 Task: Look for space in Kuhdasht, Iran from 8th August, 2023 to 15th August, 2023 for 9 adults in price range Rs.10000 to Rs.14000. Place can be shared room with 5 bedrooms having 9 beds and 5 bathrooms. Property type can be house, flat, guest house. Amenities needed are: wifi, TV, free parkinig on premises, gym, breakfast. Booking option can be shelf check-in. Required host language is English.
Action: Mouse moved to (423, 91)
Screenshot: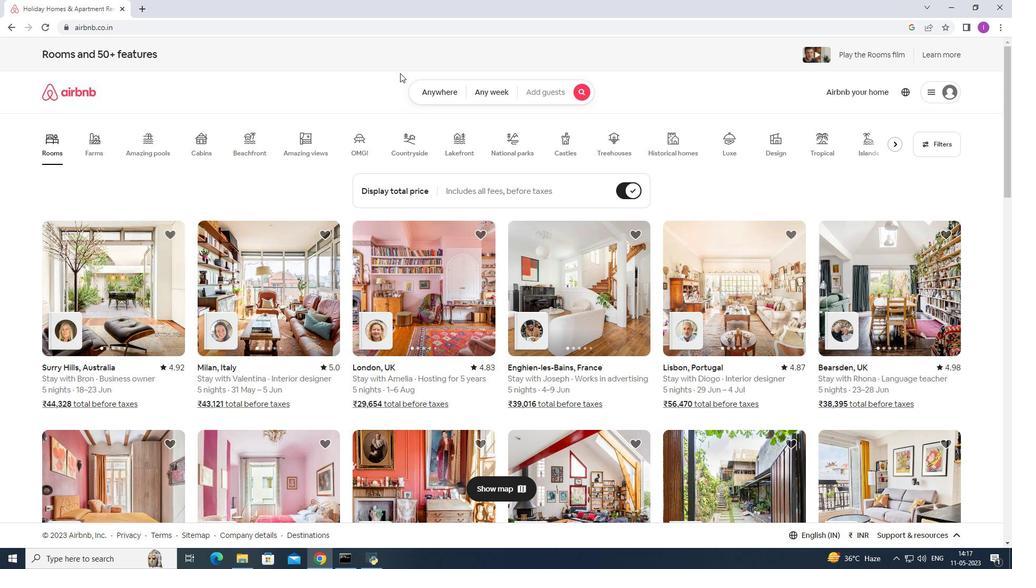 
Action: Mouse pressed left at (423, 91)
Screenshot: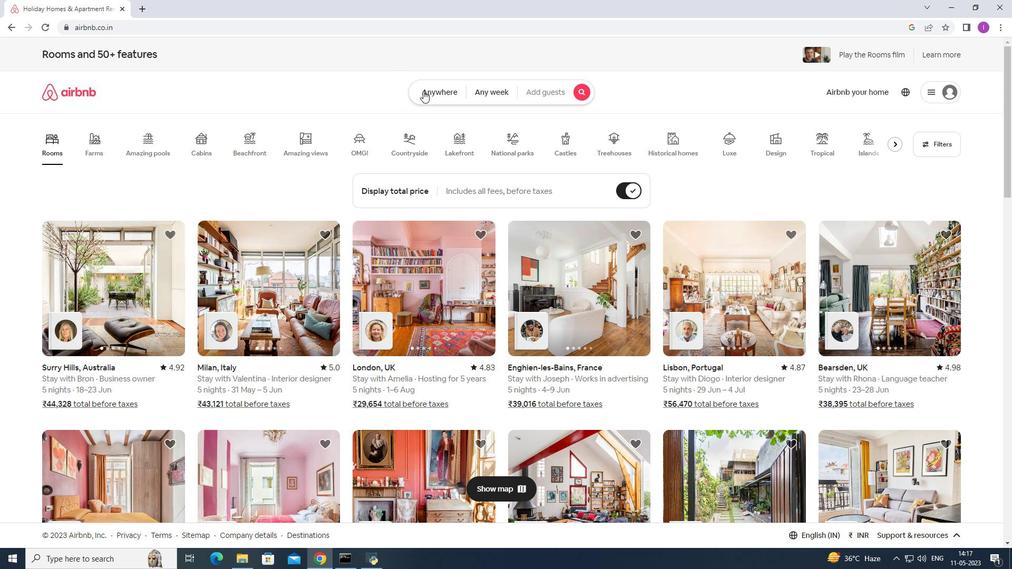 
Action: Mouse moved to (352, 139)
Screenshot: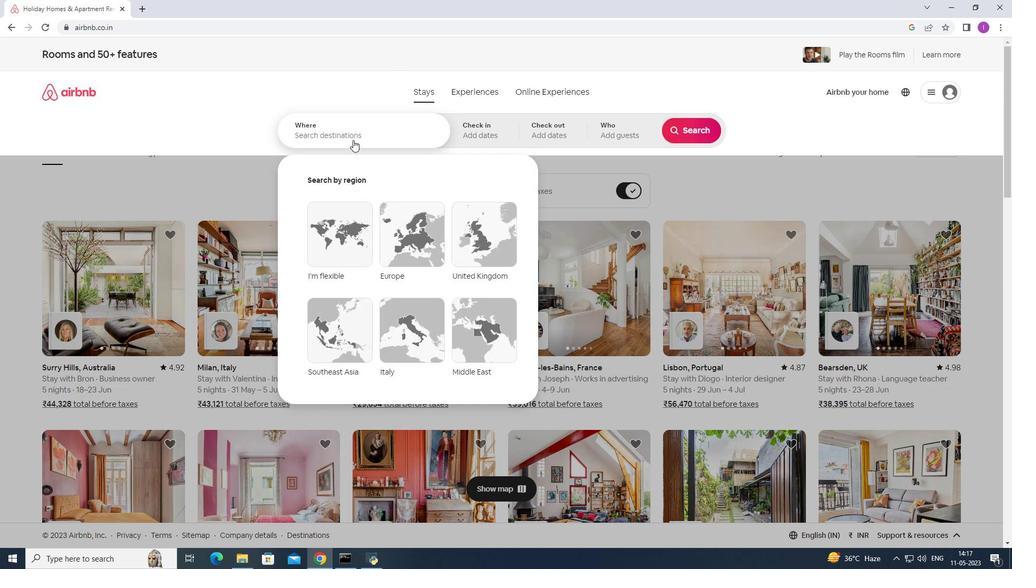 
Action: Mouse pressed left at (352, 139)
Screenshot: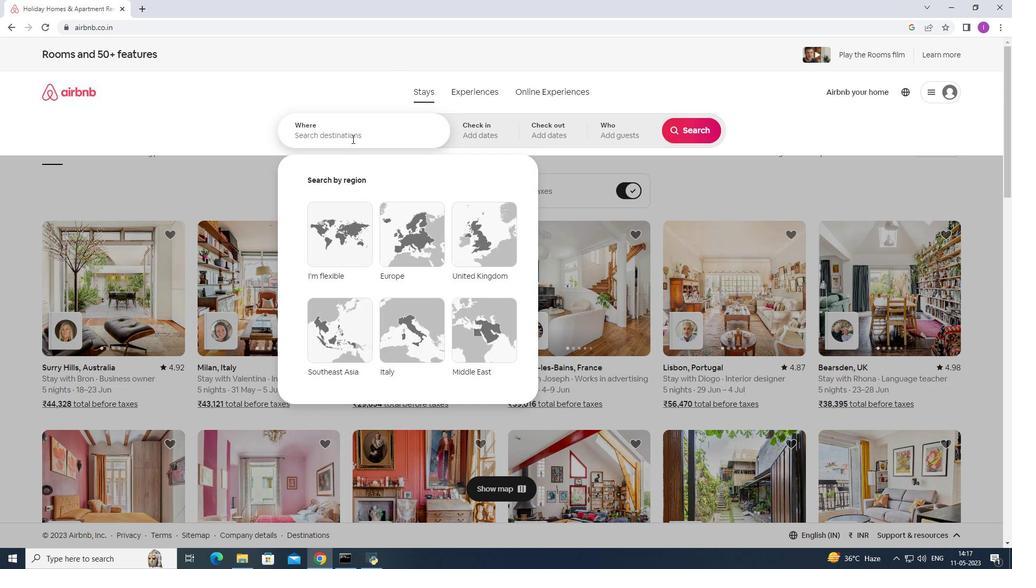 
Action: Mouse moved to (357, 135)
Screenshot: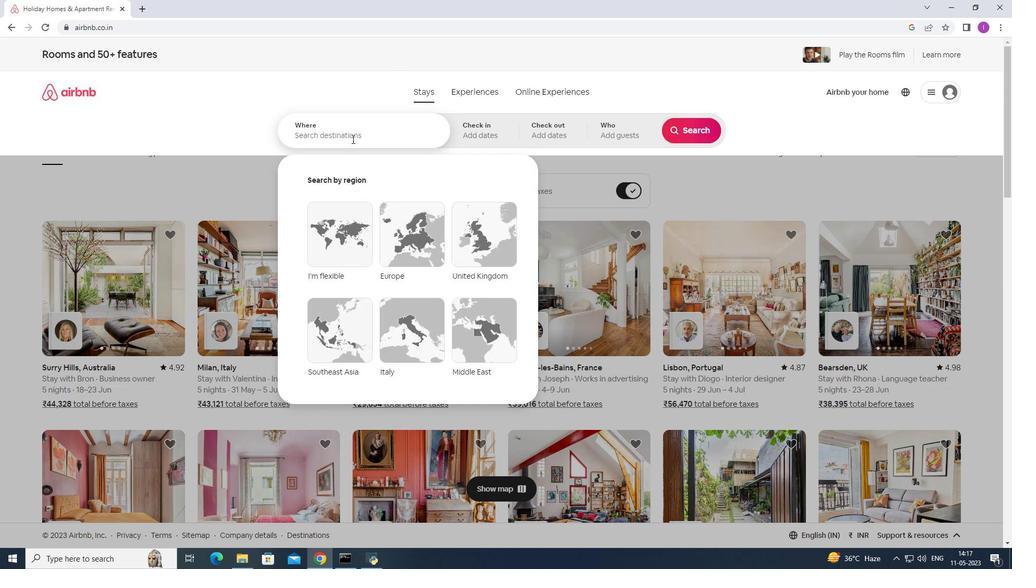 
Action: Key pressed <Key.shift><Key.shift><Key.shift>Khu
Screenshot: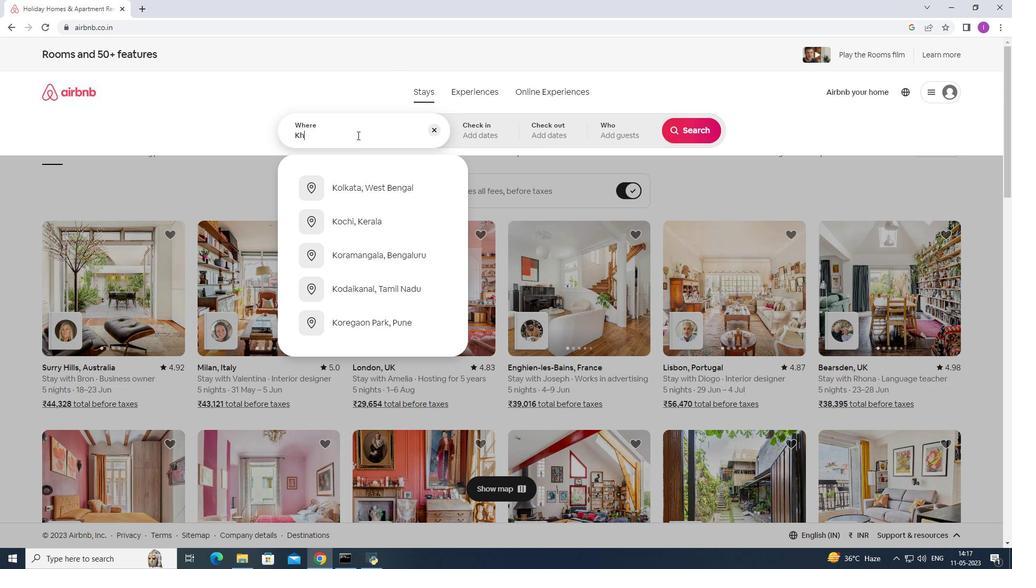 
Action: Mouse moved to (357, 135)
Screenshot: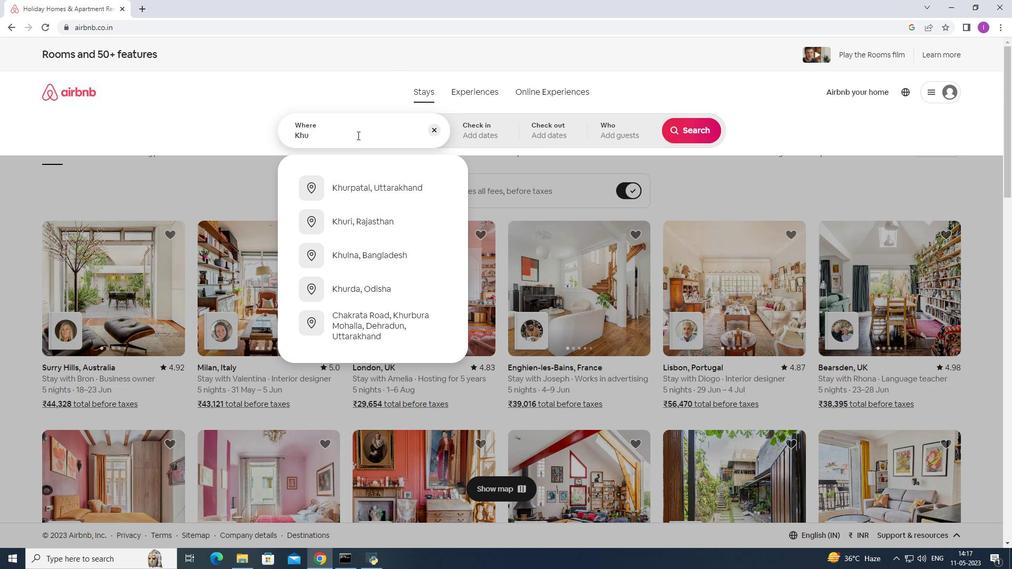 
Action: Key pressed <Key.backspace><Key.backspace>uhdasht,<Key.shift>Iran
Screenshot: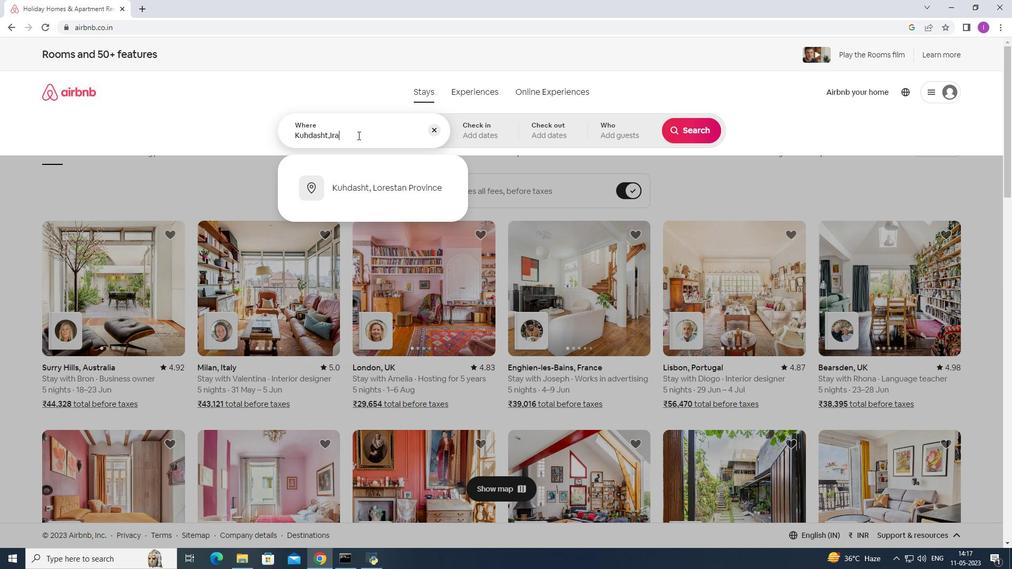 
Action: Mouse moved to (478, 132)
Screenshot: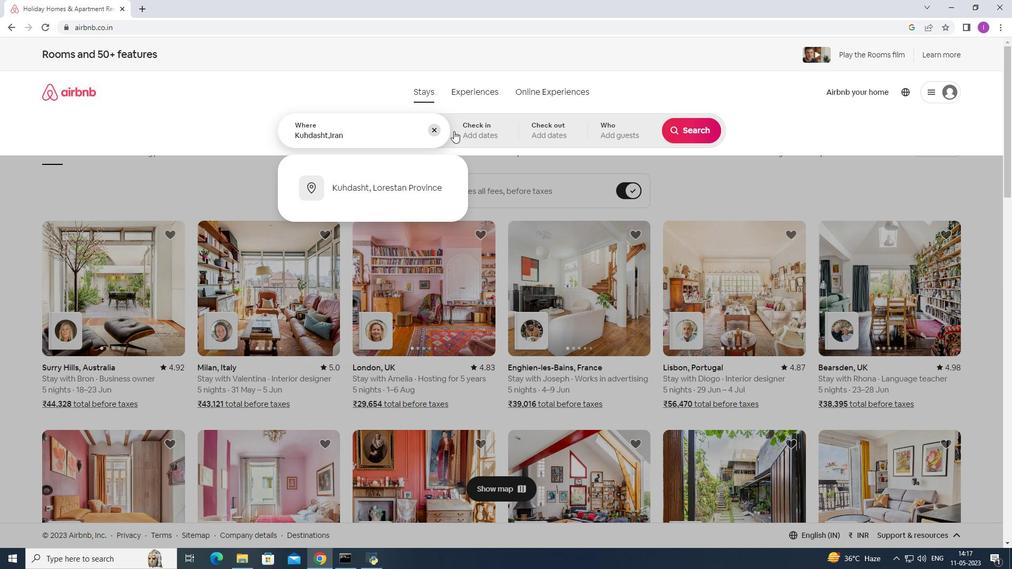 
Action: Mouse pressed left at (478, 132)
Screenshot: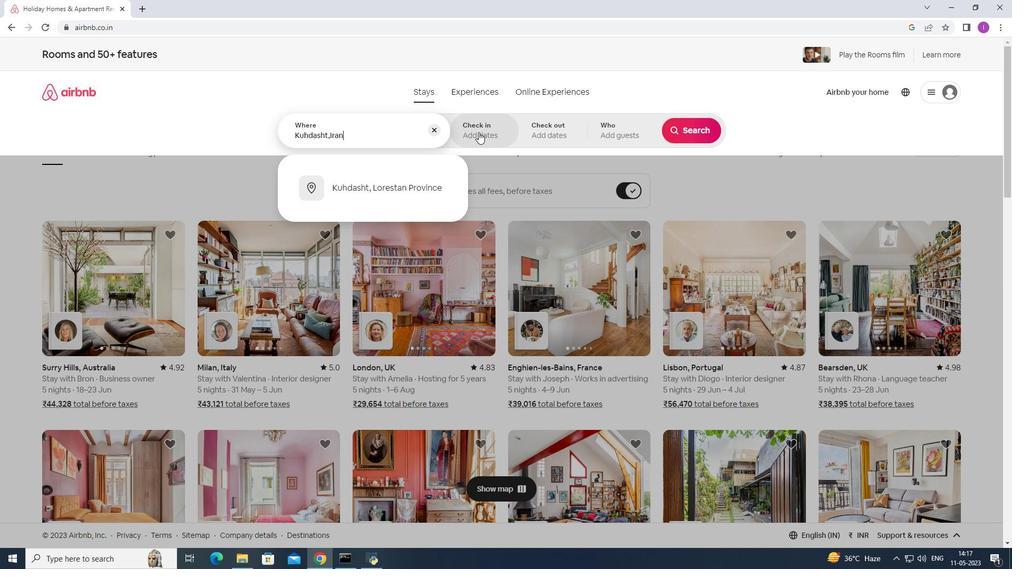 
Action: Mouse moved to (688, 211)
Screenshot: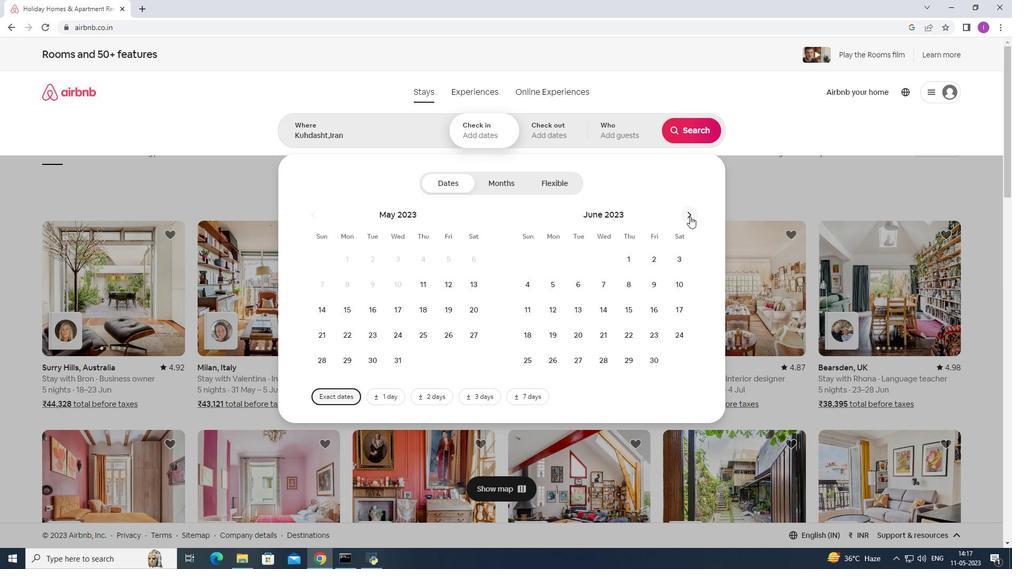 
Action: Mouse pressed left at (688, 211)
Screenshot: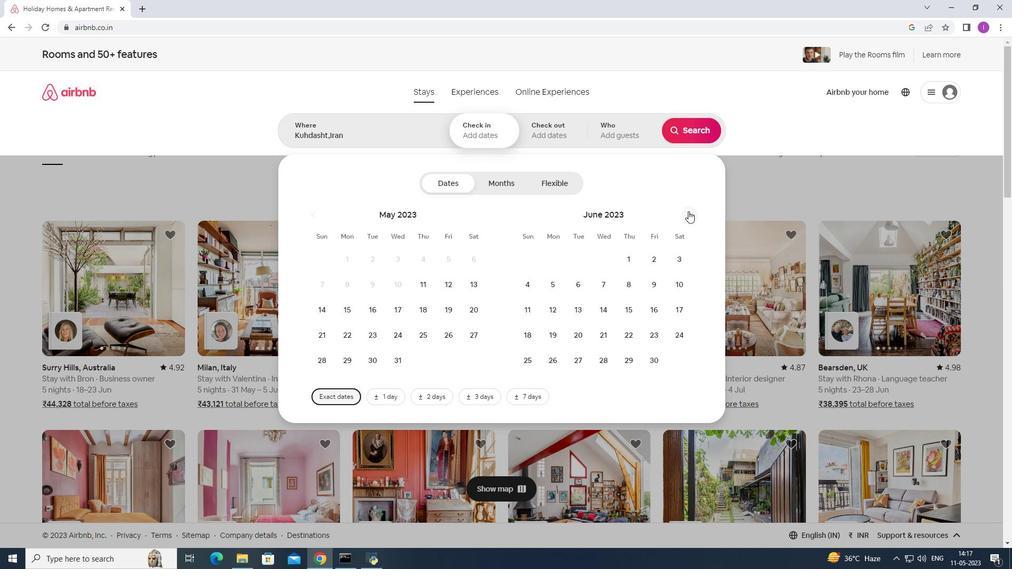 
Action: Mouse pressed left at (688, 211)
Screenshot: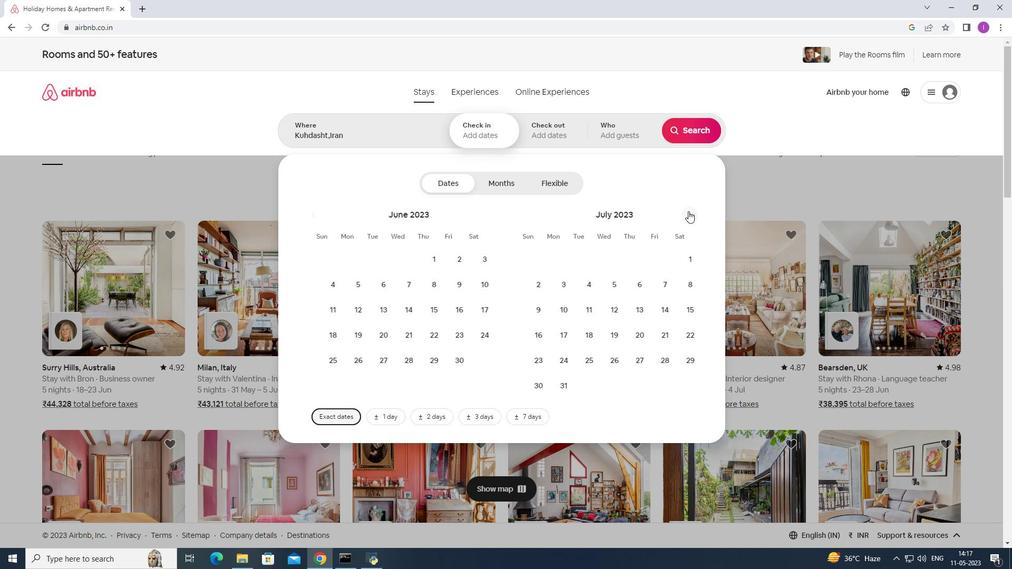 
Action: Mouse moved to (576, 286)
Screenshot: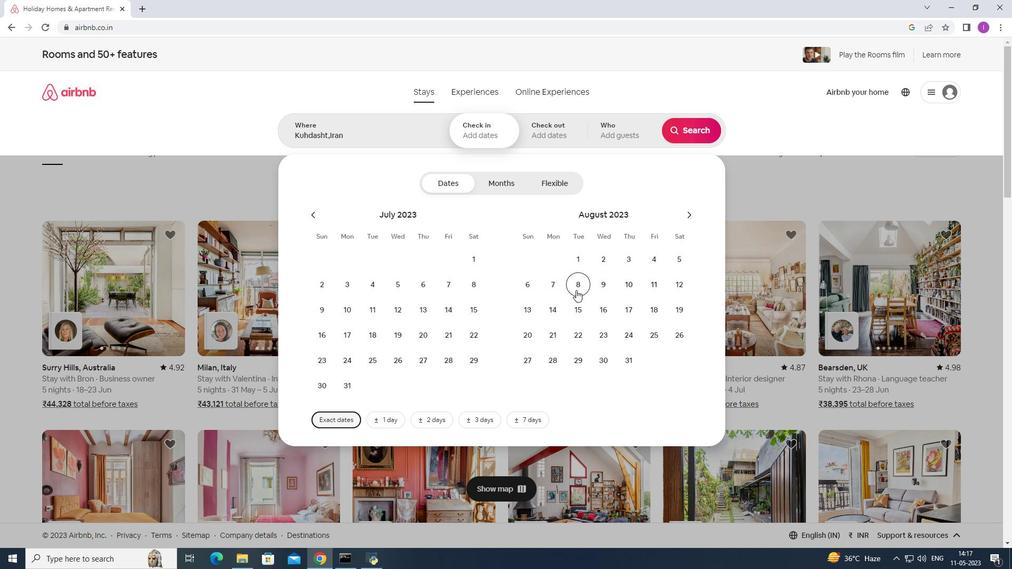 
Action: Mouse pressed left at (576, 286)
Screenshot: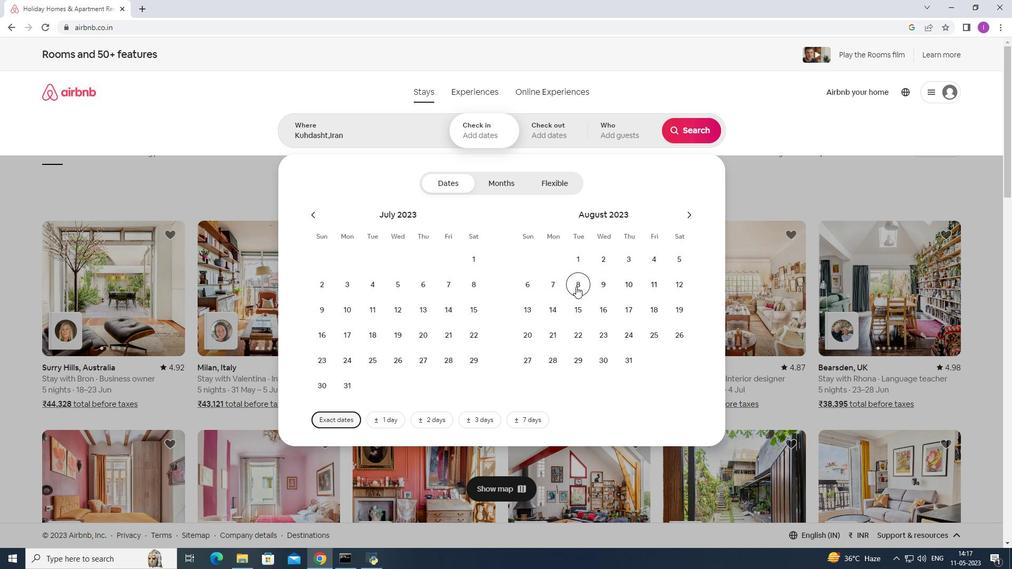 
Action: Mouse moved to (581, 304)
Screenshot: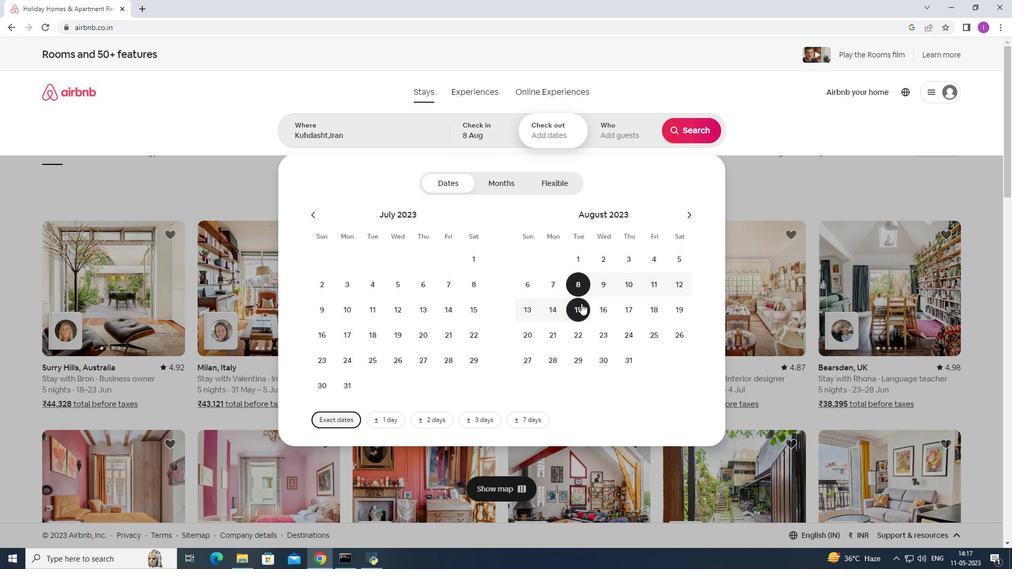 
Action: Mouse pressed left at (581, 304)
Screenshot: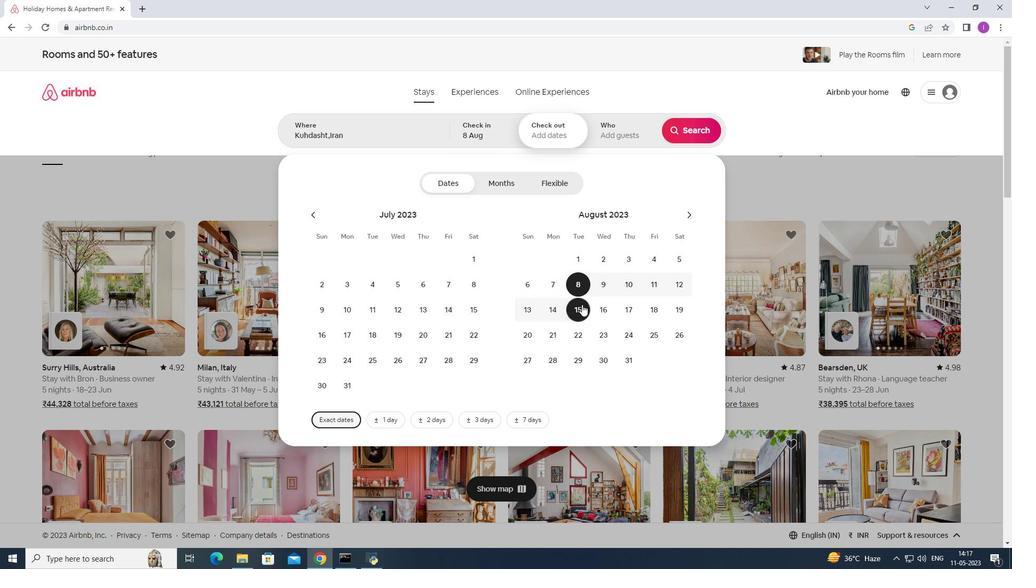 
Action: Mouse moved to (629, 129)
Screenshot: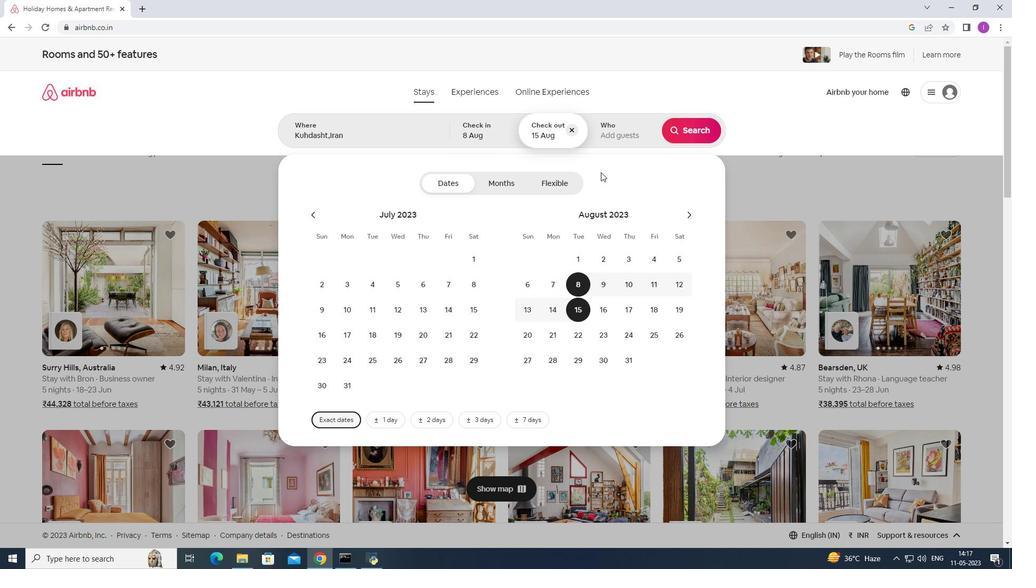 
Action: Mouse pressed left at (629, 129)
Screenshot: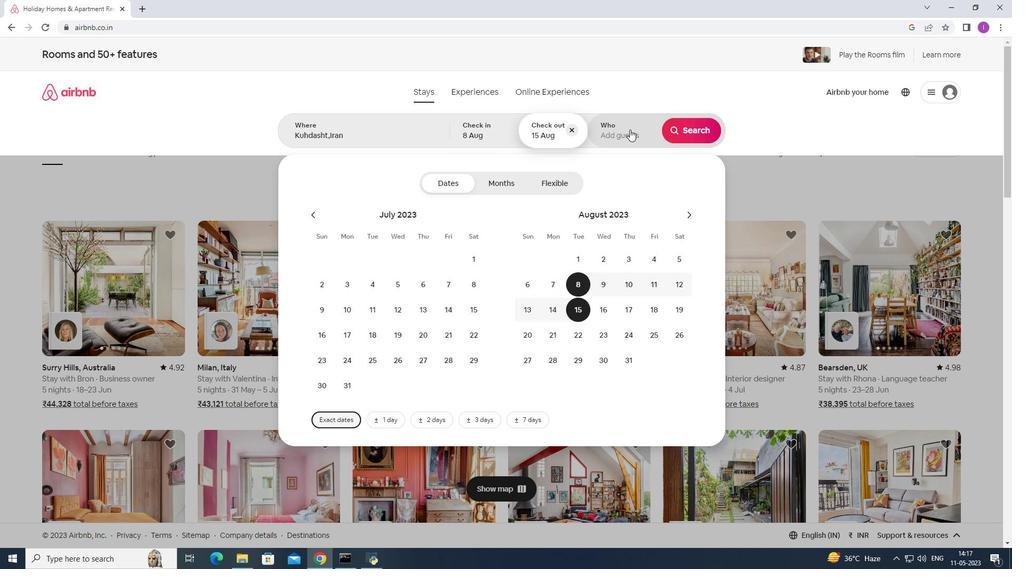 
Action: Mouse moved to (693, 186)
Screenshot: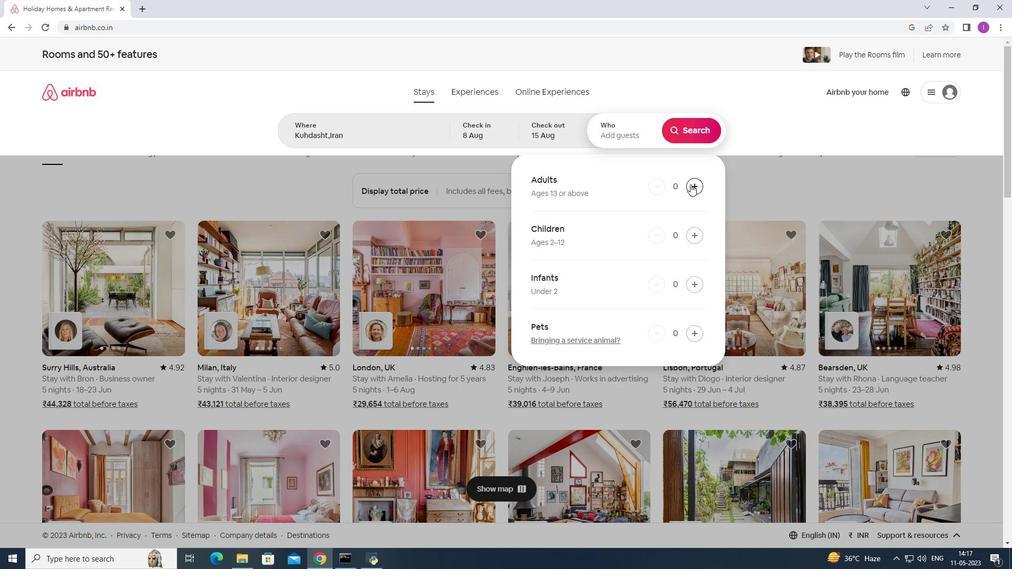 
Action: Mouse pressed left at (693, 186)
Screenshot: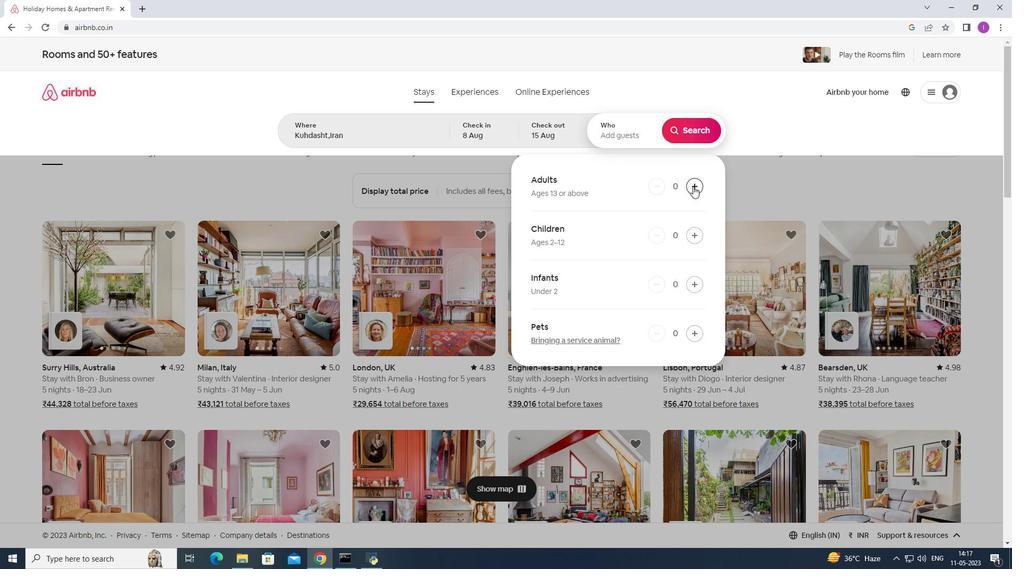 
Action: Mouse pressed left at (693, 186)
Screenshot: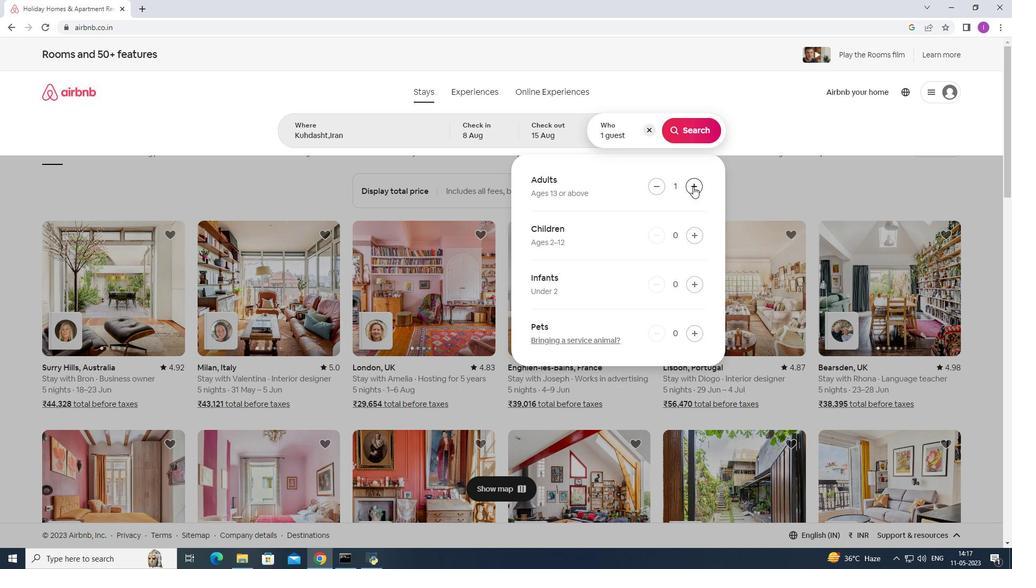 
Action: Mouse pressed left at (693, 186)
Screenshot: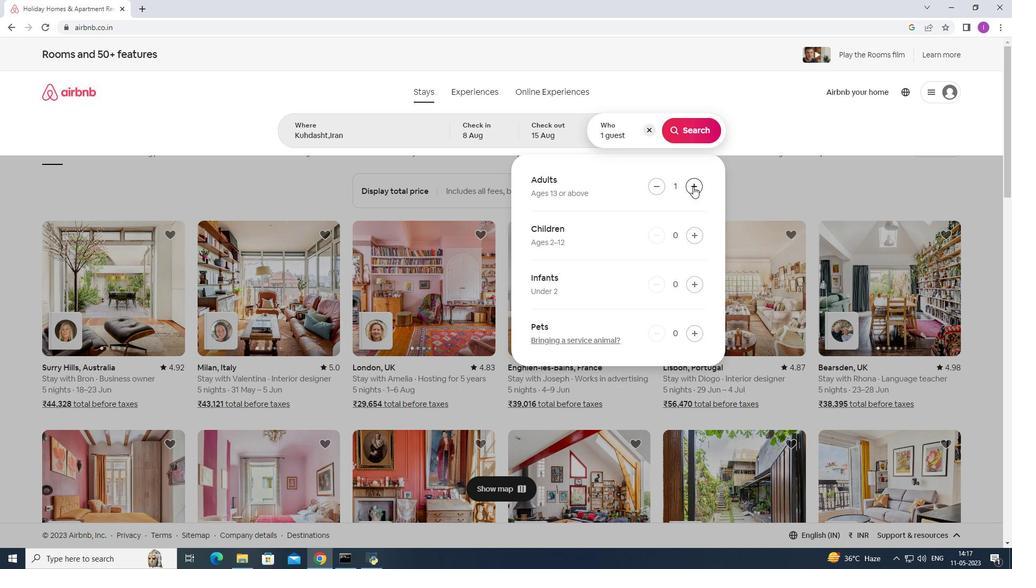 
Action: Mouse pressed left at (693, 186)
Screenshot: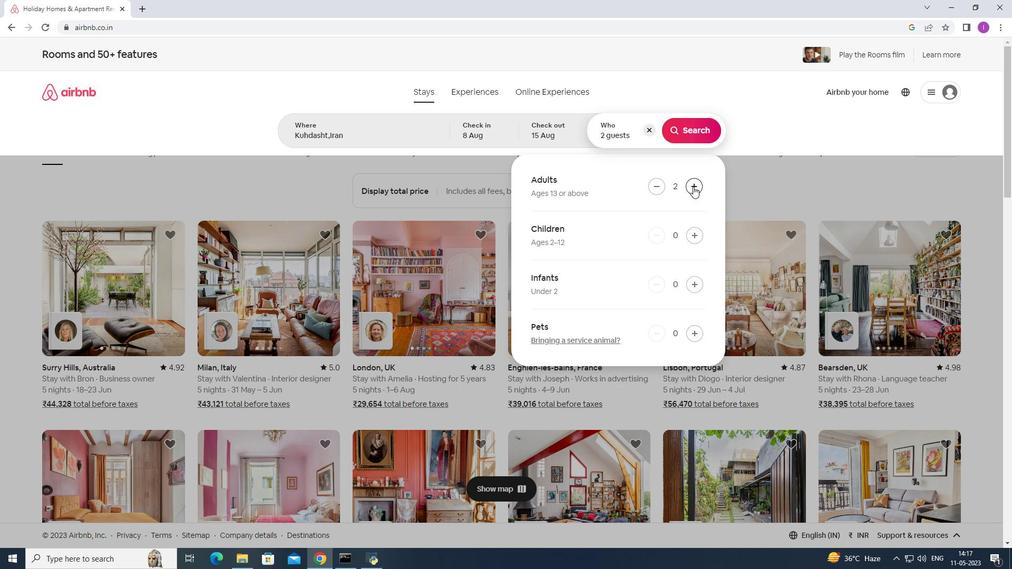 
Action: Mouse pressed left at (693, 186)
Screenshot: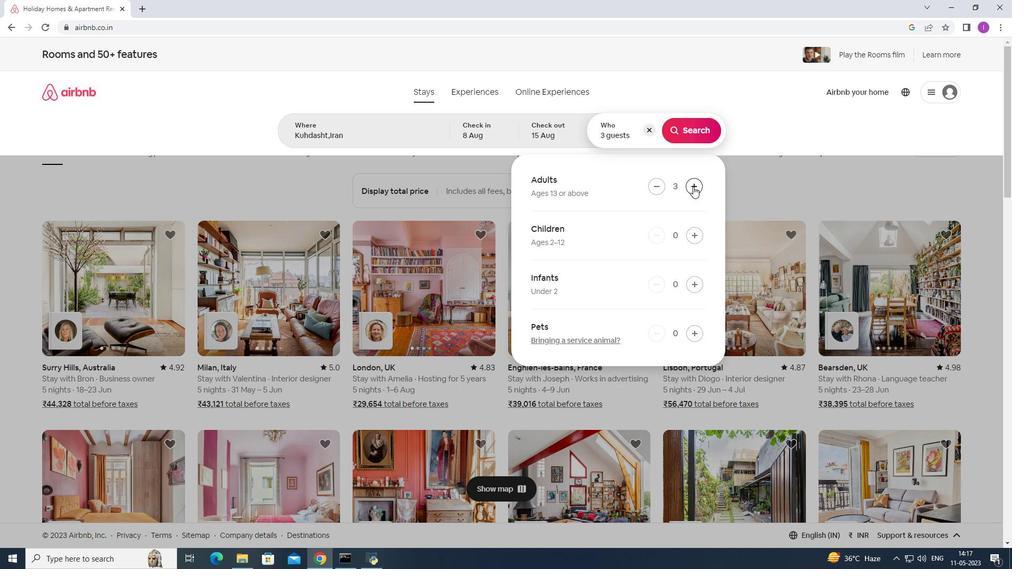 
Action: Mouse pressed left at (693, 186)
Screenshot: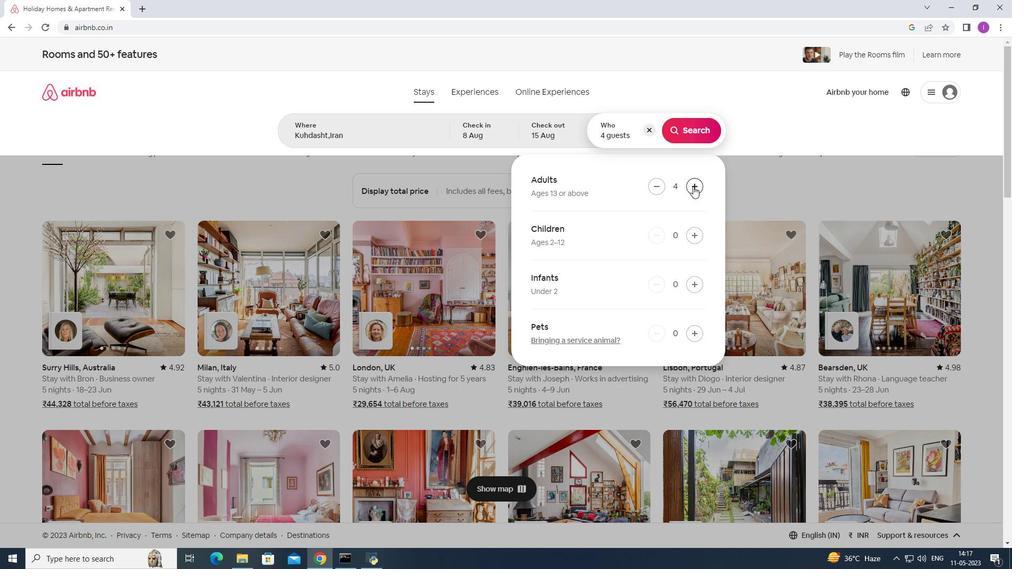 
Action: Mouse pressed left at (693, 186)
Screenshot: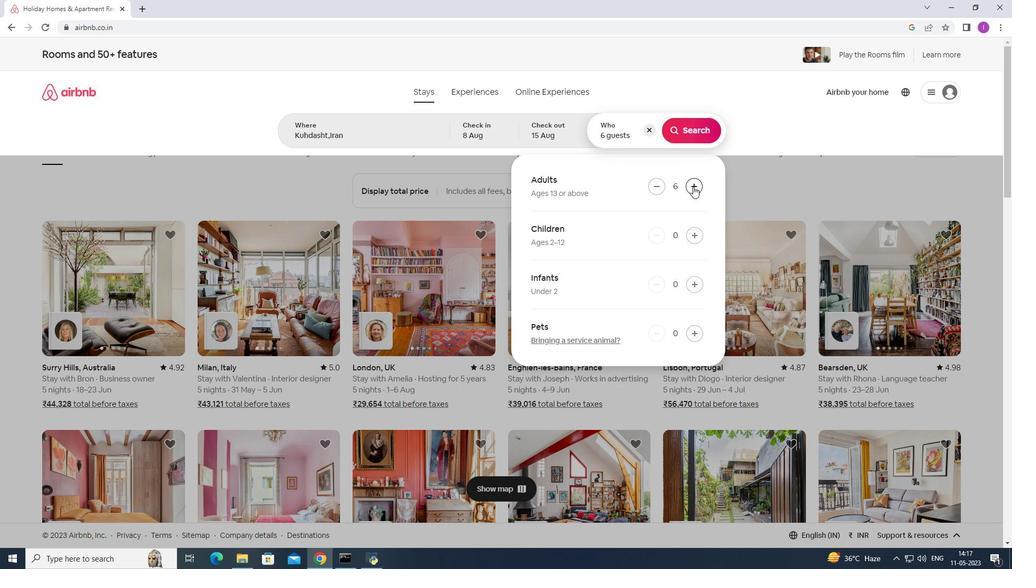 
Action: Mouse pressed left at (693, 186)
Screenshot: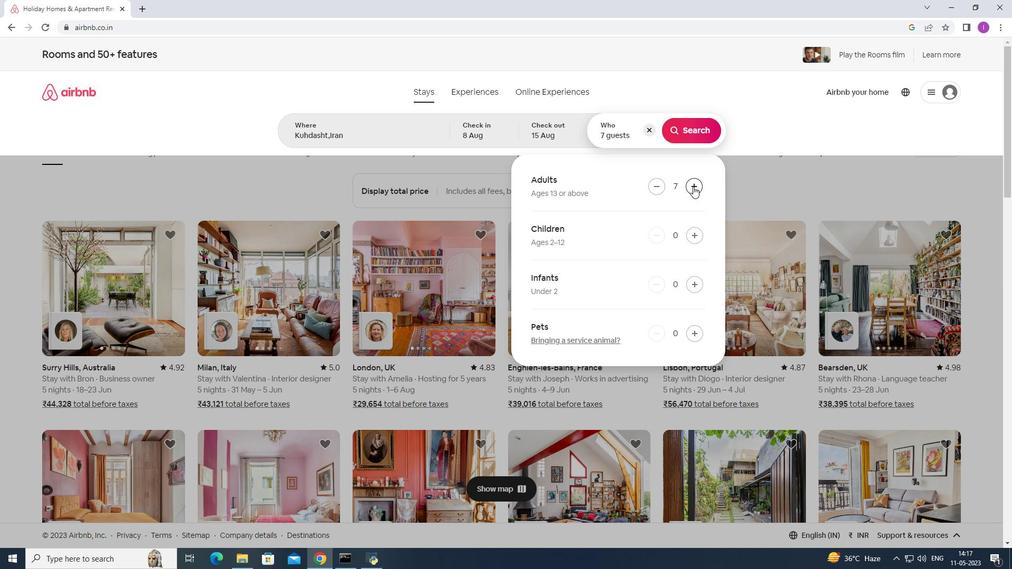 
Action: Mouse pressed left at (693, 186)
Screenshot: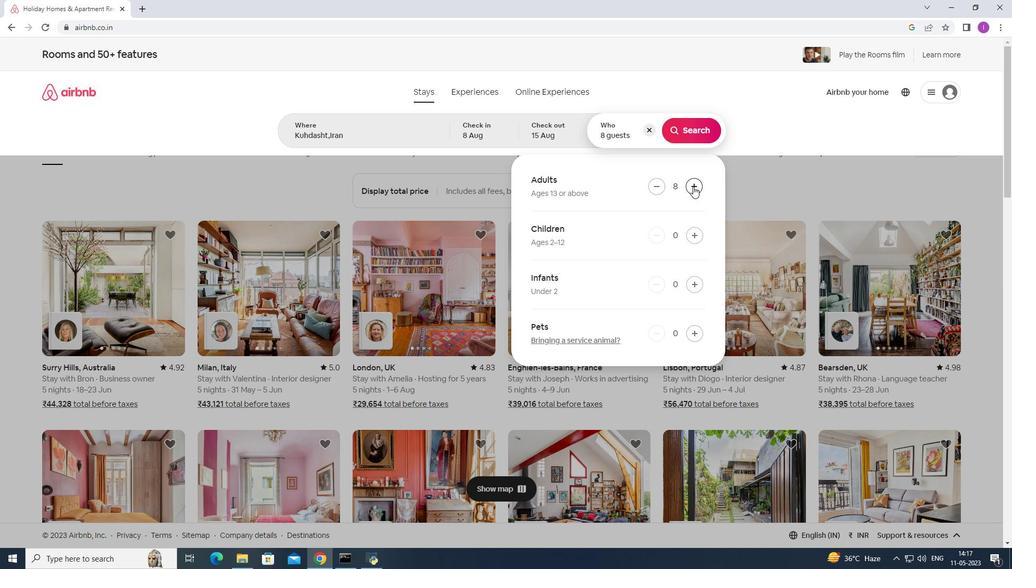 
Action: Mouse moved to (694, 129)
Screenshot: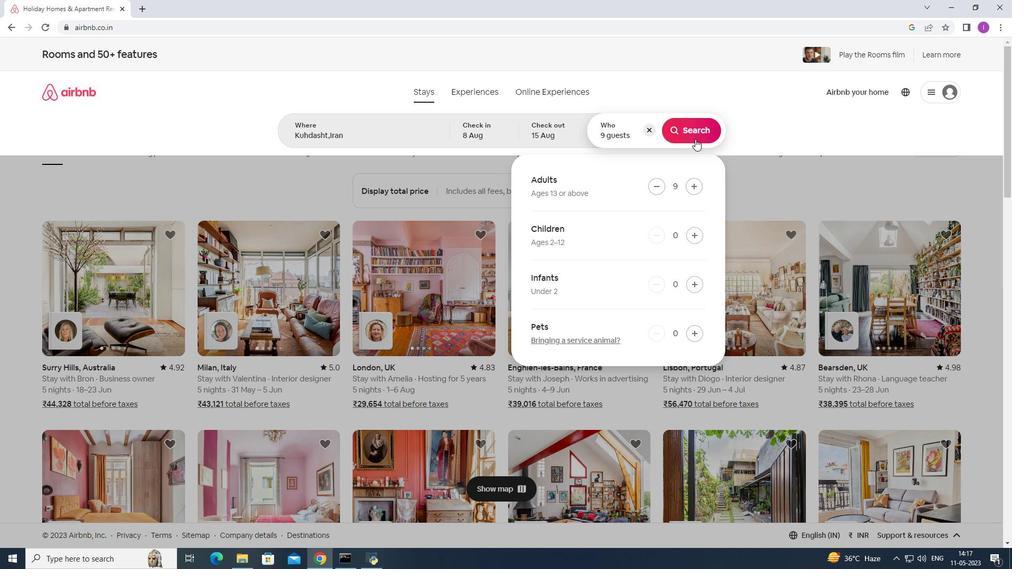 
Action: Mouse pressed left at (694, 129)
Screenshot: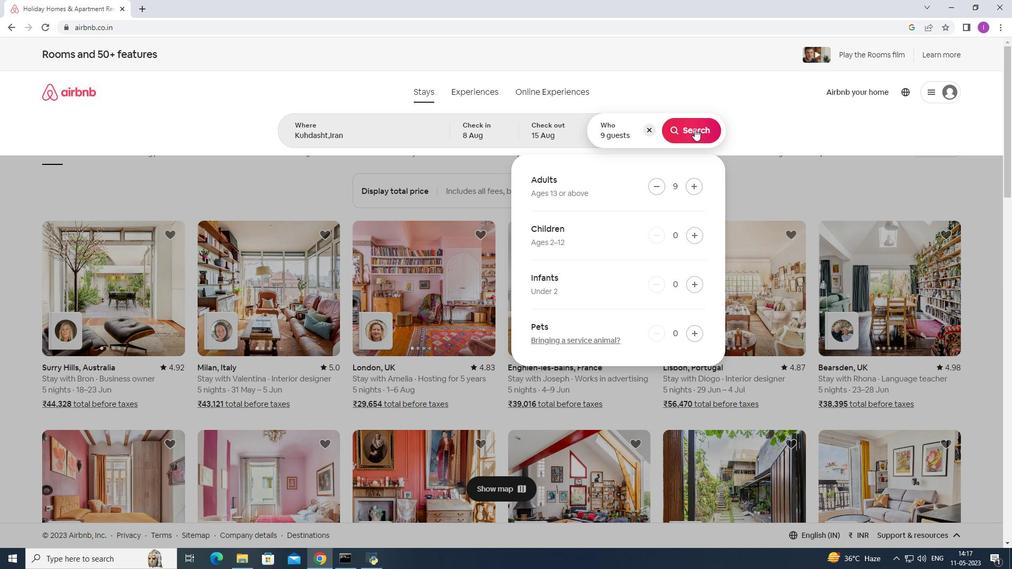 
Action: Mouse moved to (963, 99)
Screenshot: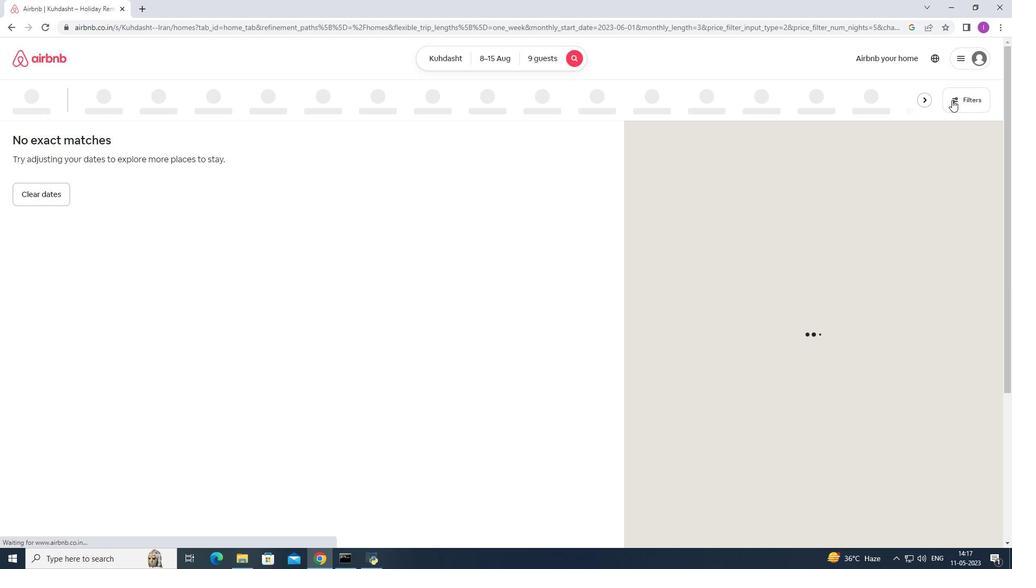 
Action: Mouse pressed left at (963, 99)
Screenshot: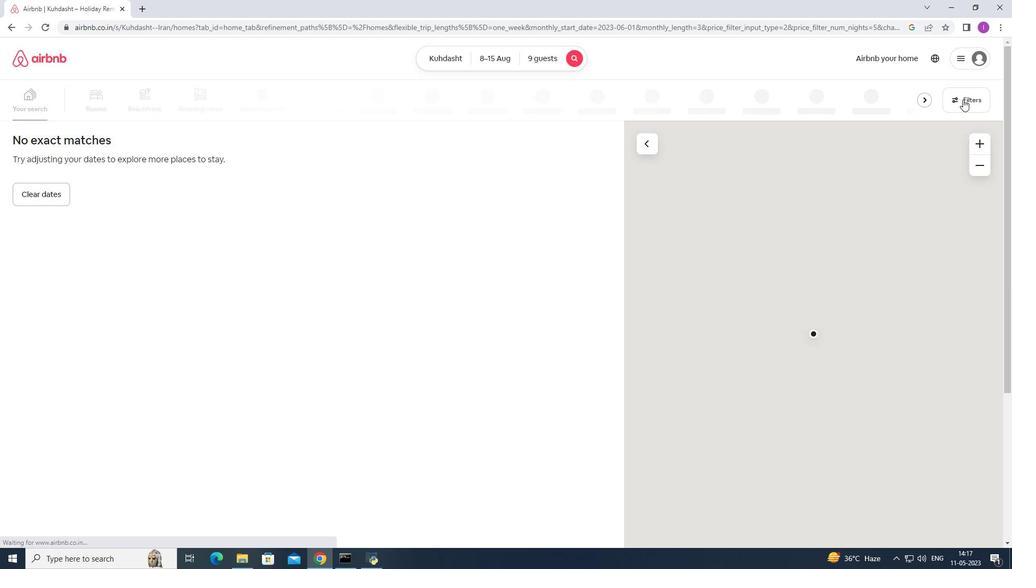 
Action: Mouse moved to (575, 360)
Screenshot: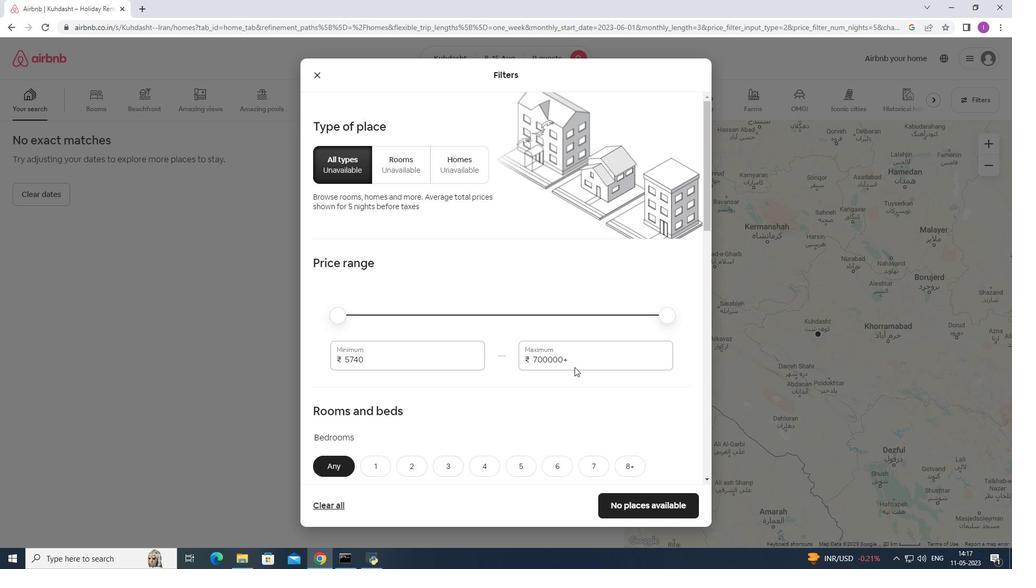 
Action: Mouse pressed left at (575, 360)
Screenshot: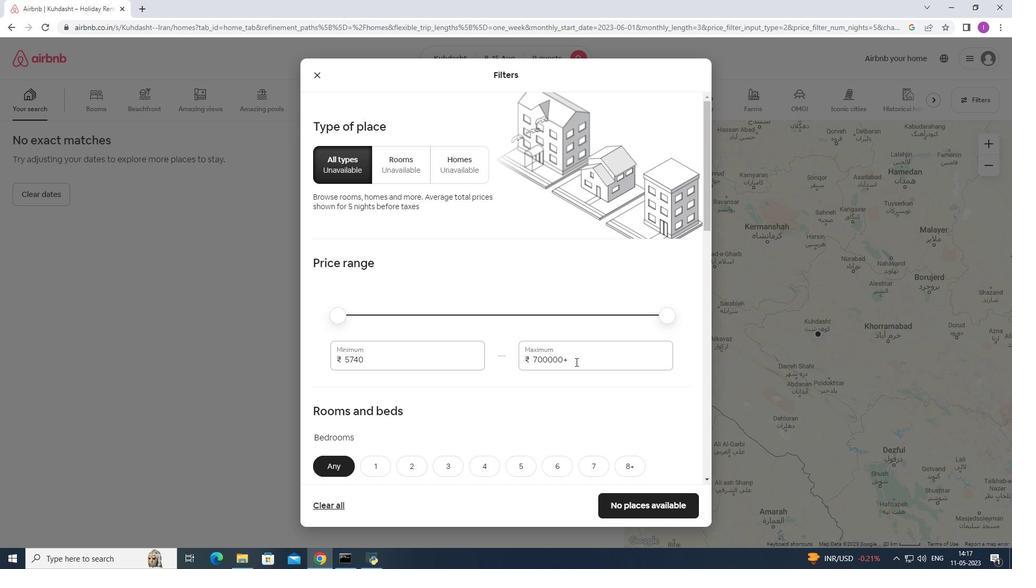 
Action: Mouse moved to (521, 354)
Screenshot: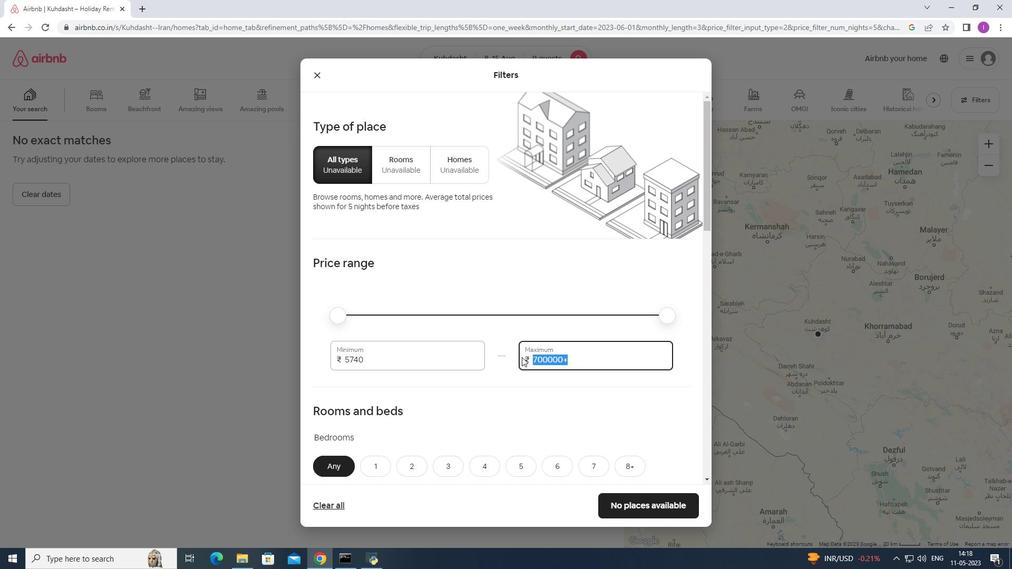 
Action: Key pressed 14000
Screenshot: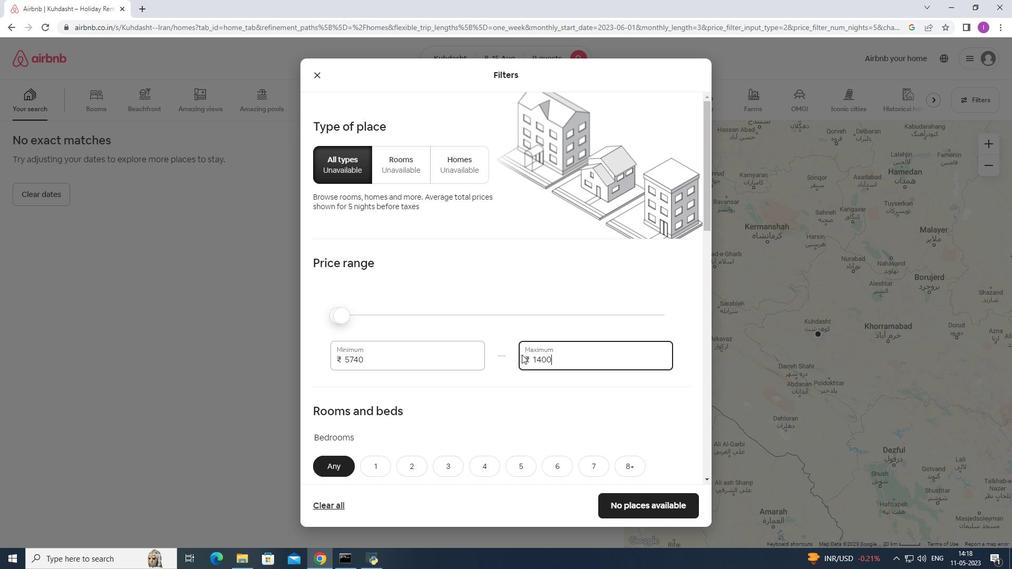 
Action: Mouse moved to (392, 363)
Screenshot: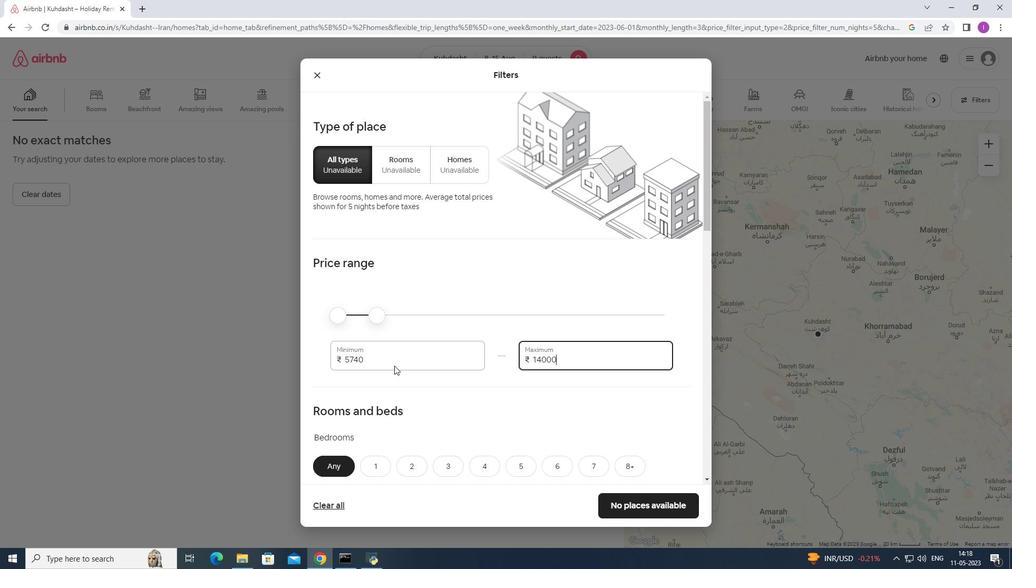 
Action: Mouse pressed left at (392, 363)
Screenshot: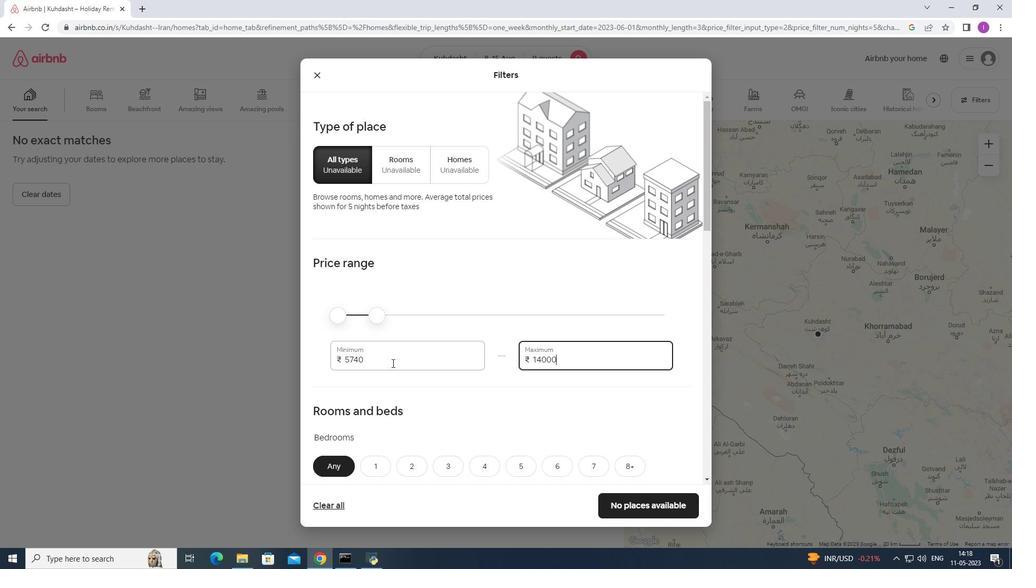 
Action: Mouse moved to (335, 360)
Screenshot: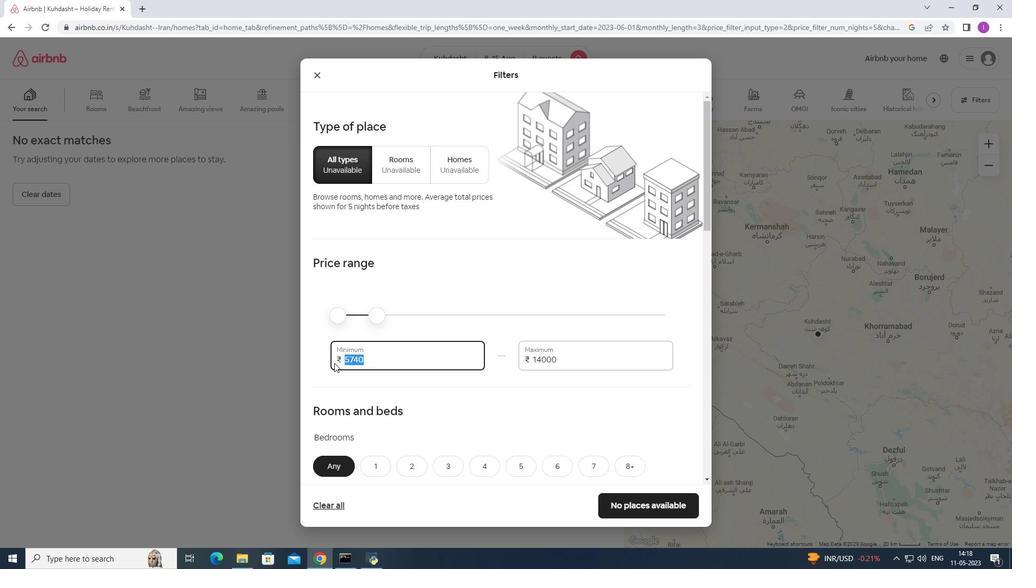 
Action: Key pressed 1
Screenshot: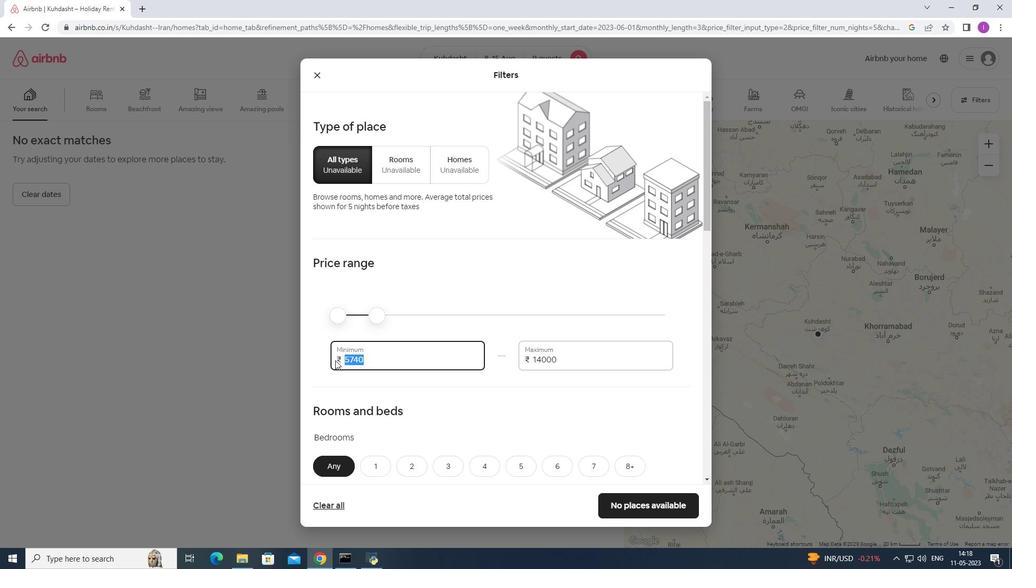 
Action: Mouse moved to (335, 360)
Screenshot: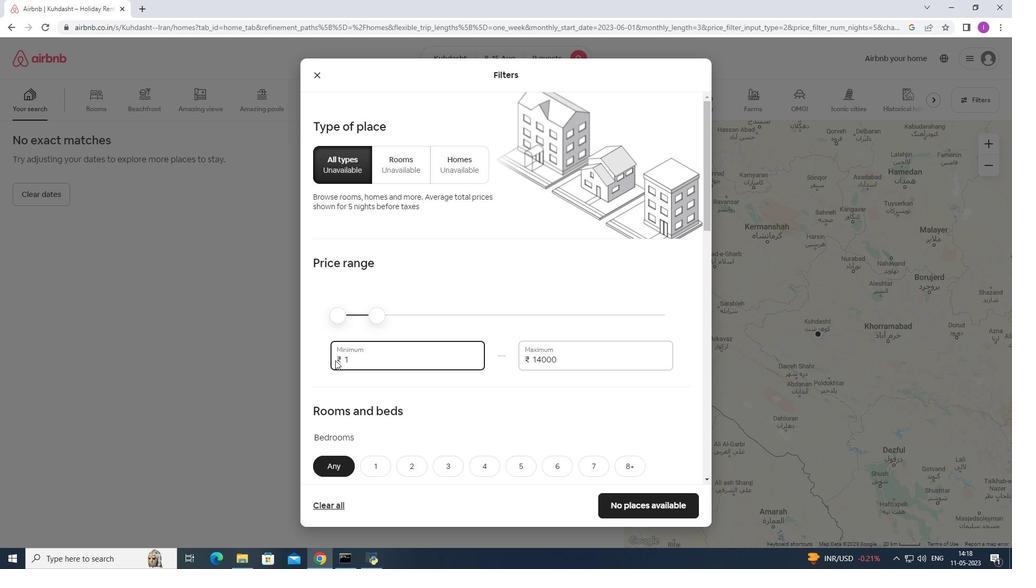 
Action: Key pressed 0
Screenshot: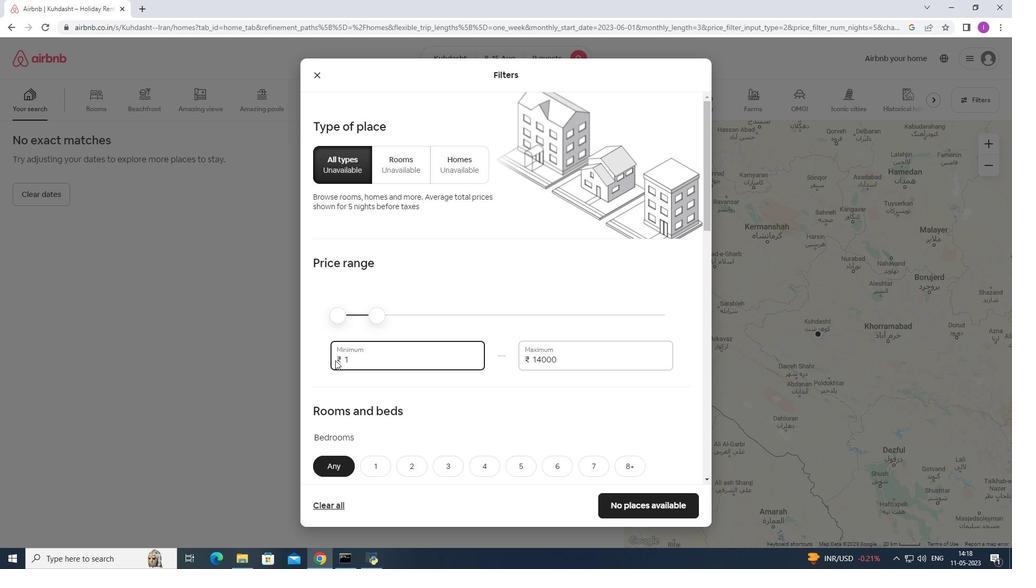 
Action: Mouse moved to (335, 356)
Screenshot: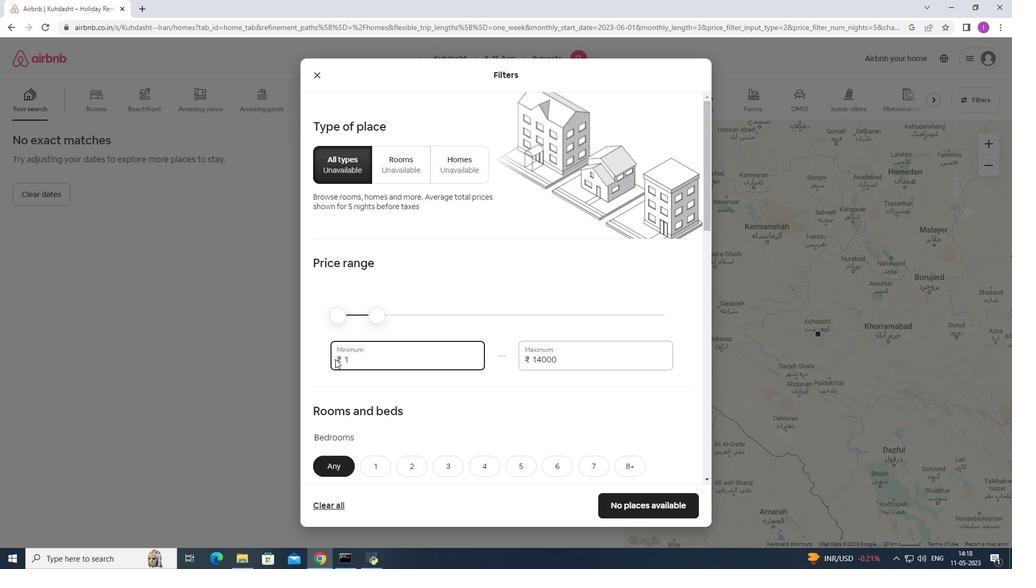 
Action: Key pressed 0
Screenshot: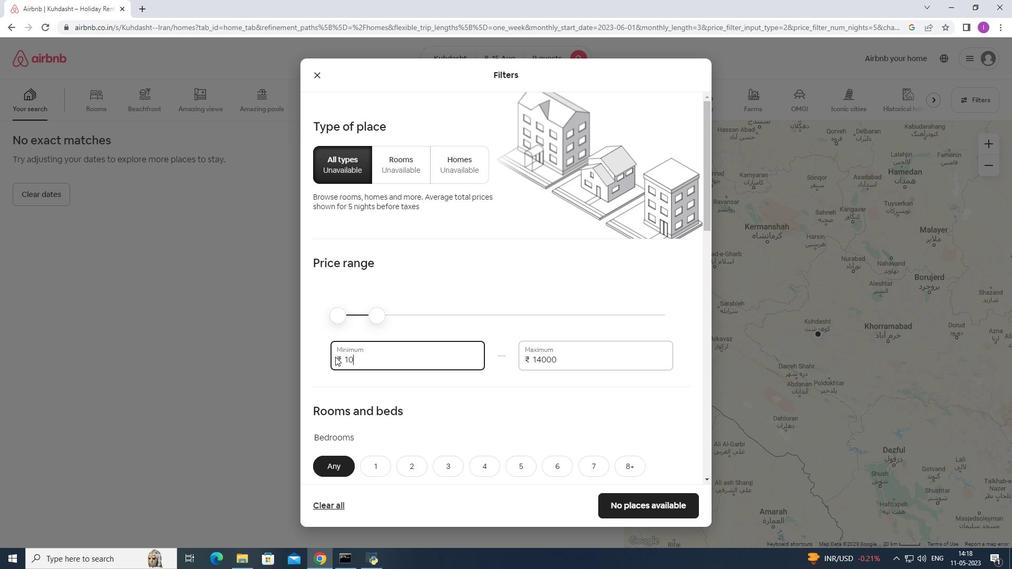 
Action: Mouse moved to (335, 356)
Screenshot: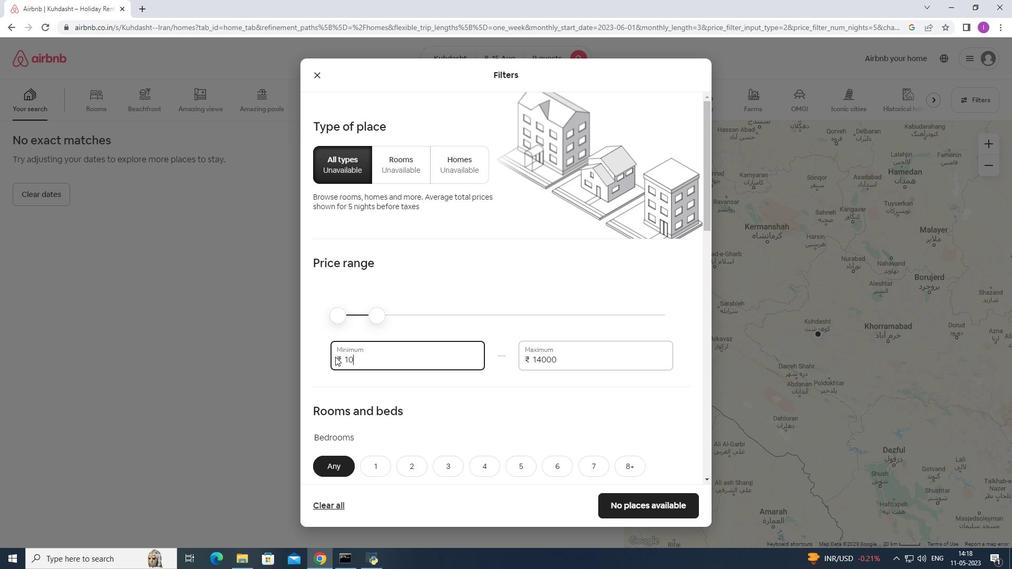 
Action: Key pressed 0
Screenshot: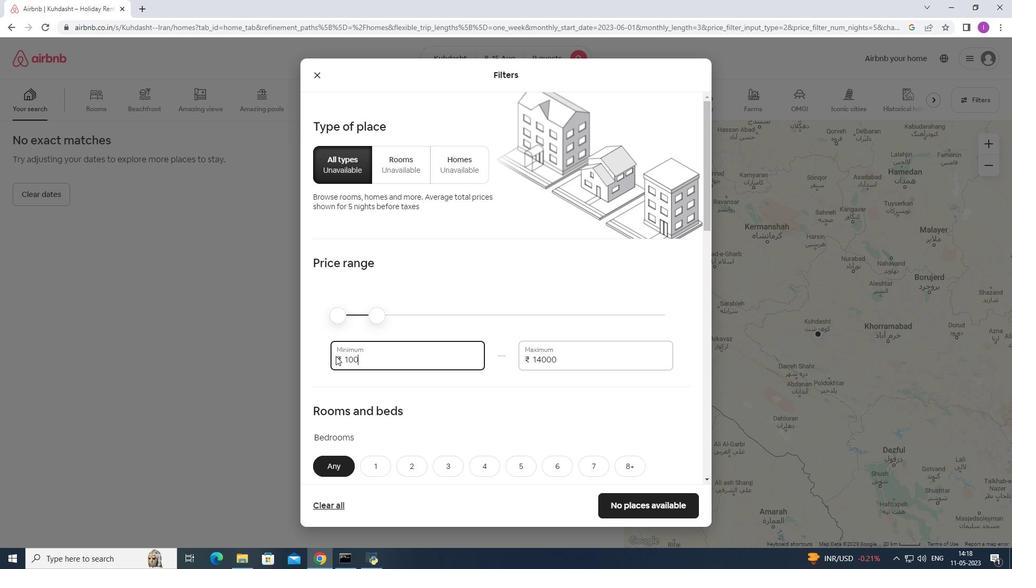 
Action: Mouse moved to (336, 355)
Screenshot: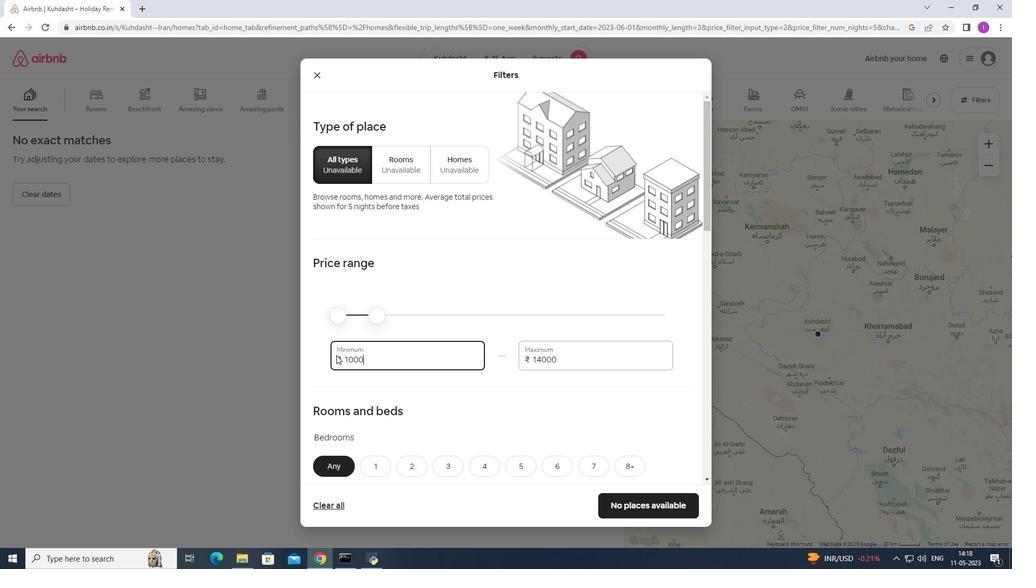 
Action: Key pressed 0
Screenshot: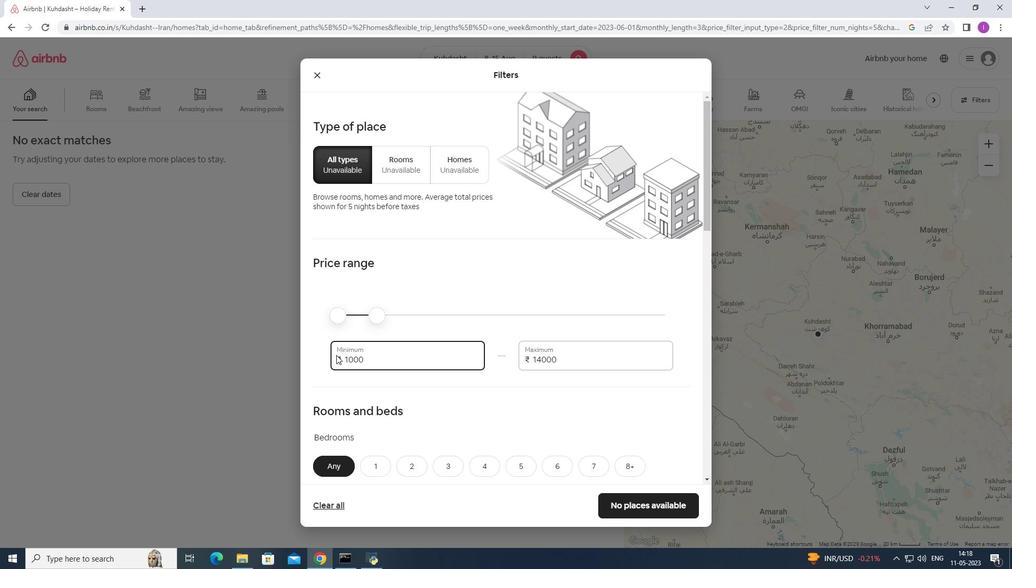 
Action: Mouse moved to (444, 372)
Screenshot: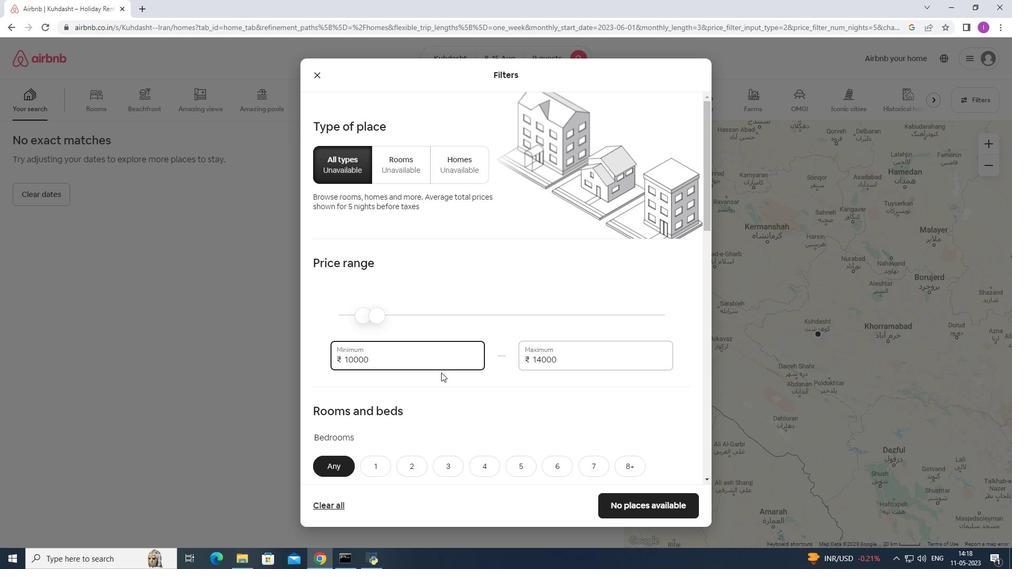 
Action: Mouse scrolled (444, 372) with delta (0, 0)
Screenshot: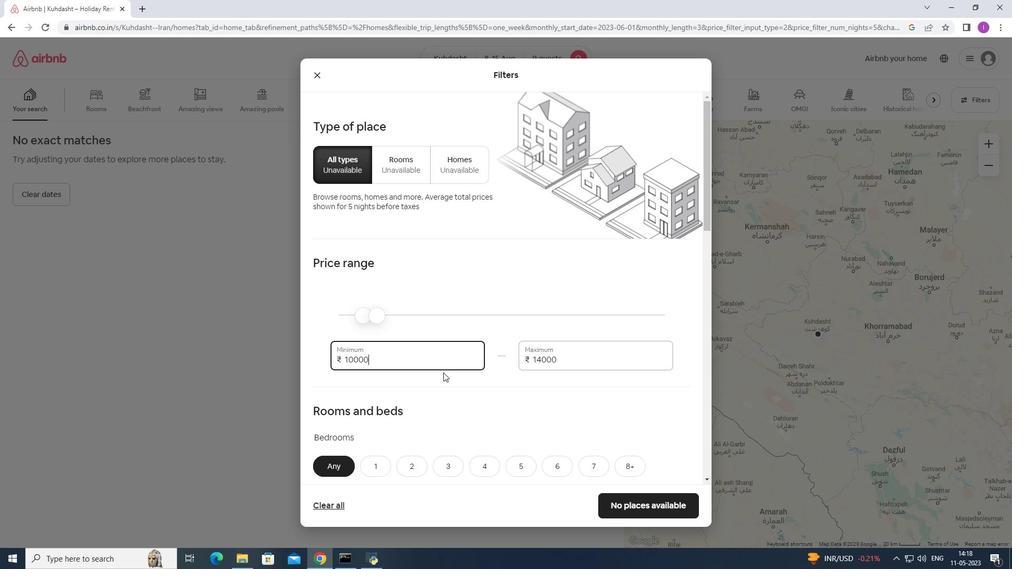 
Action: Mouse scrolled (444, 372) with delta (0, 0)
Screenshot: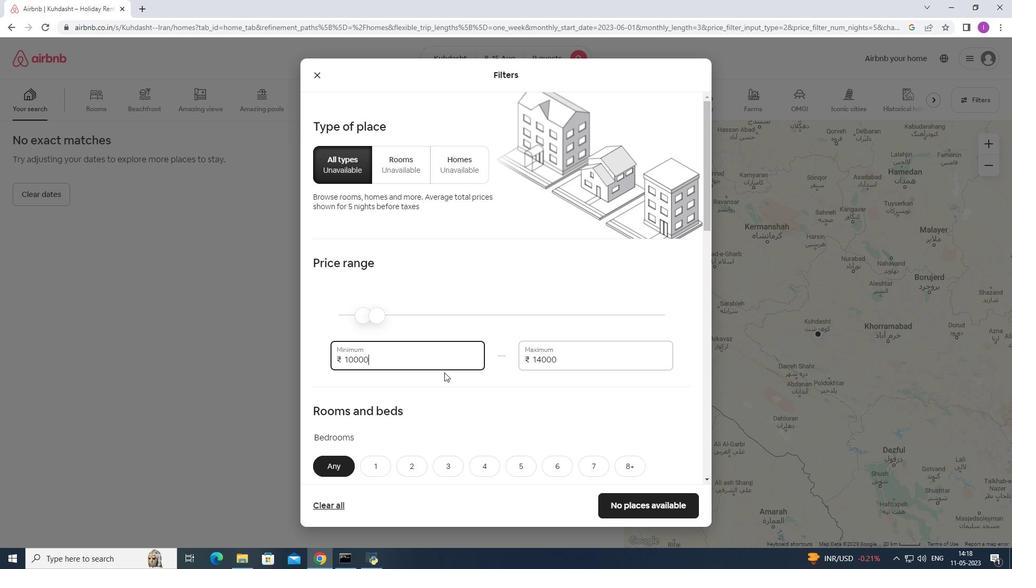 
Action: Mouse moved to (349, 339)
Screenshot: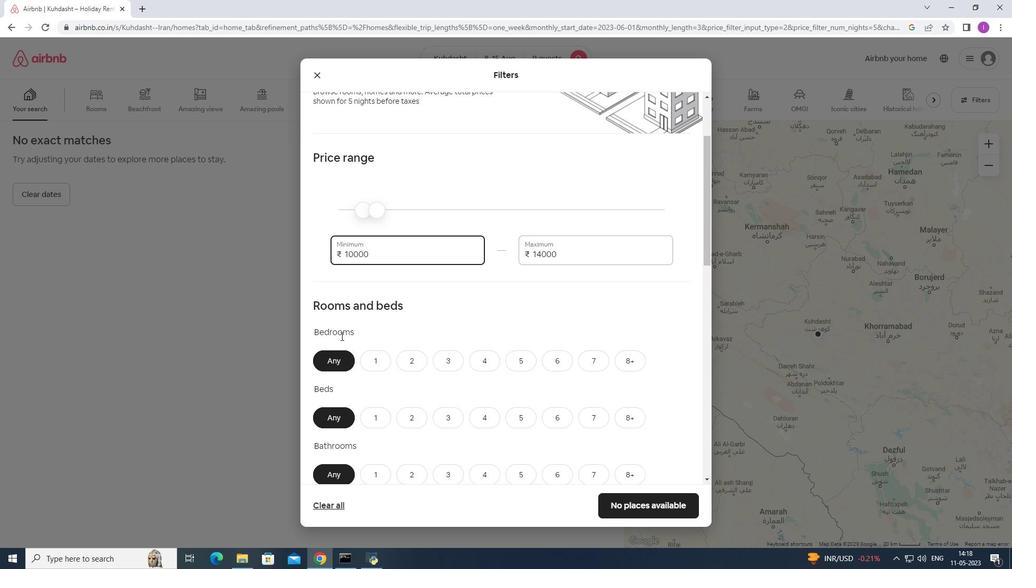
Action: Mouse scrolled (349, 338) with delta (0, 0)
Screenshot: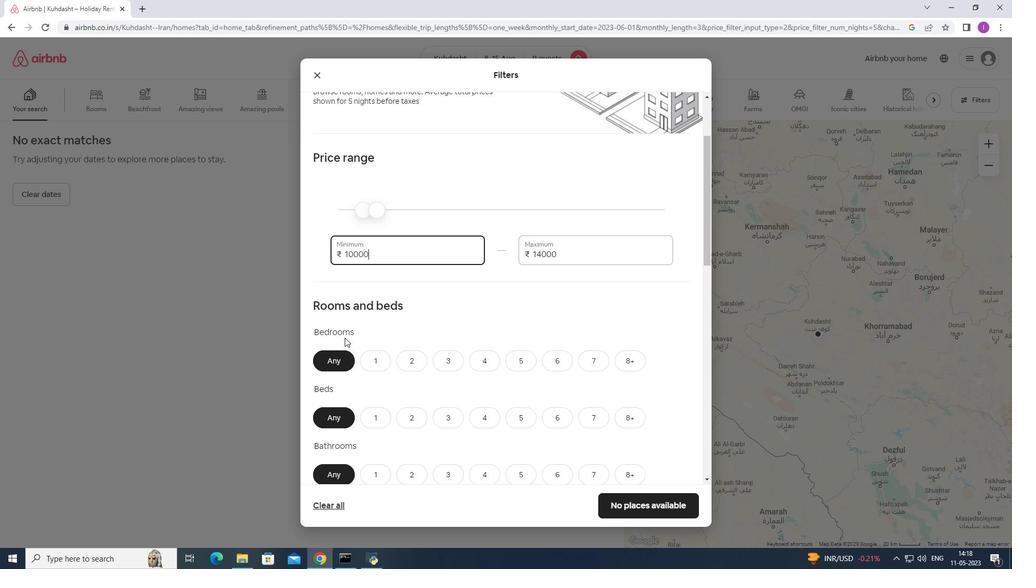 
Action: Mouse scrolled (349, 338) with delta (0, 0)
Screenshot: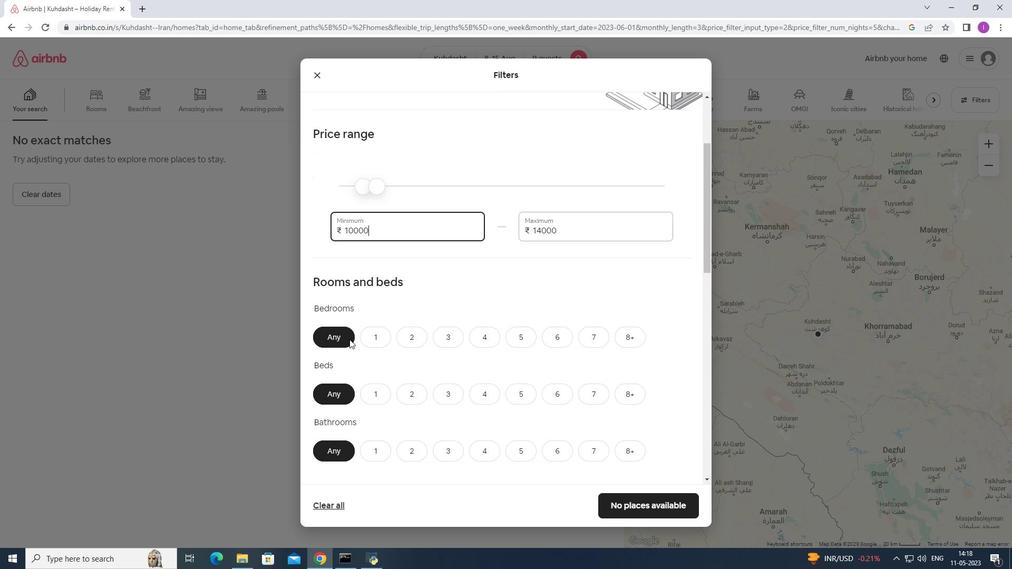 
Action: Mouse moved to (412, 344)
Screenshot: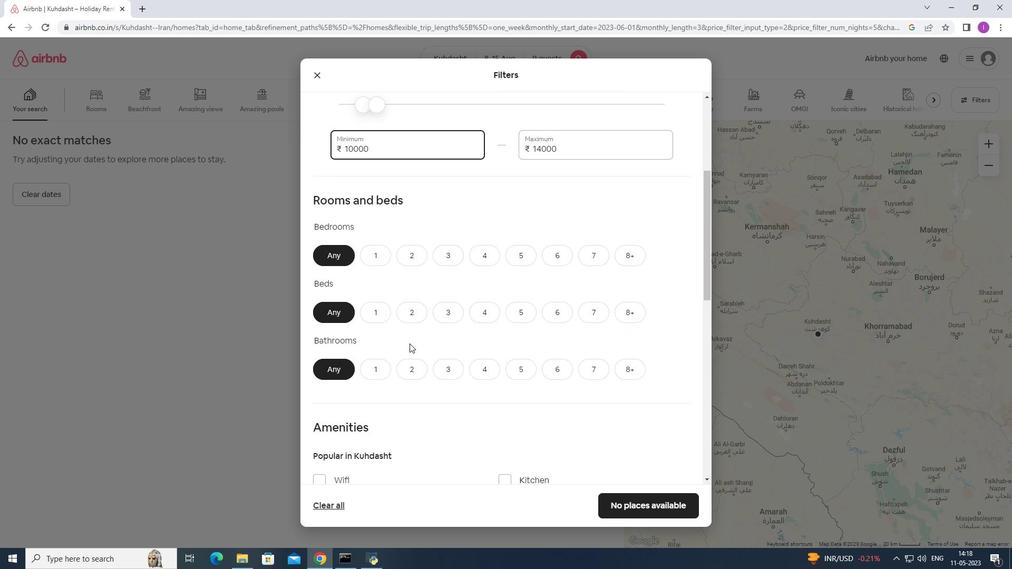 
Action: Mouse scrolled (412, 344) with delta (0, 0)
Screenshot: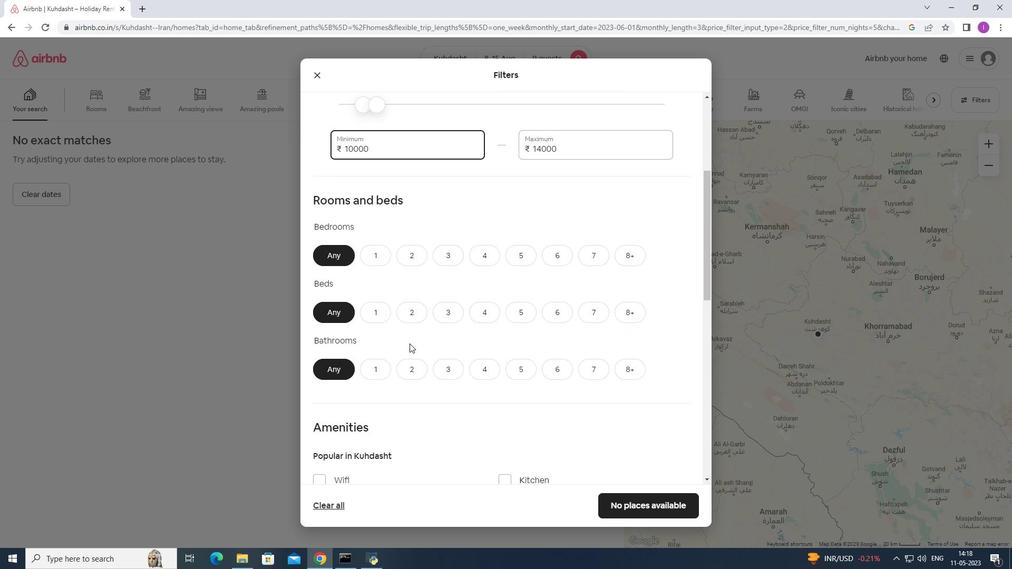 
Action: Mouse moved to (523, 205)
Screenshot: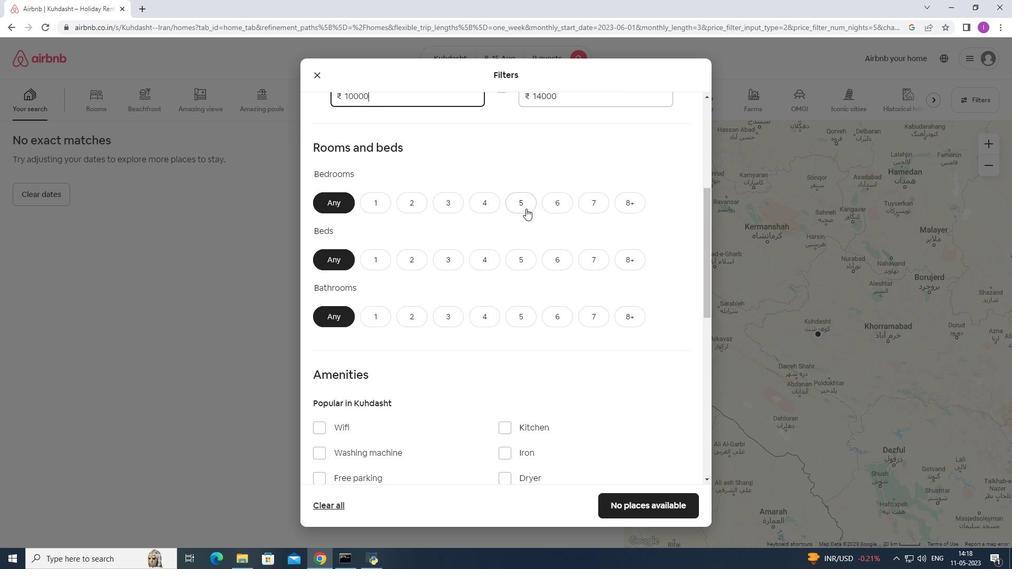
Action: Mouse pressed left at (523, 205)
Screenshot: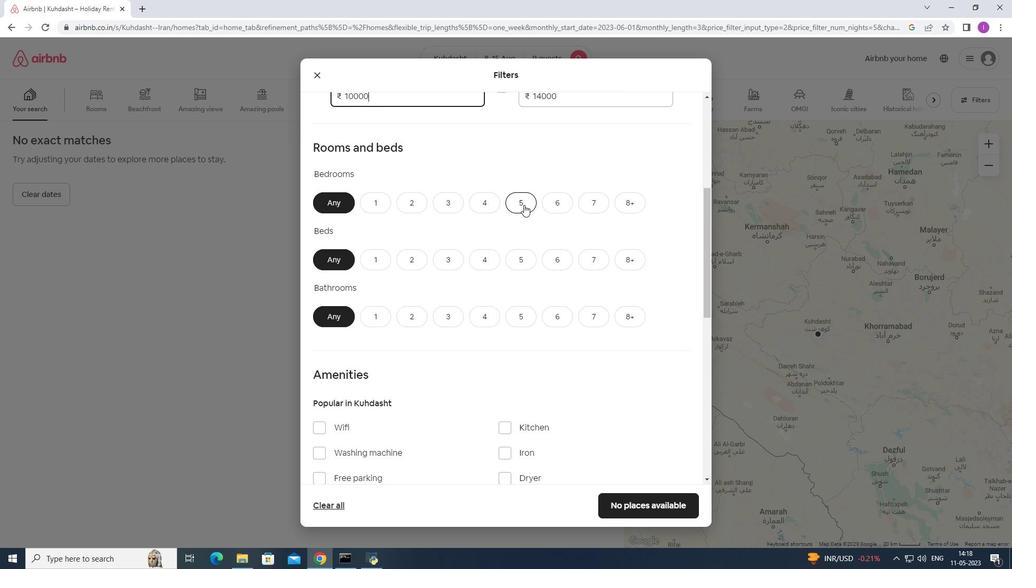 
Action: Mouse moved to (636, 258)
Screenshot: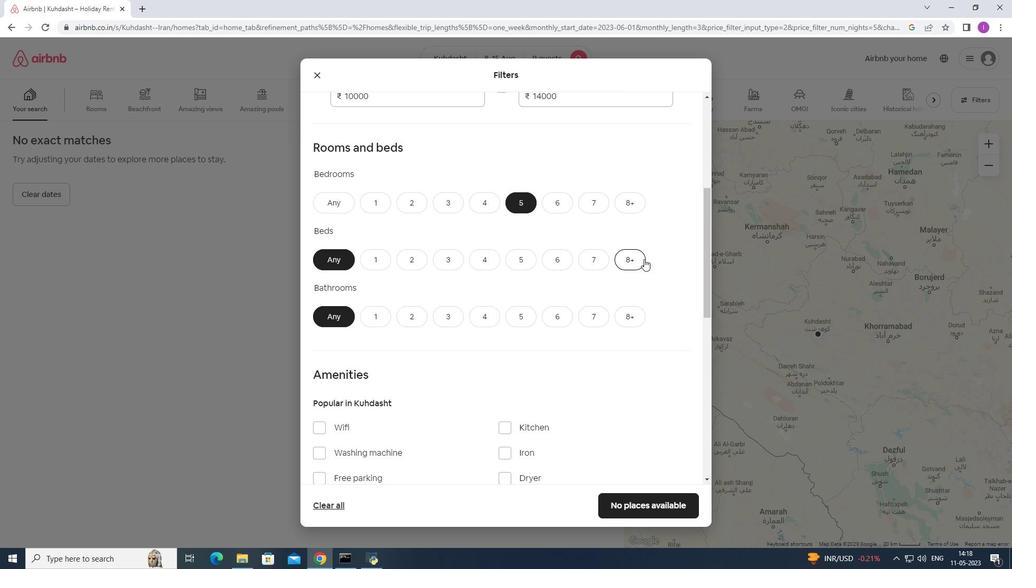 
Action: Mouse pressed left at (636, 258)
Screenshot: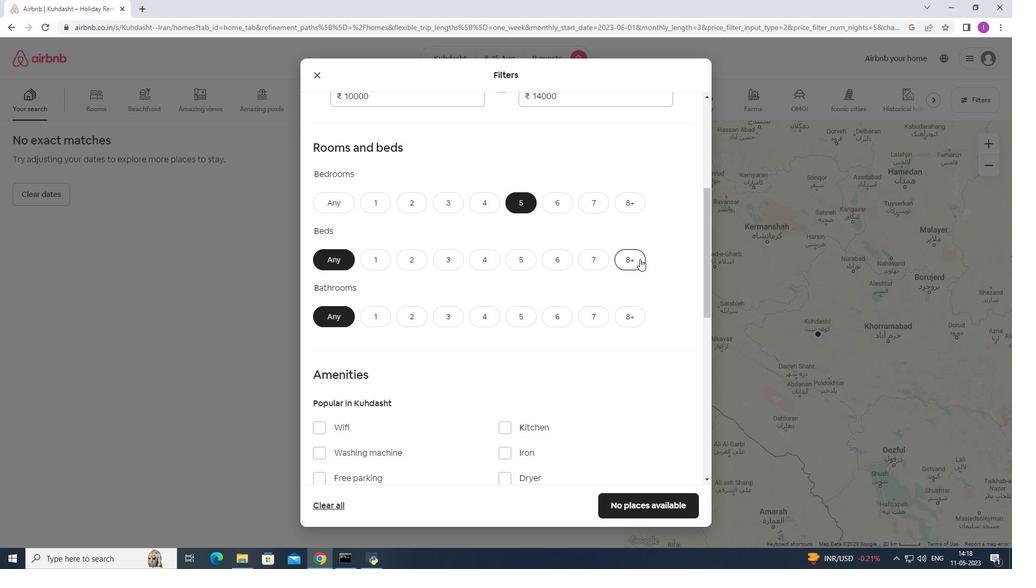 
Action: Mouse moved to (516, 319)
Screenshot: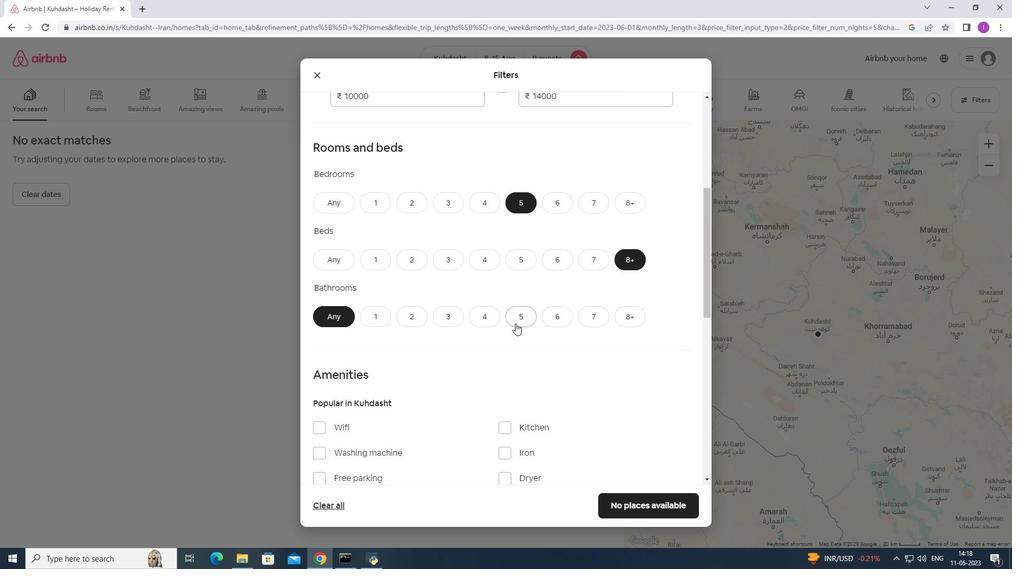 
Action: Mouse pressed left at (516, 319)
Screenshot: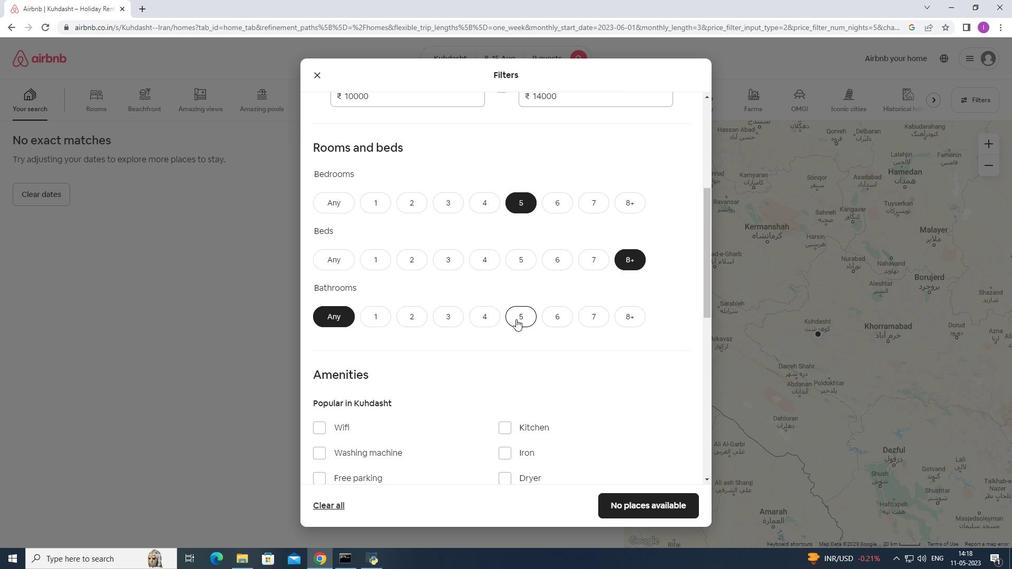 
Action: Mouse moved to (449, 397)
Screenshot: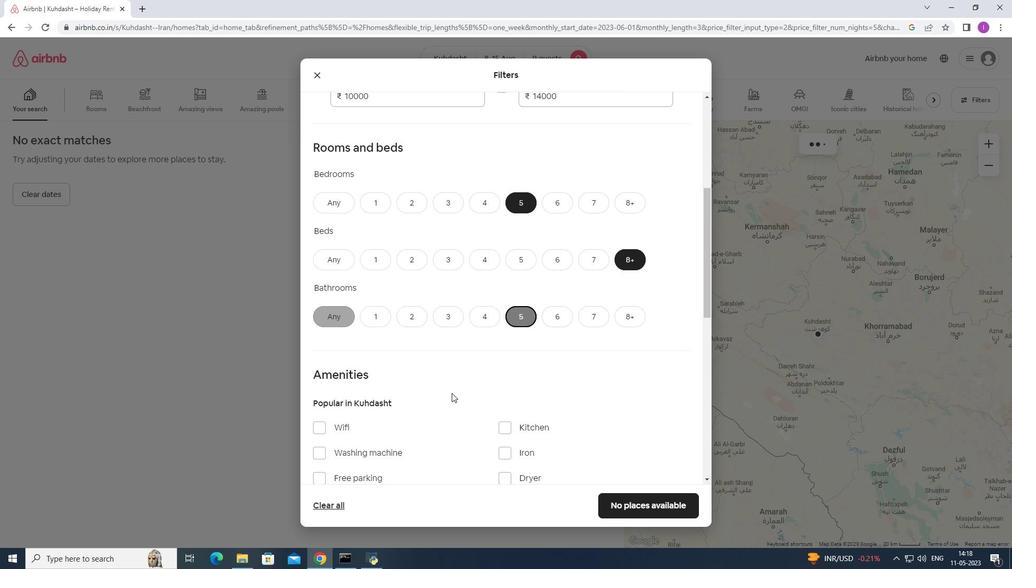 
Action: Mouse scrolled (449, 396) with delta (0, 0)
Screenshot: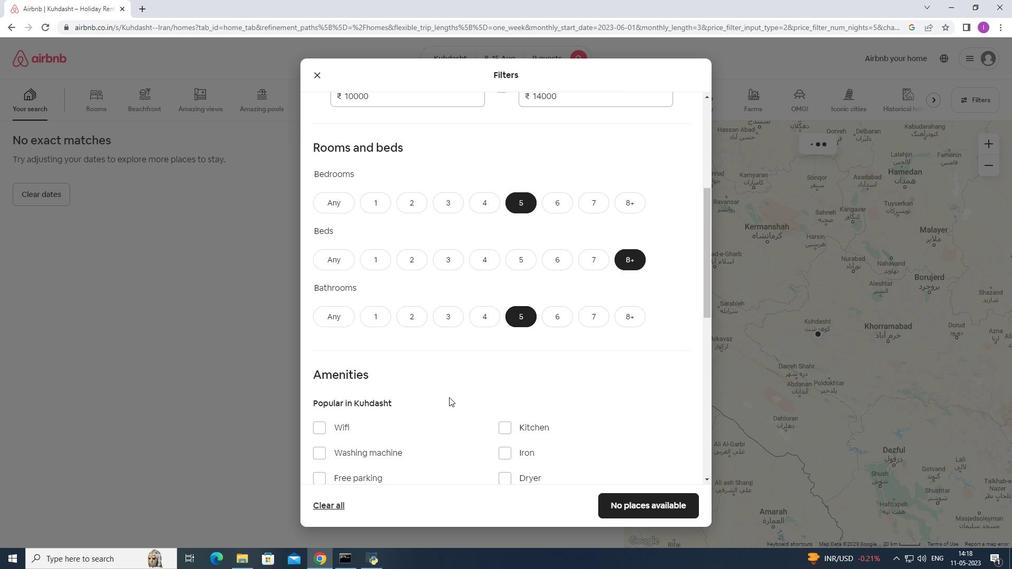 
Action: Mouse moved to (449, 397)
Screenshot: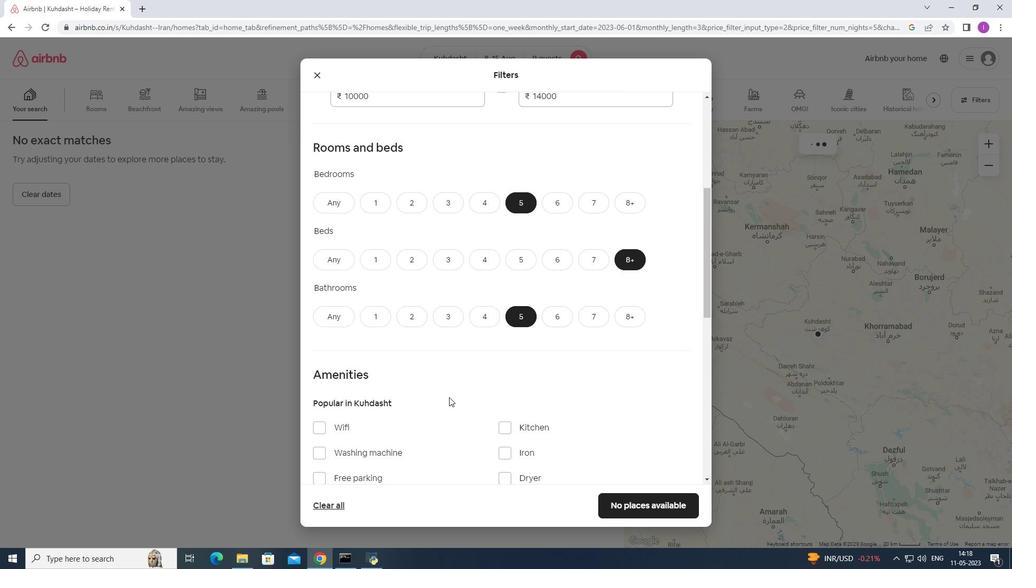 
Action: Mouse scrolled (449, 397) with delta (0, 0)
Screenshot: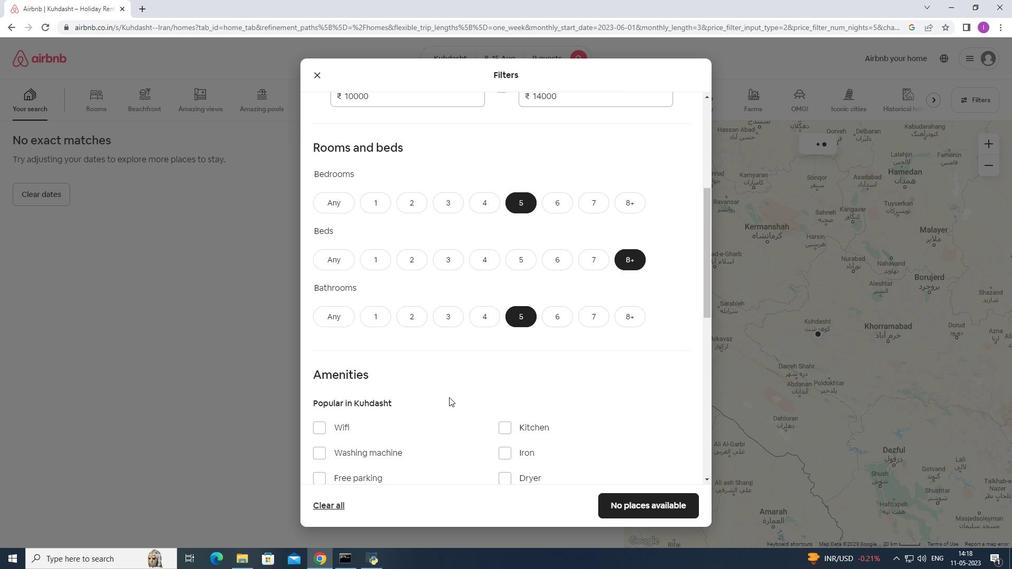 
Action: Mouse scrolled (449, 397) with delta (0, 0)
Screenshot: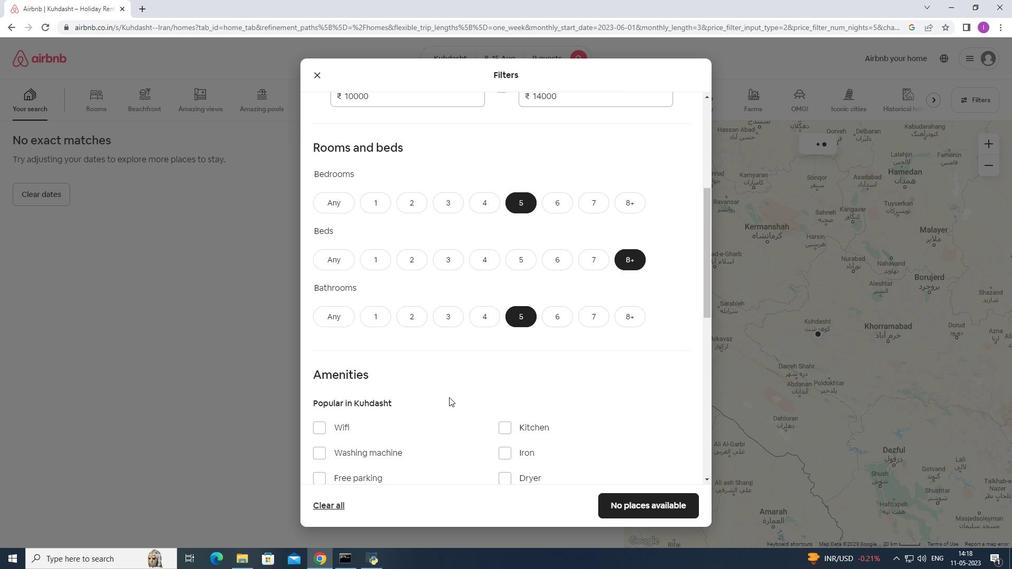 
Action: Mouse moved to (318, 273)
Screenshot: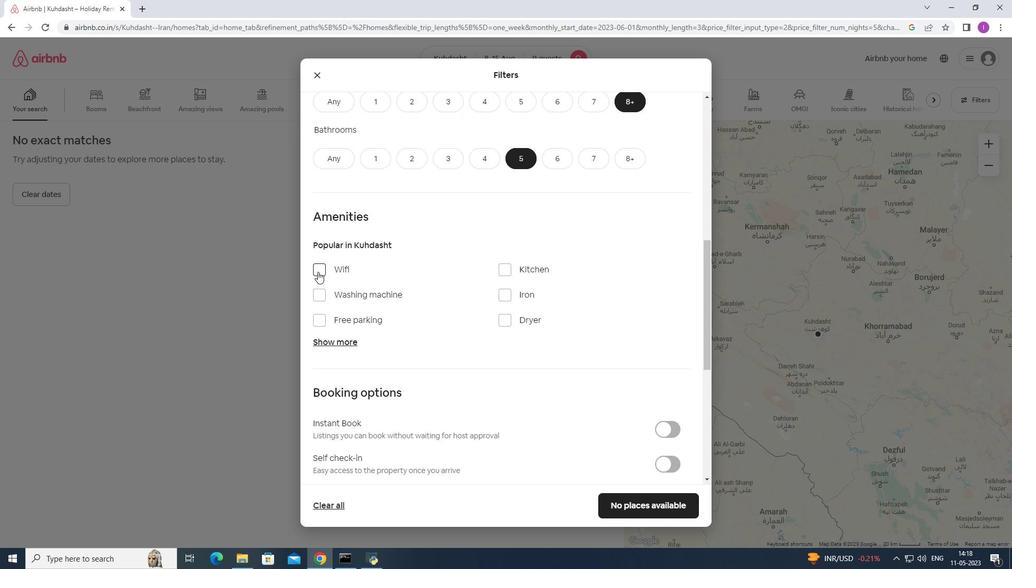 
Action: Mouse pressed left at (318, 273)
Screenshot: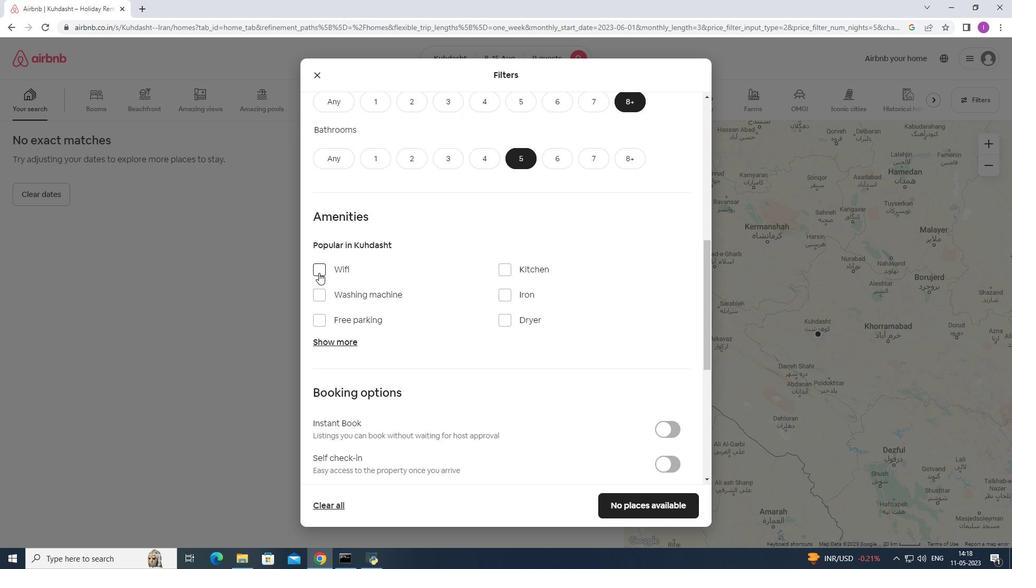 
Action: Mouse moved to (325, 321)
Screenshot: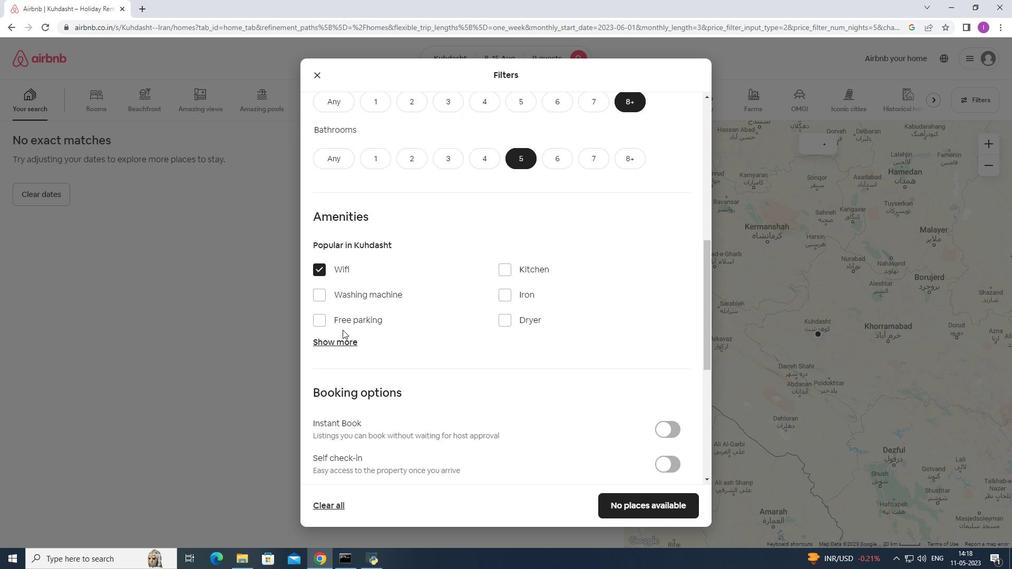 
Action: Mouse pressed left at (325, 321)
Screenshot: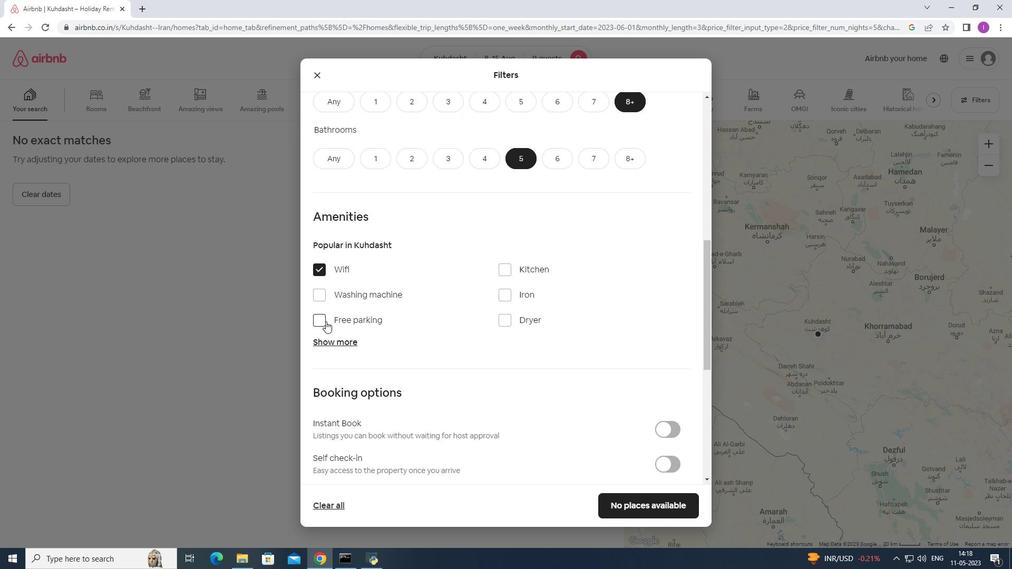 
Action: Mouse moved to (339, 339)
Screenshot: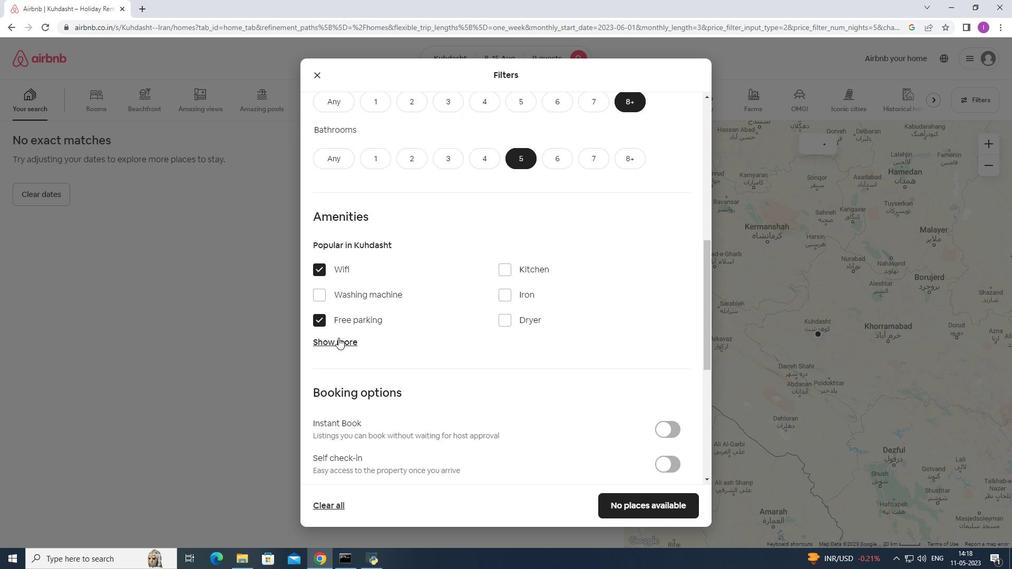 
Action: Mouse pressed left at (339, 339)
Screenshot: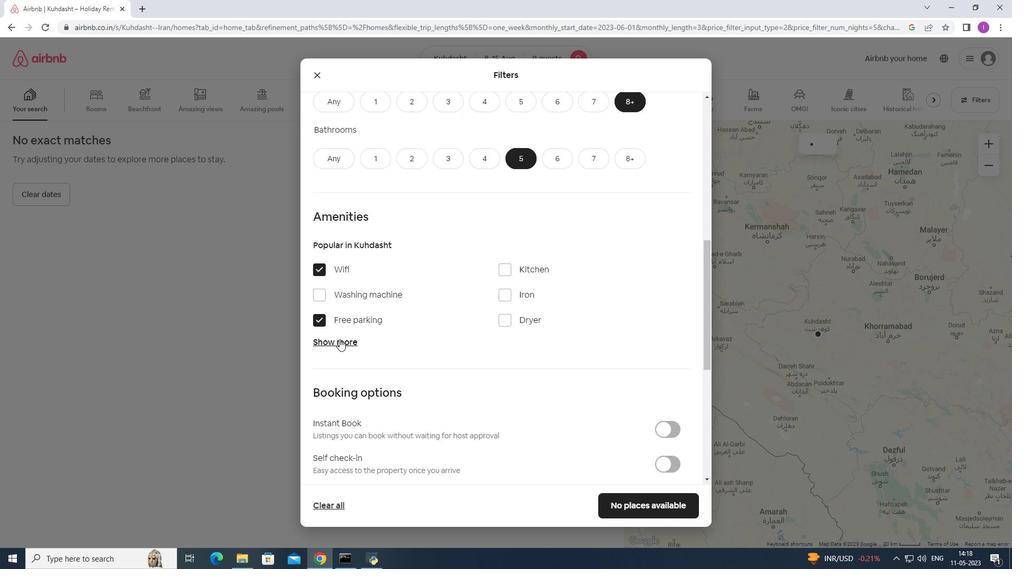 
Action: Mouse moved to (395, 346)
Screenshot: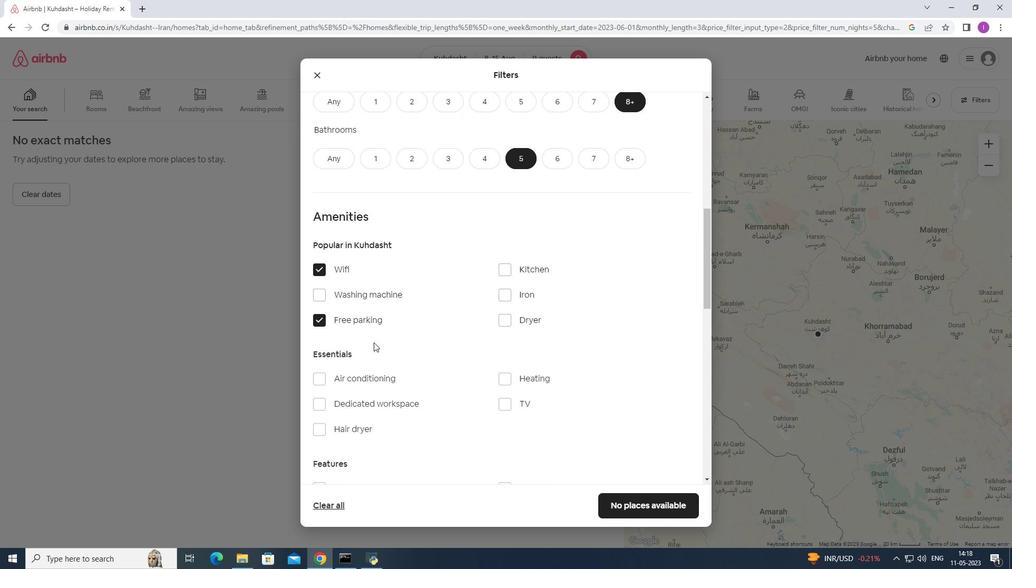 
Action: Mouse scrolled (395, 345) with delta (0, 0)
Screenshot: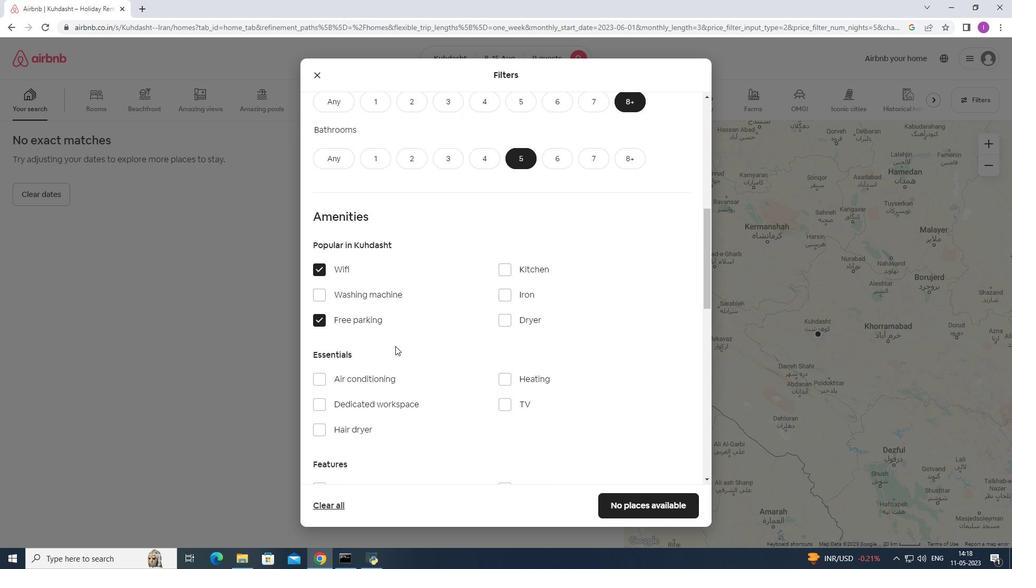 
Action: Mouse moved to (507, 355)
Screenshot: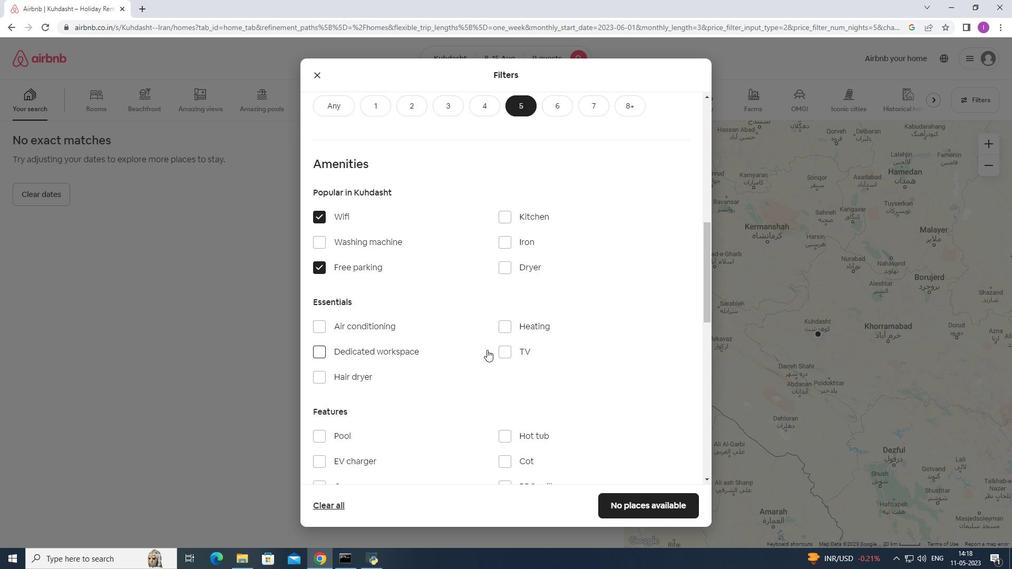 
Action: Mouse pressed left at (507, 355)
Screenshot: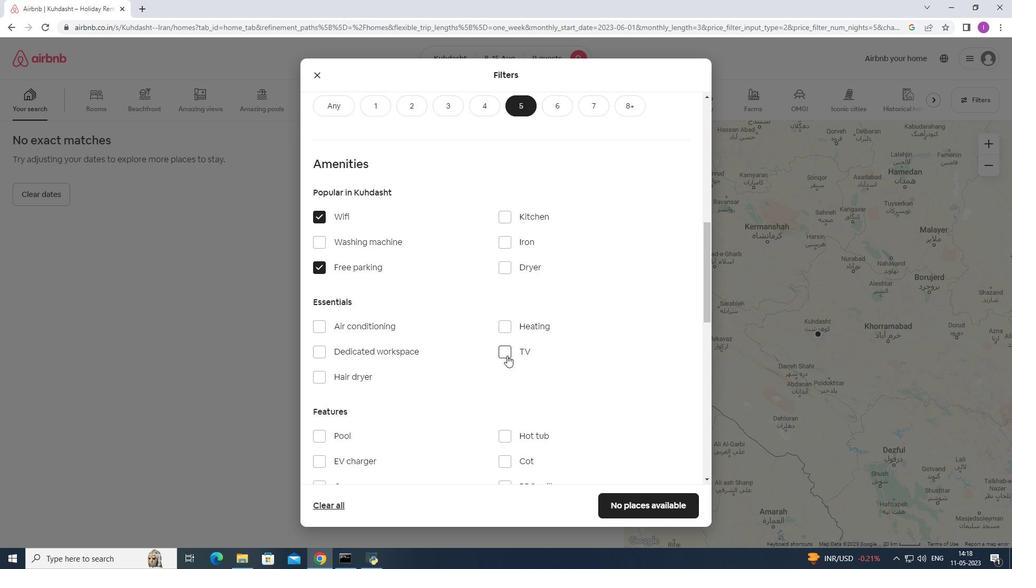 
Action: Mouse moved to (474, 353)
Screenshot: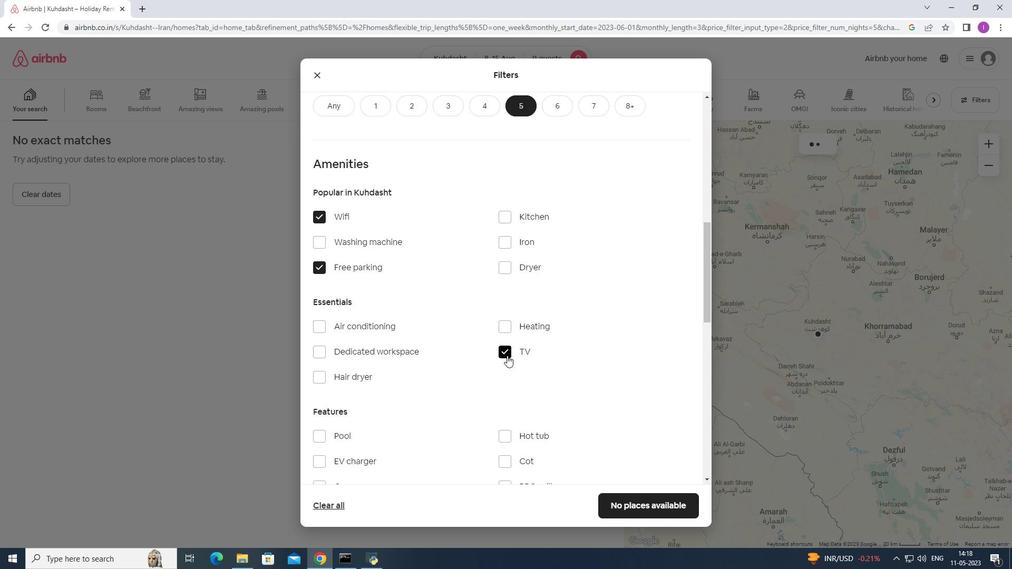 
Action: Mouse scrolled (474, 353) with delta (0, 0)
Screenshot: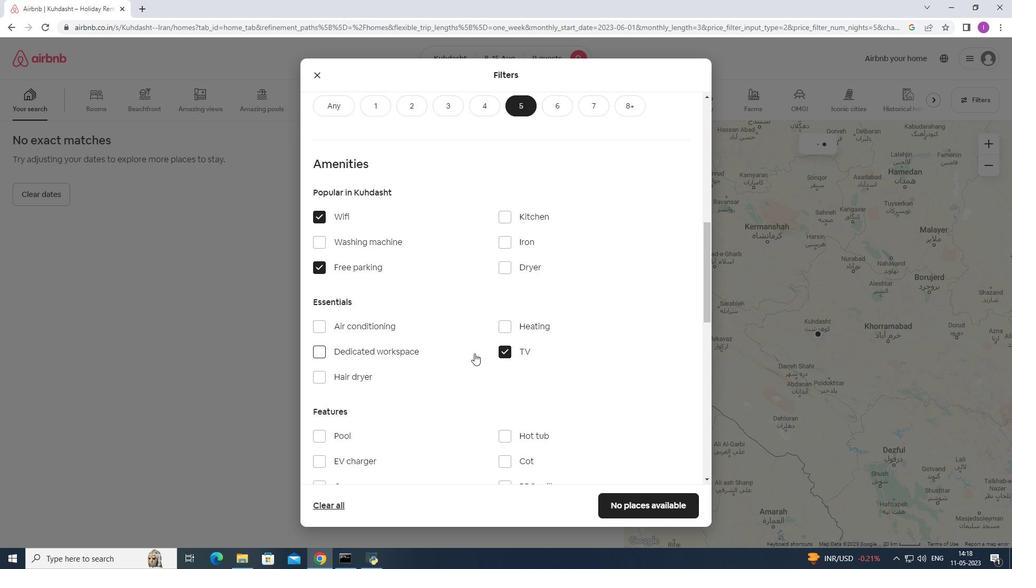 
Action: Mouse scrolled (474, 353) with delta (0, 0)
Screenshot: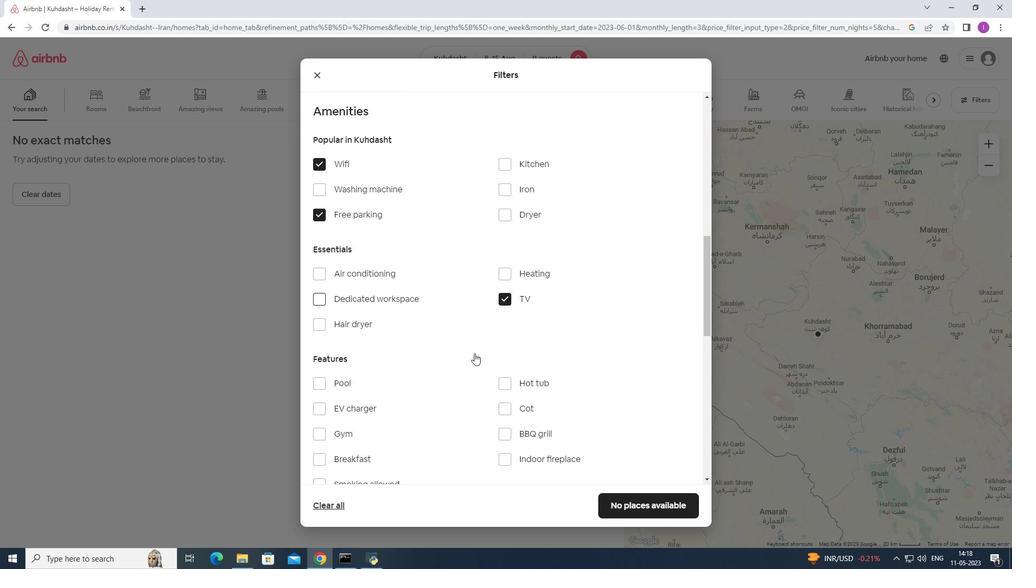 
Action: Mouse moved to (472, 351)
Screenshot: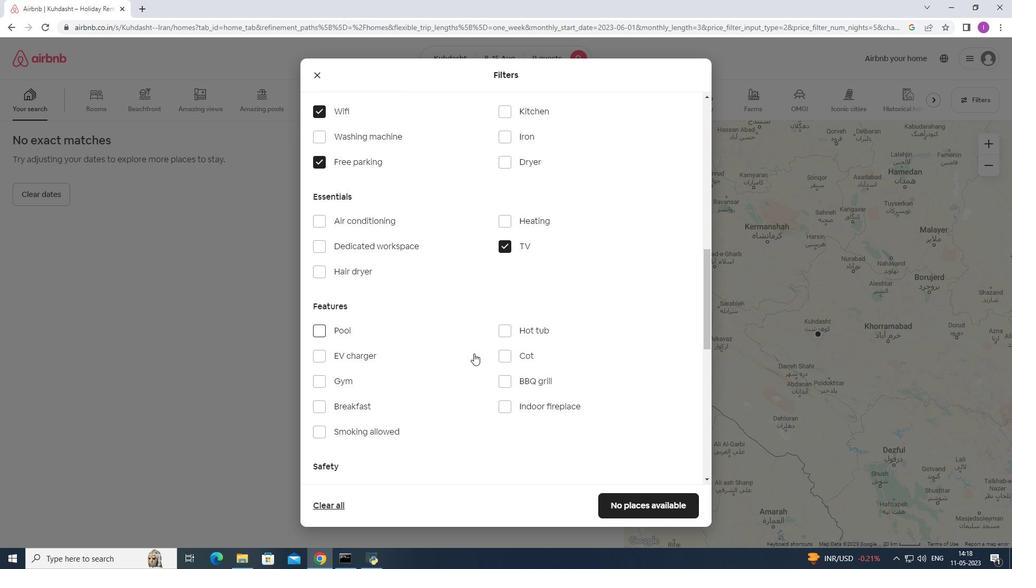 
Action: Mouse scrolled (472, 351) with delta (0, 0)
Screenshot: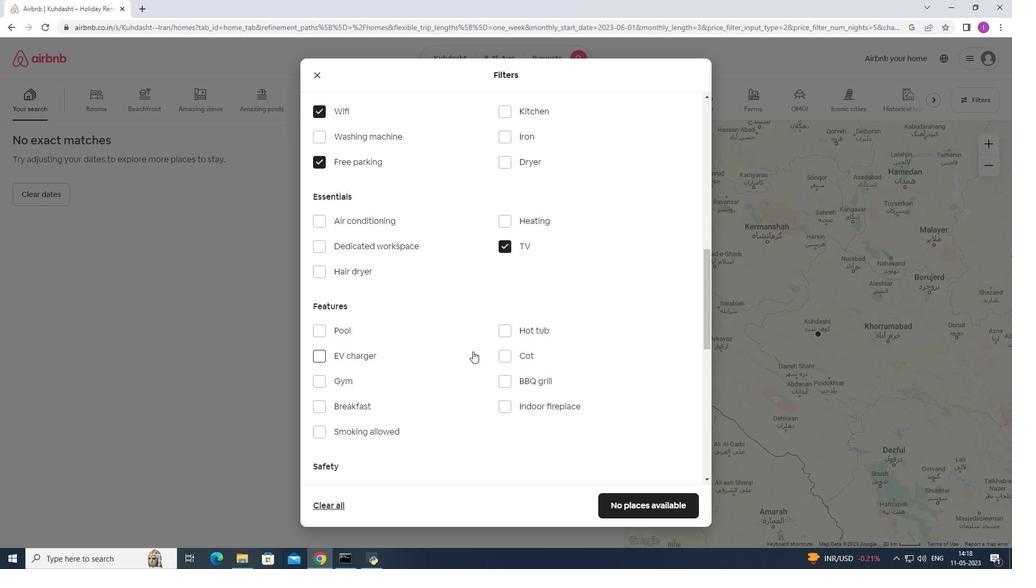 
Action: Mouse moved to (321, 331)
Screenshot: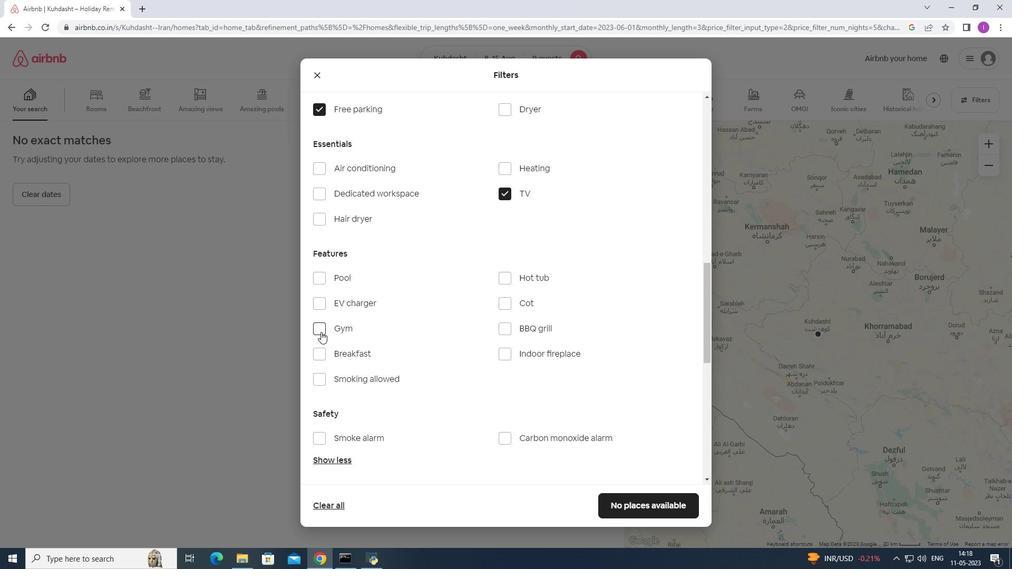 
Action: Mouse pressed left at (321, 331)
Screenshot: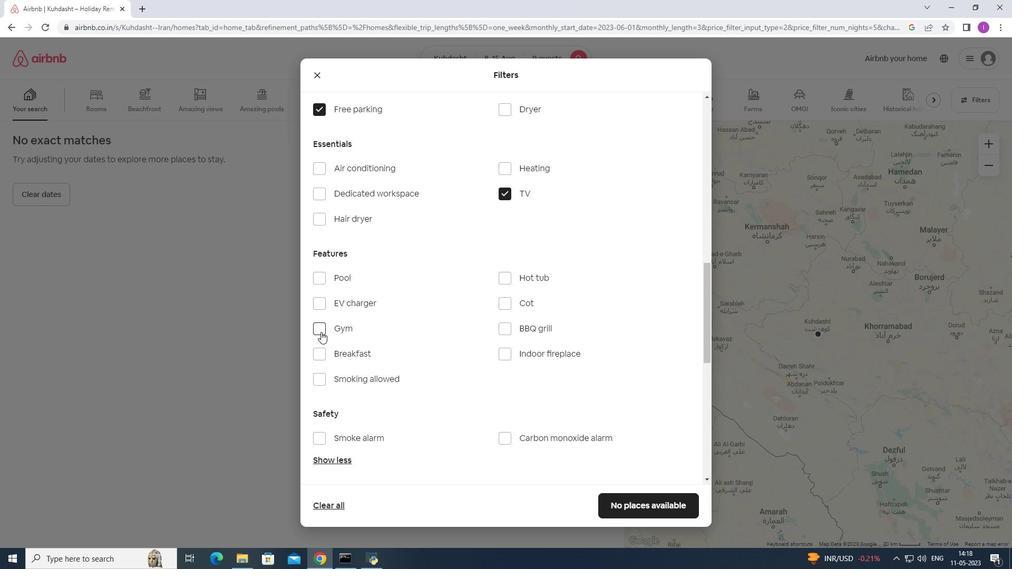 
Action: Mouse moved to (321, 350)
Screenshot: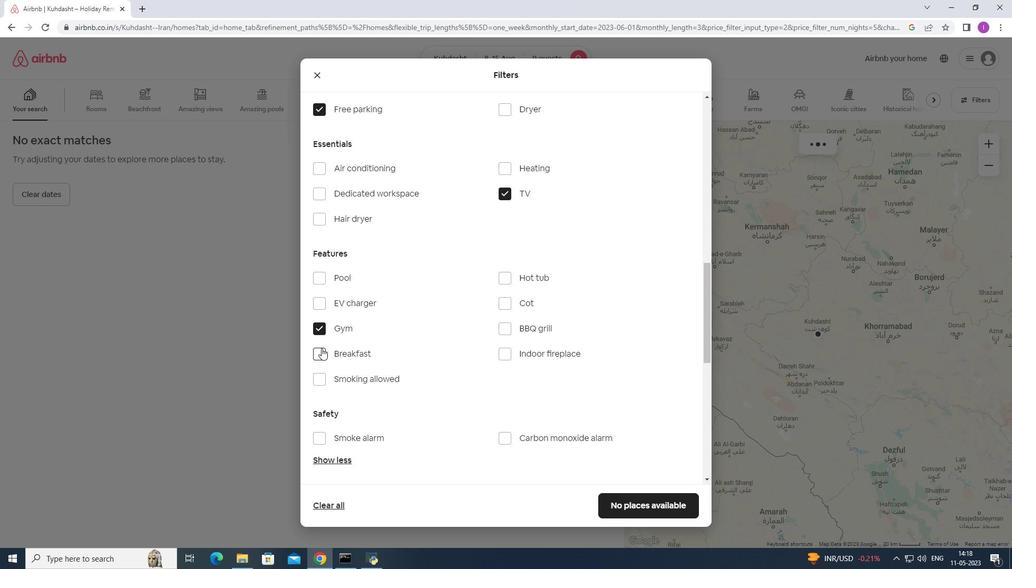 
Action: Mouse pressed left at (321, 350)
Screenshot: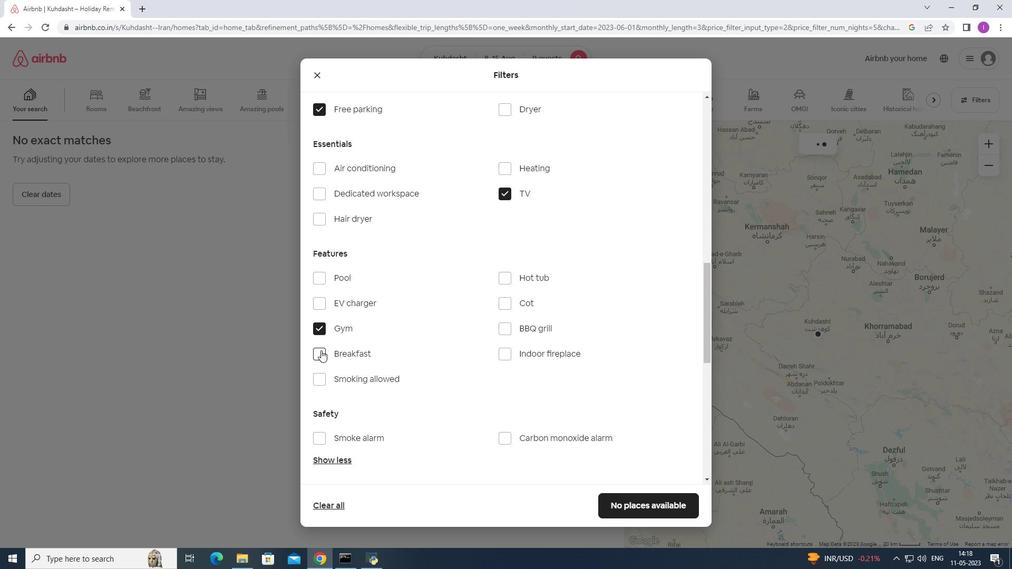 
Action: Mouse moved to (383, 335)
Screenshot: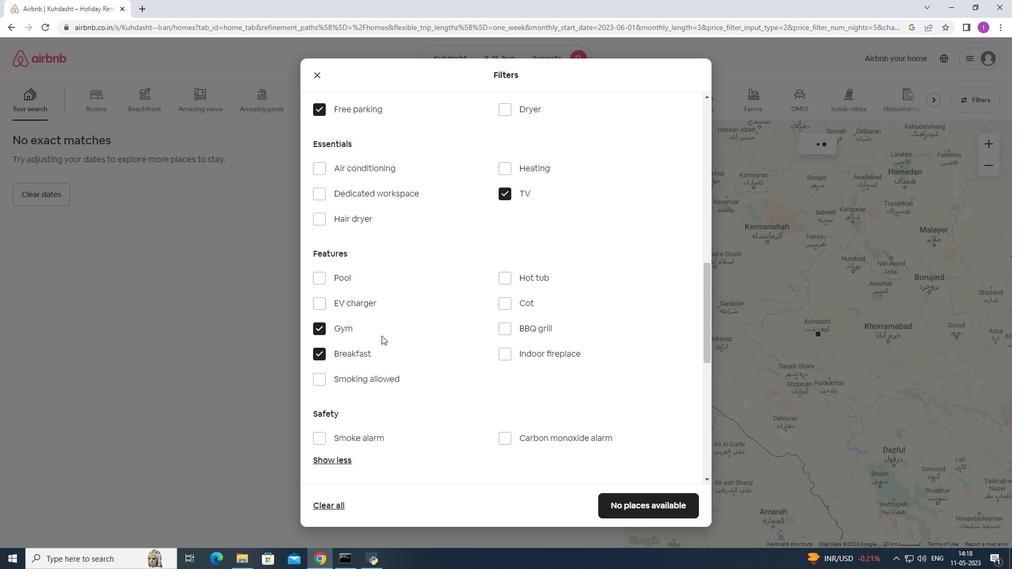 
Action: Mouse scrolled (383, 334) with delta (0, 0)
Screenshot: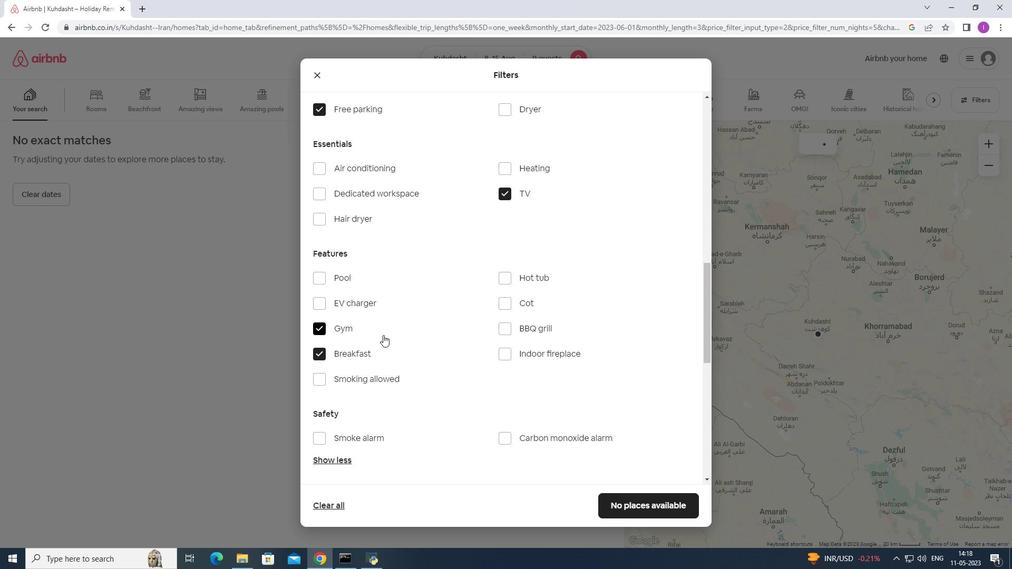 
Action: Mouse scrolled (383, 334) with delta (0, 0)
Screenshot: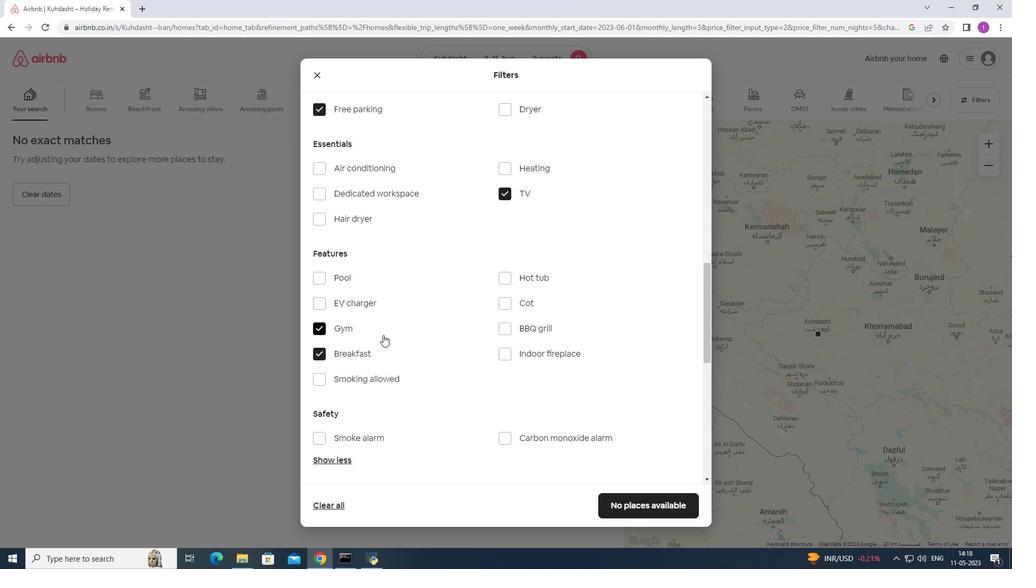 
Action: Mouse moved to (397, 364)
Screenshot: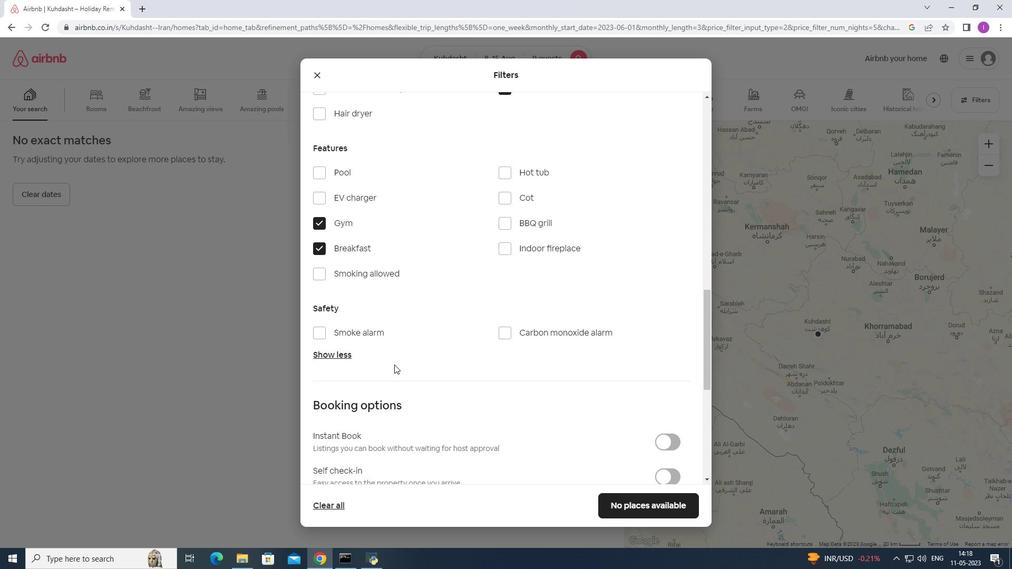 
Action: Mouse scrolled (397, 364) with delta (0, 0)
Screenshot: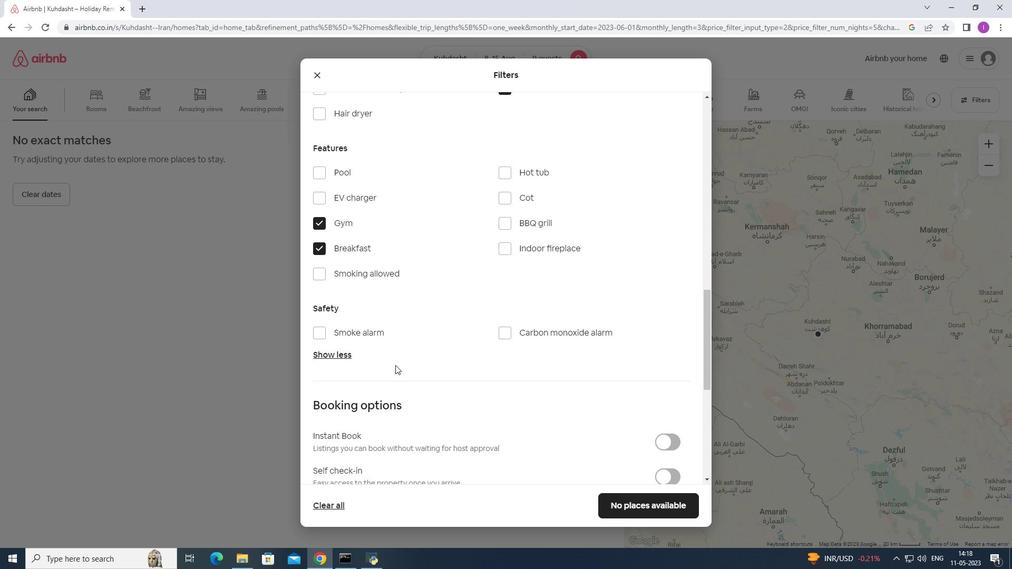 
Action: Mouse scrolled (397, 364) with delta (0, 0)
Screenshot: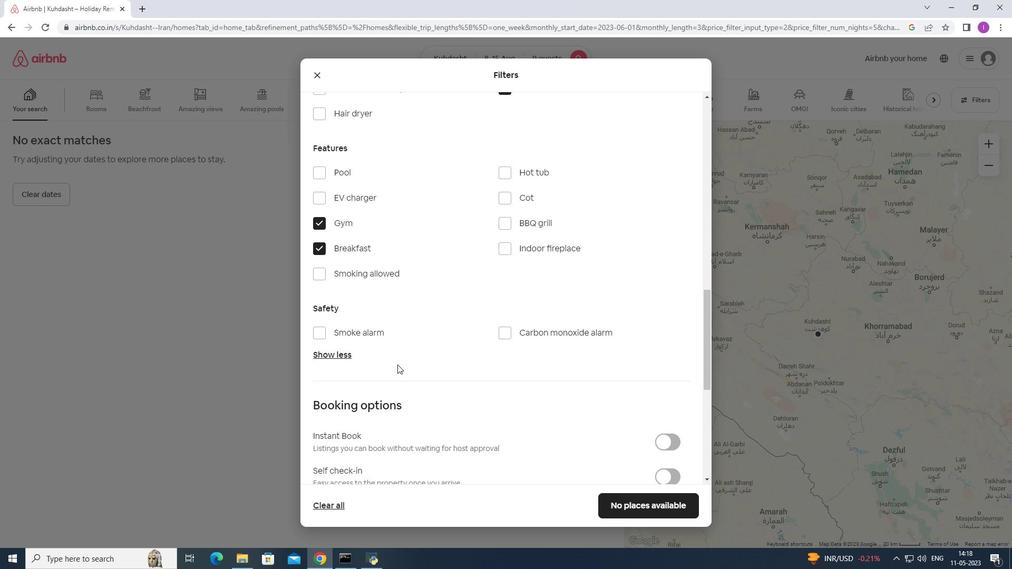 
Action: Mouse scrolled (397, 364) with delta (0, 0)
Screenshot: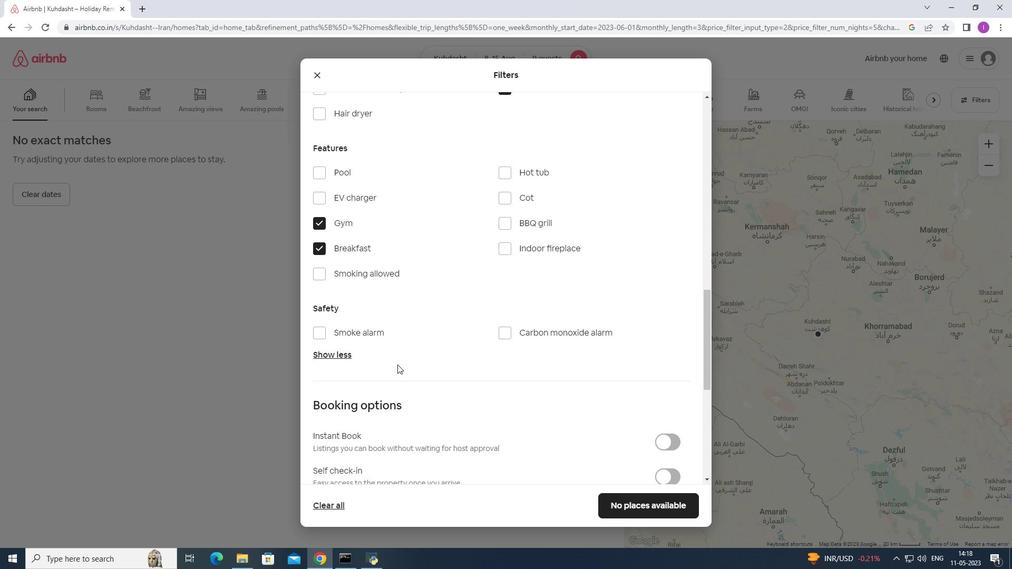 
Action: Mouse moved to (665, 317)
Screenshot: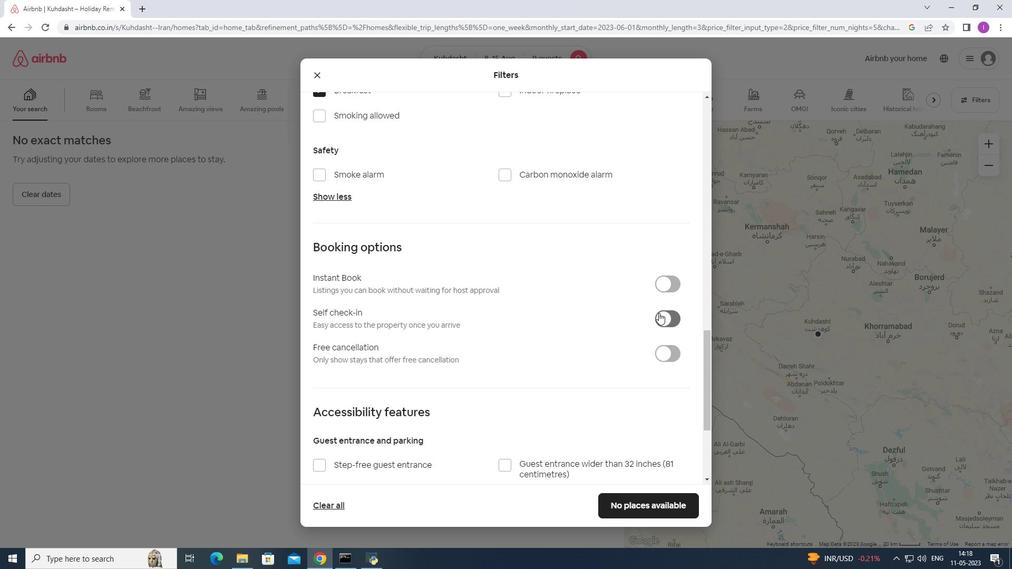 
Action: Mouse pressed left at (665, 317)
Screenshot: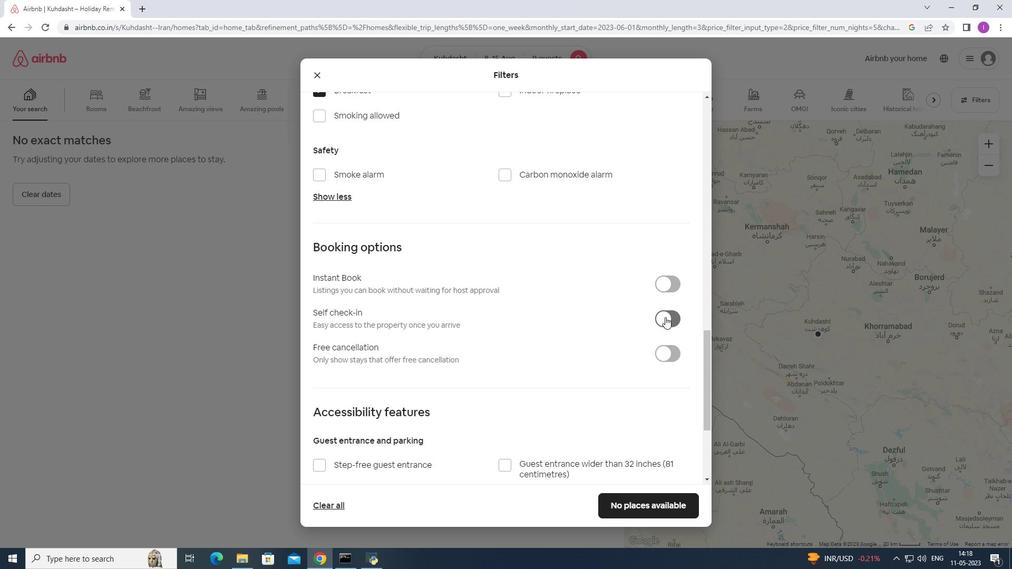 
Action: Mouse moved to (608, 318)
Screenshot: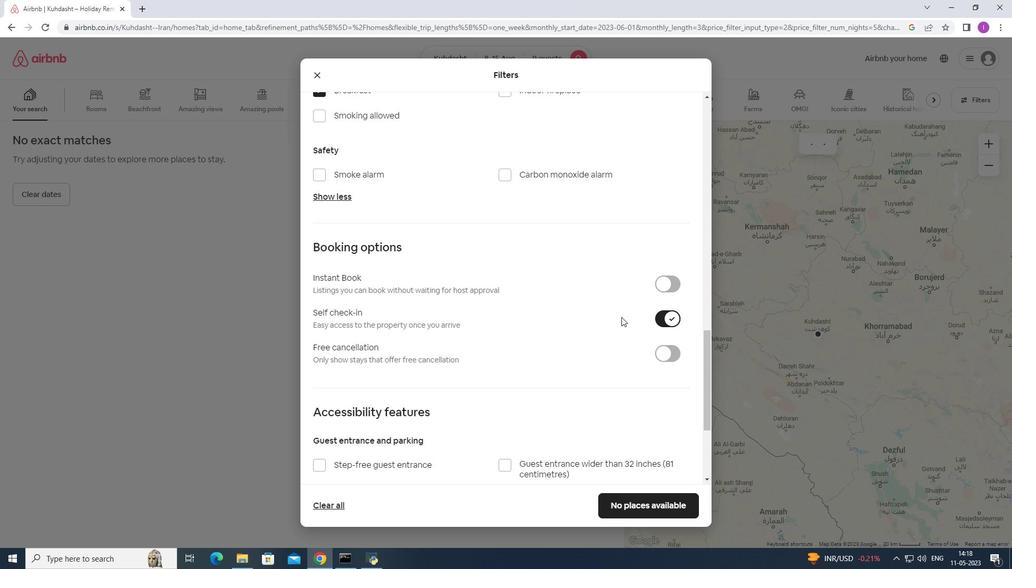 
Action: Mouse scrolled (608, 318) with delta (0, 0)
Screenshot: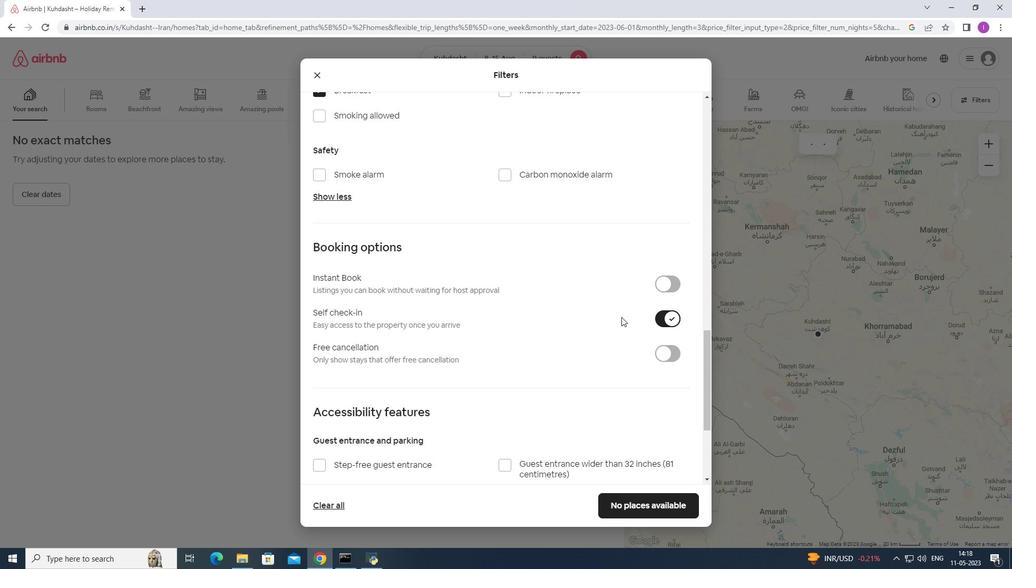 
Action: Mouse moved to (600, 320)
Screenshot: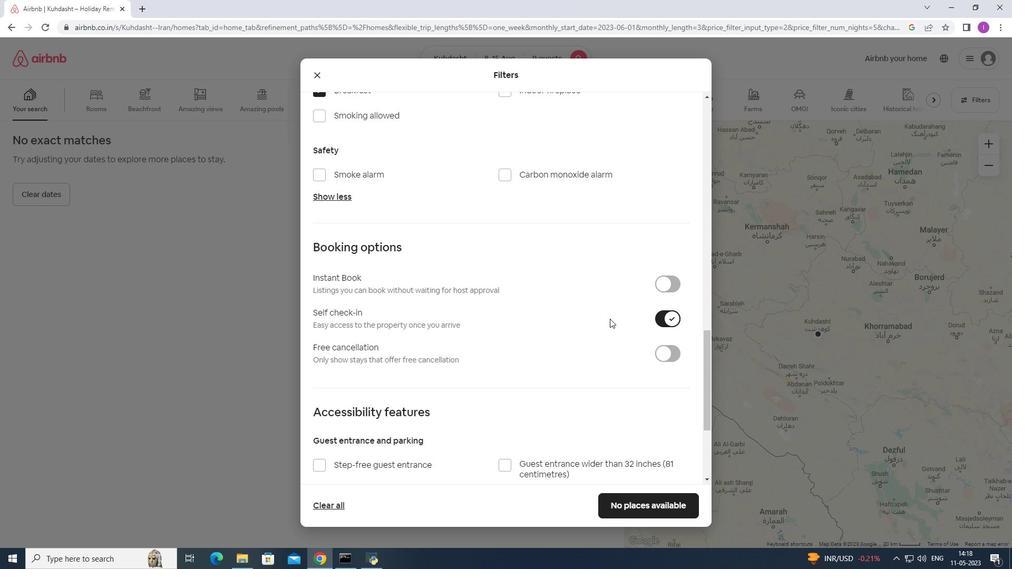 
Action: Mouse scrolled (601, 319) with delta (0, 0)
Screenshot: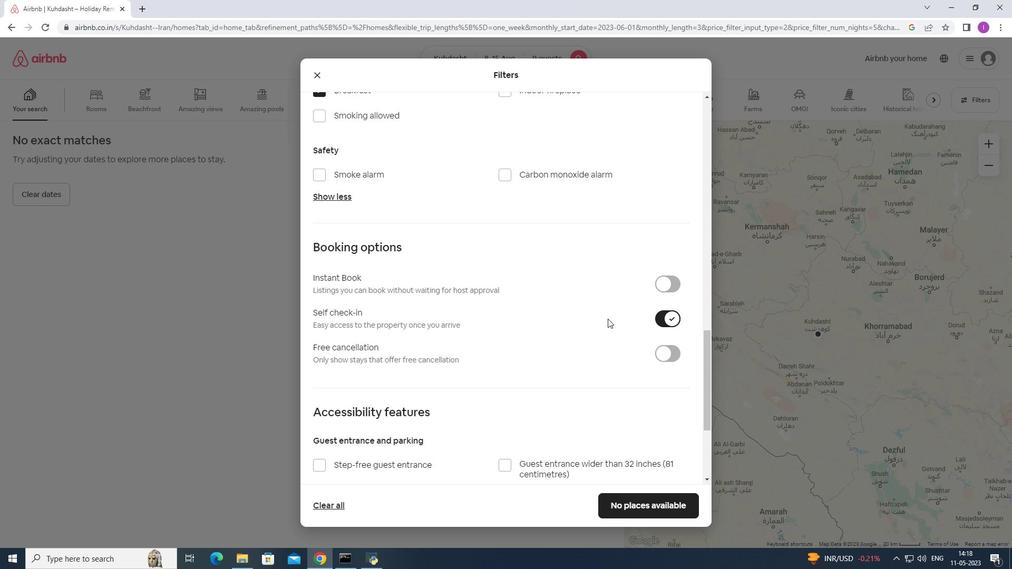 
Action: Mouse moved to (598, 321)
Screenshot: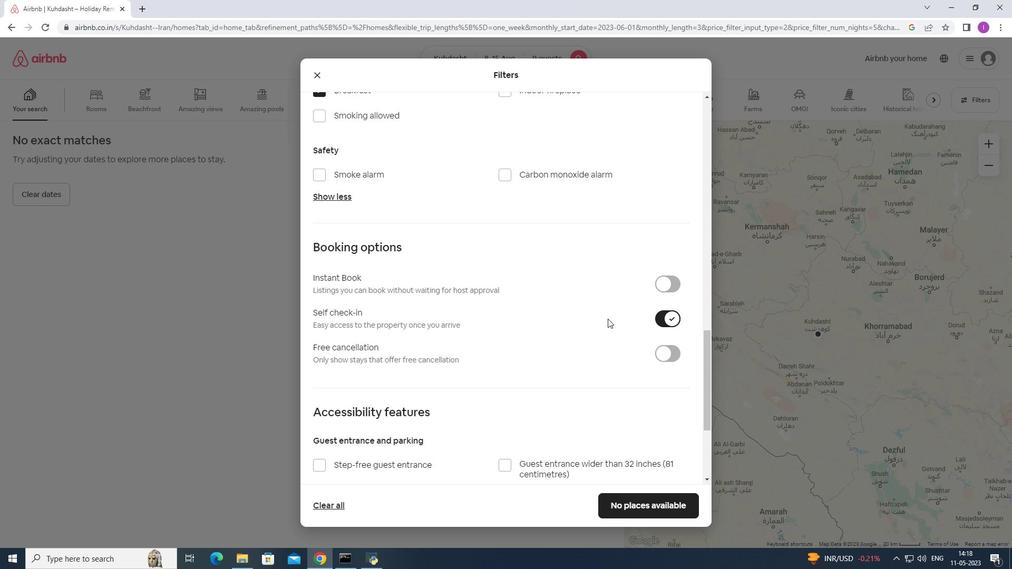 
Action: Mouse scrolled (598, 320) with delta (0, 0)
Screenshot: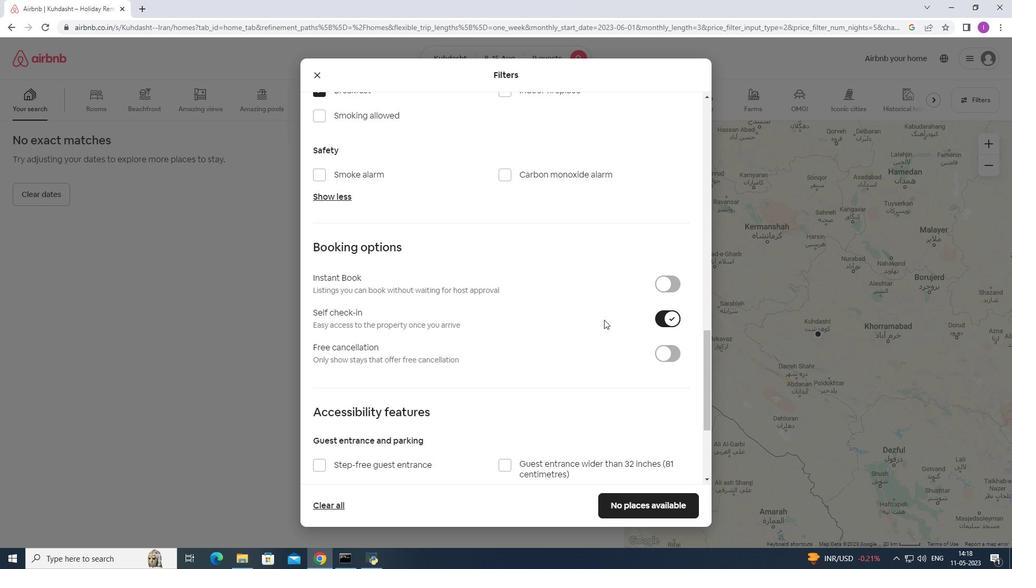
Action: Mouse moved to (597, 320)
Screenshot: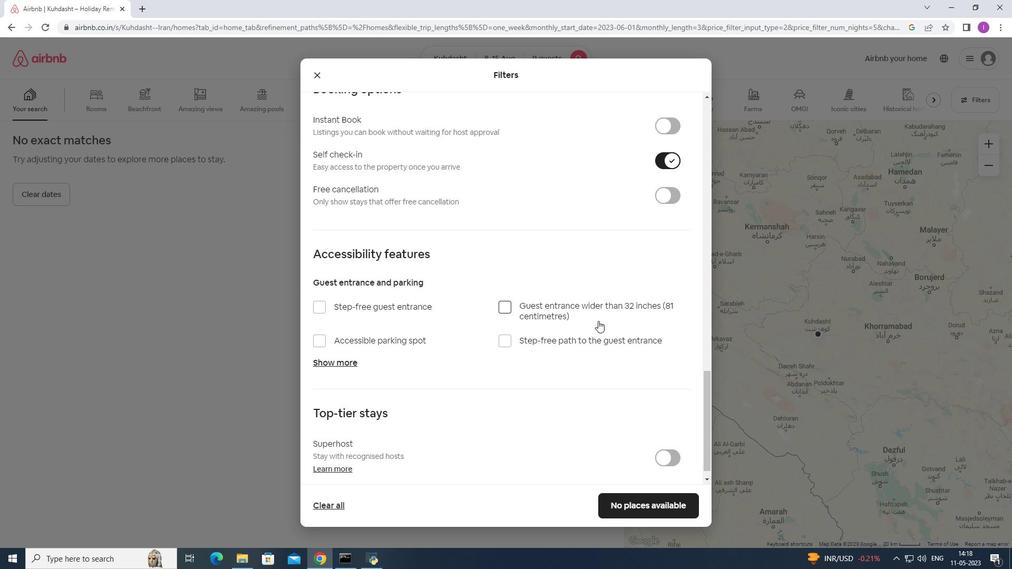 
Action: Mouse scrolled (597, 319) with delta (0, 0)
Screenshot: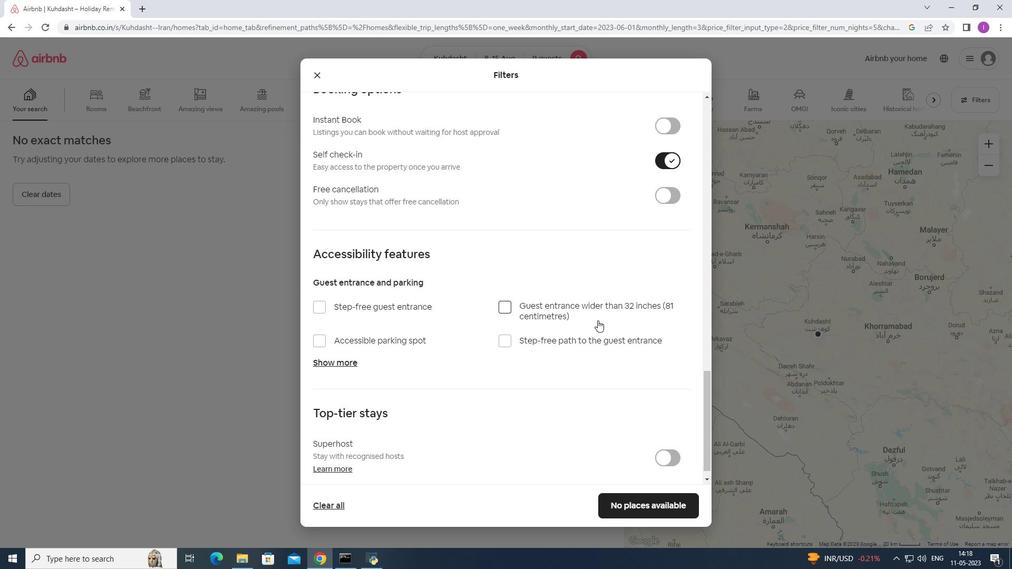 
Action: Mouse scrolled (597, 319) with delta (0, 0)
Screenshot: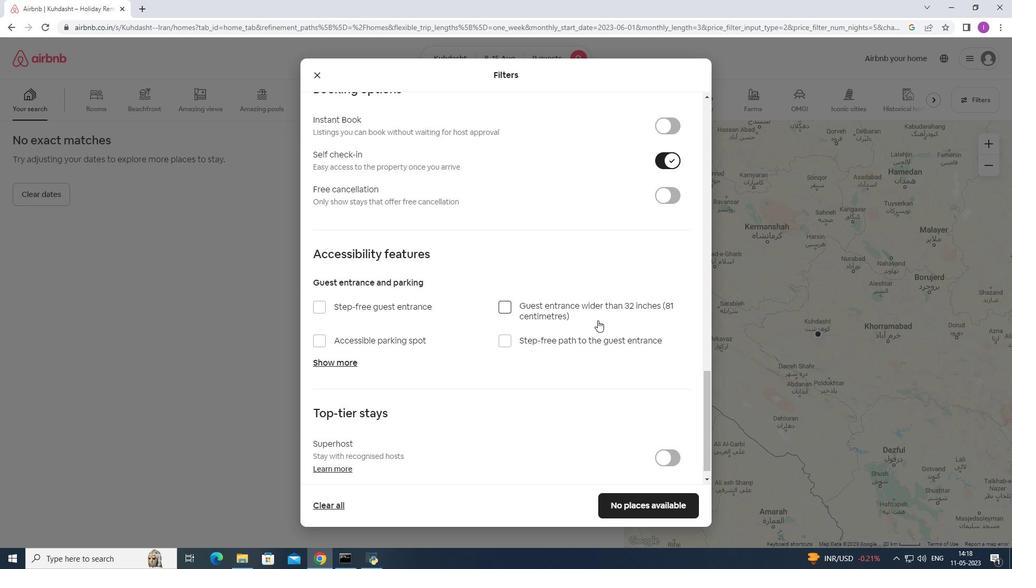 
Action: Mouse moved to (597, 314)
Screenshot: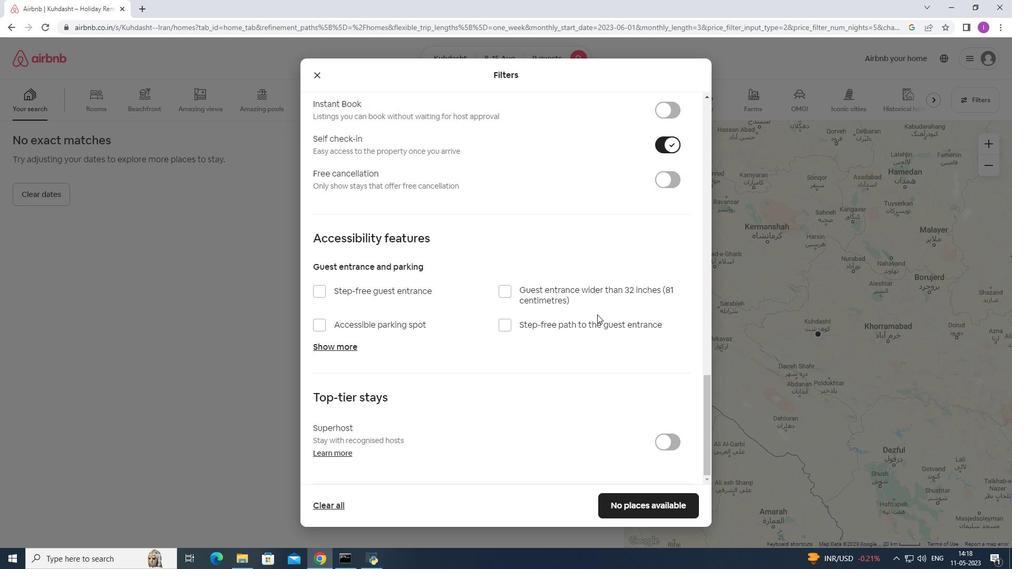 
Action: Mouse scrolled (597, 313) with delta (0, 0)
Screenshot: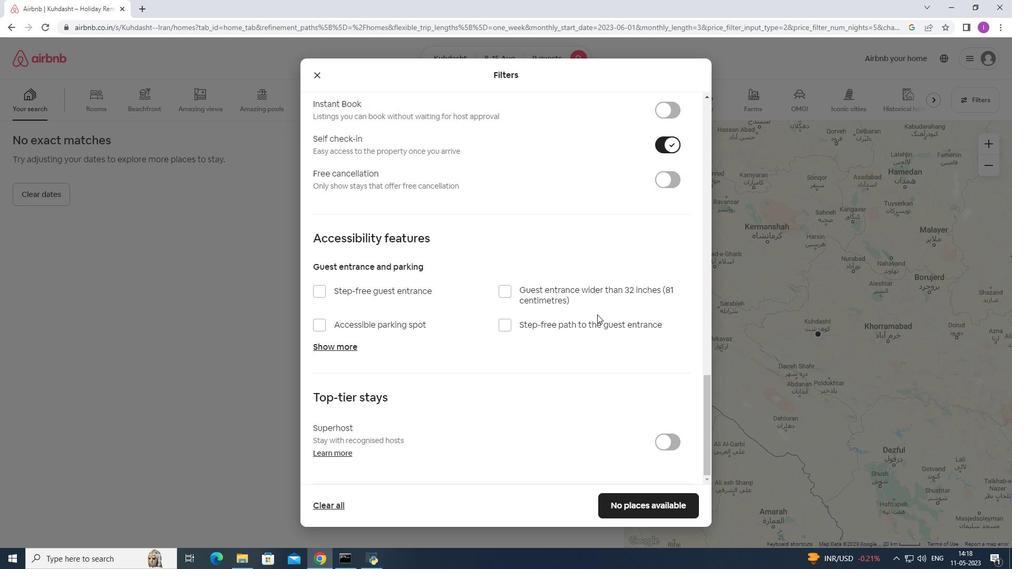 
Action: Mouse scrolled (597, 313) with delta (0, 0)
Screenshot: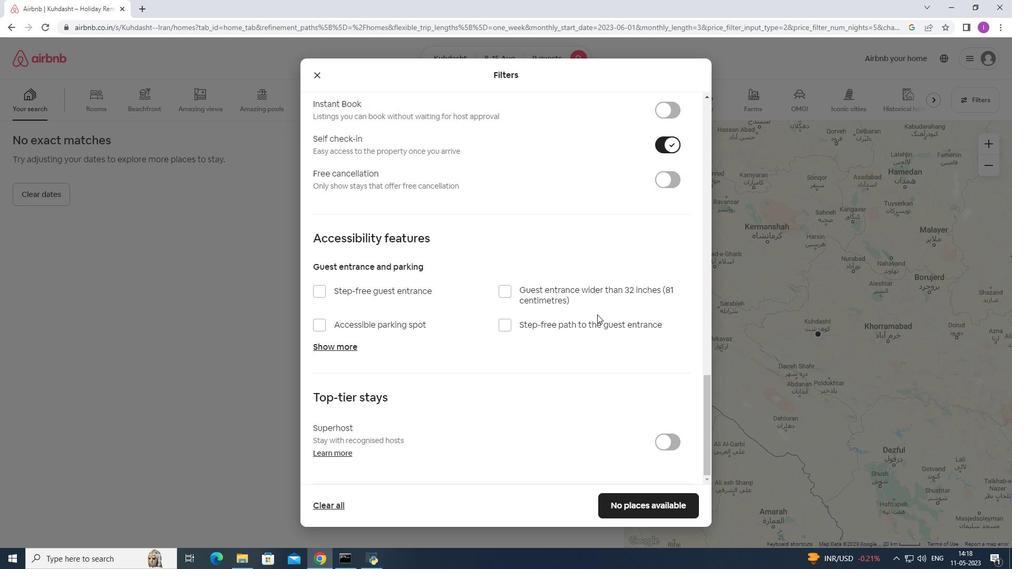 
Action: Mouse moved to (461, 356)
Screenshot: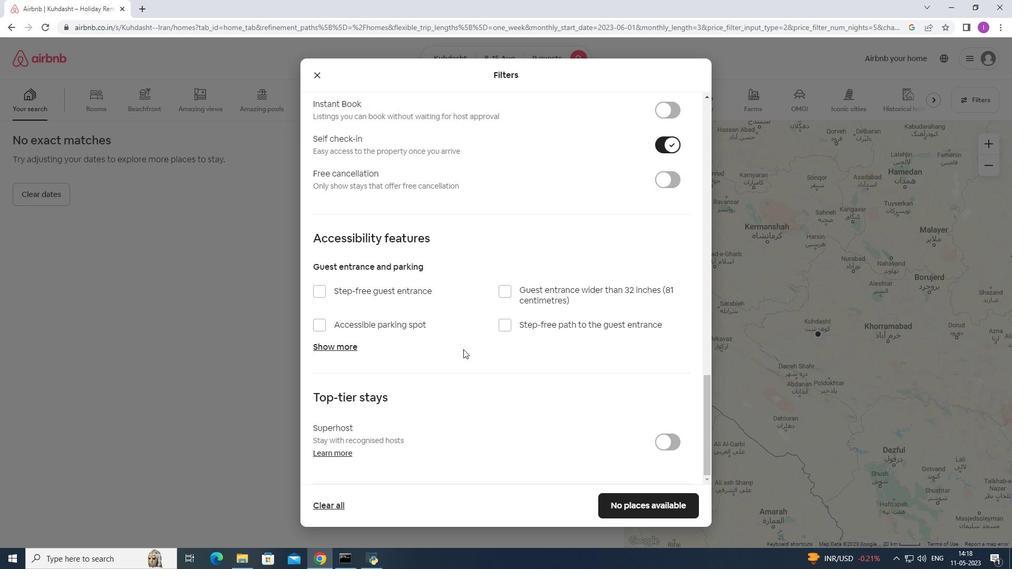 
Action: Mouse scrolled (461, 356) with delta (0, 0)
Screenshot: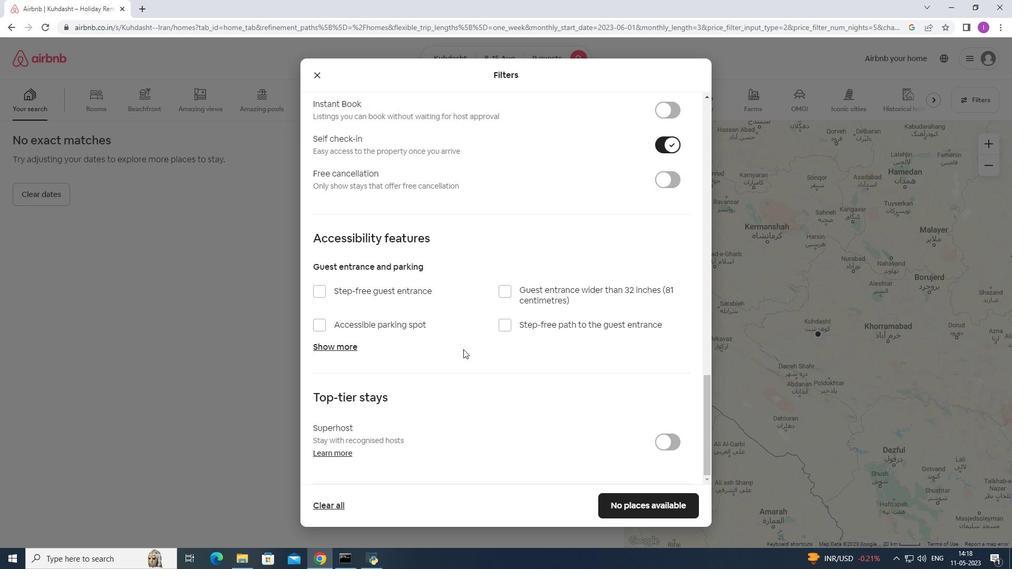 
Action: Mouse moved to (461, 357)
Screenshot: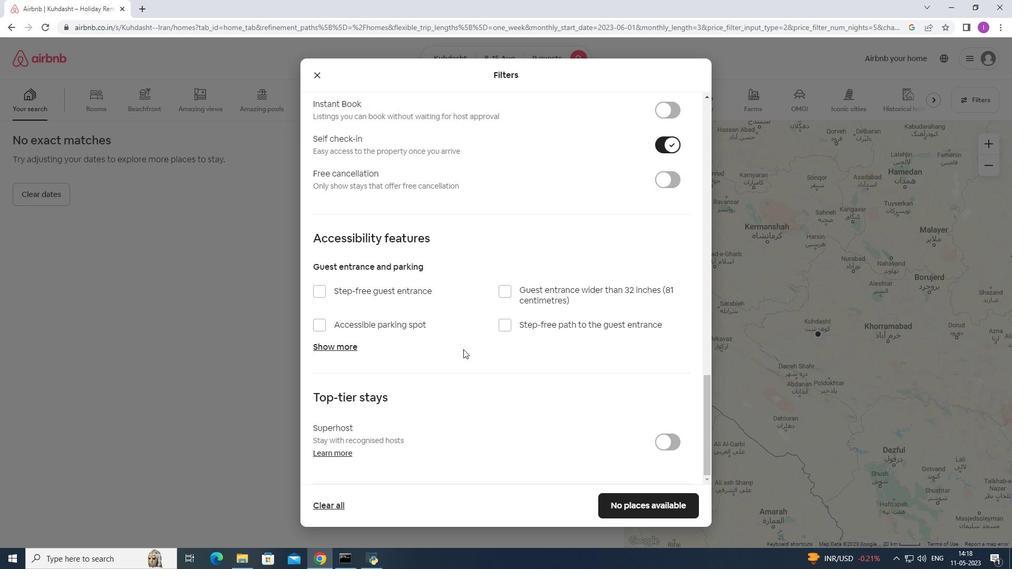 
Action: Mouse scrolled (461, 356) with delta (0, 0)
Screenshot: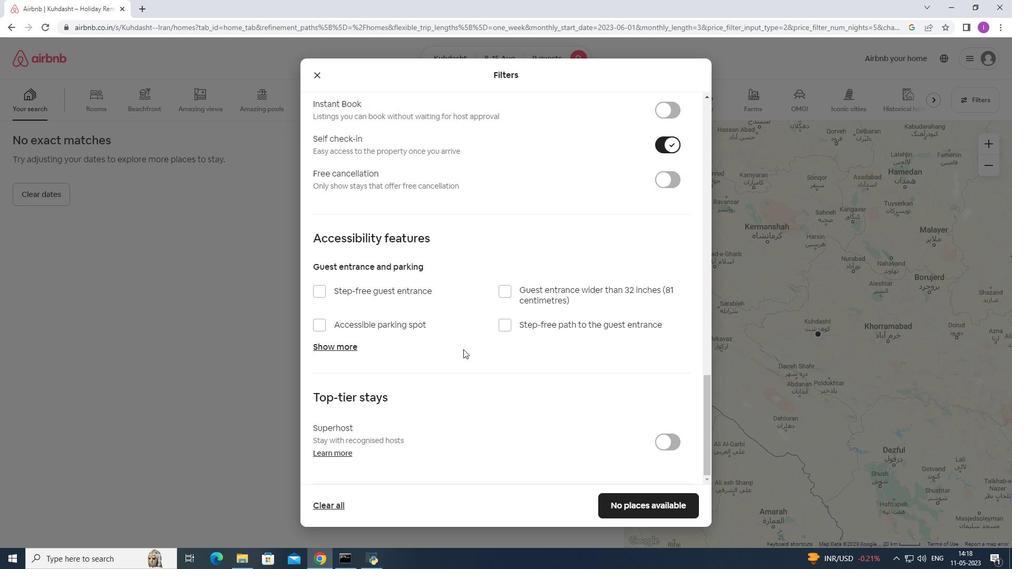 
Action: Mouse scrolled (461, 356) with delta (0, 0)
Screenshot: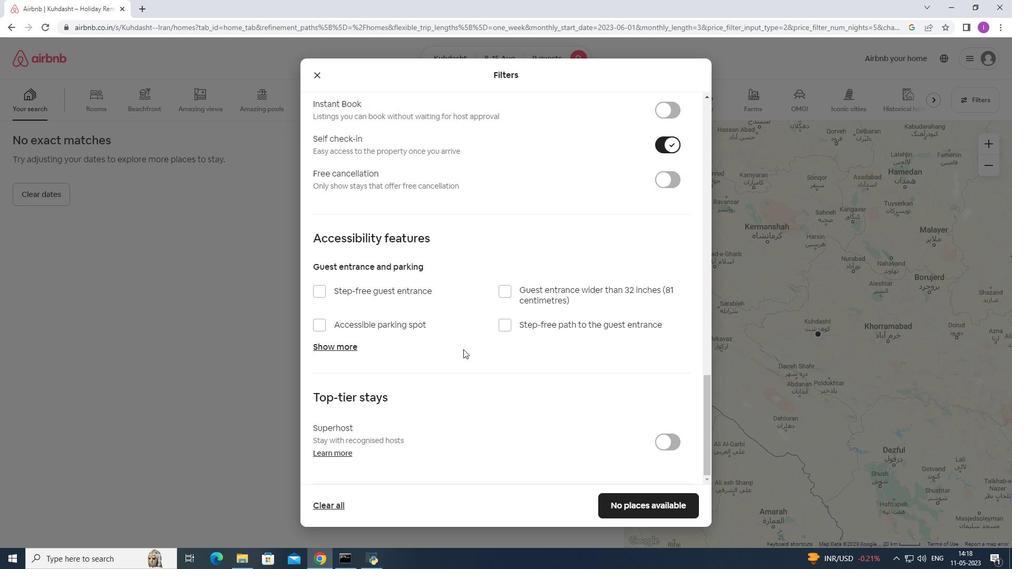 
Action: Mouse moved to (461, 357)
Screenshot: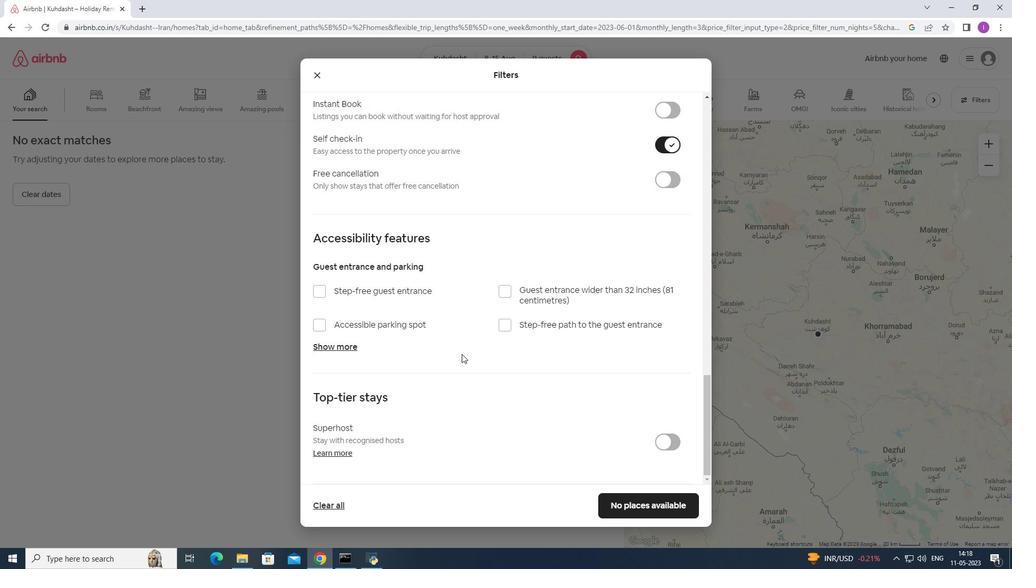 
Action: Mouse scrolled (461, 357) with delta (0, 0)
Screenshot: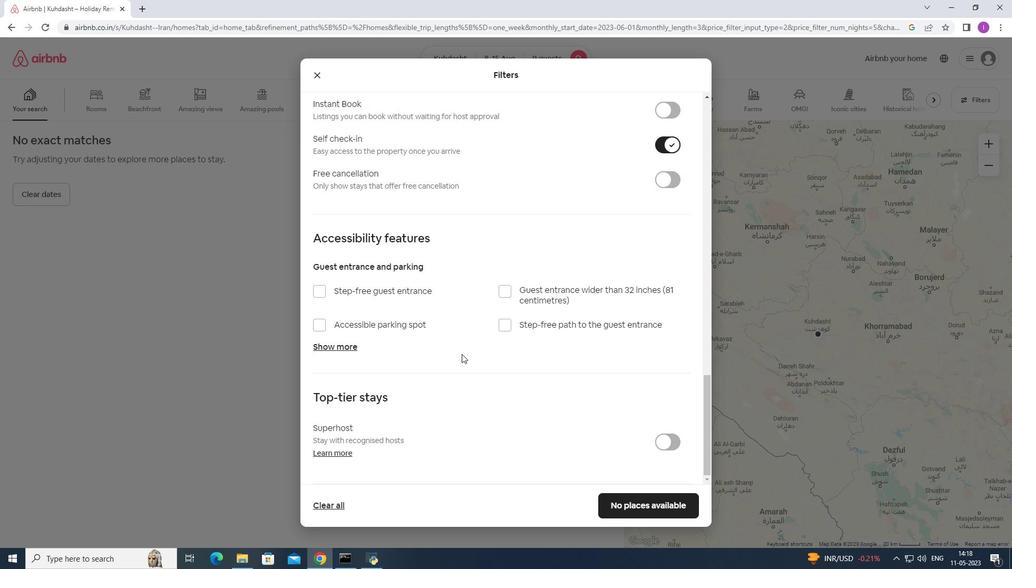 
Action: Mouse scrolled (461, 357) with delta (0, 0)
Screenshot: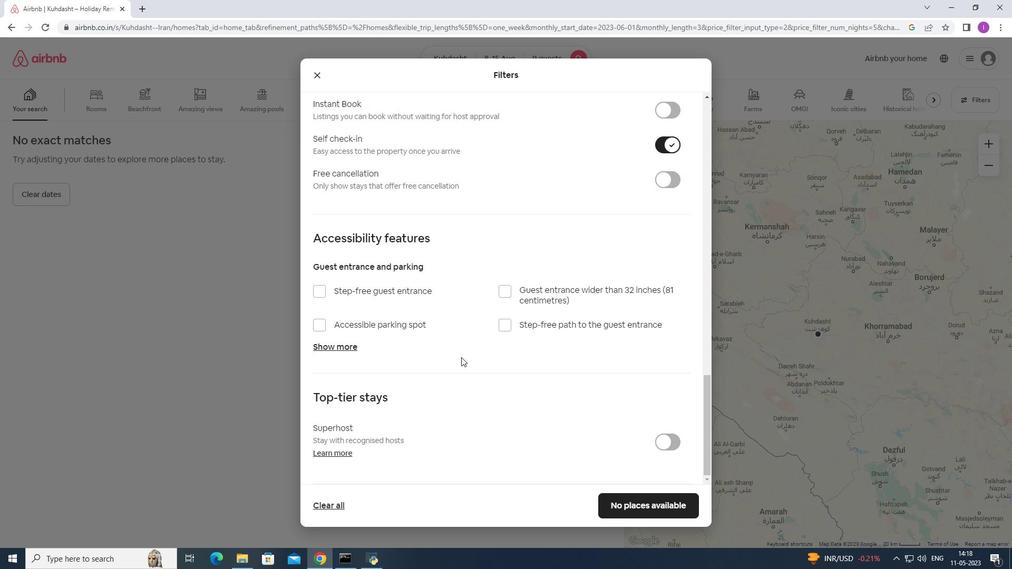 
Action: Mouse moved to (628, 499)
Screenshot: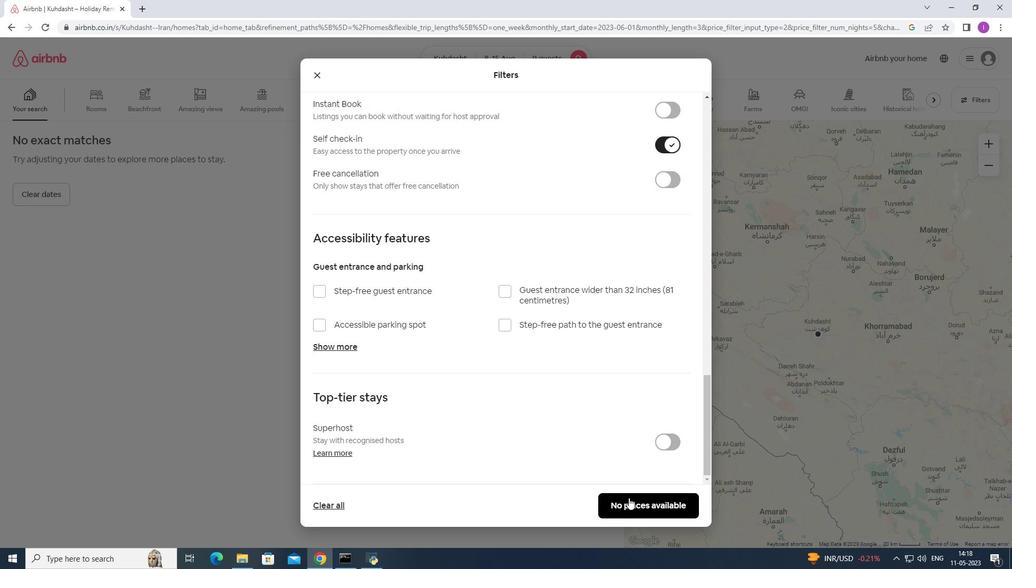 
Action: Mouse pressed left at (628, 499)
Screenshot: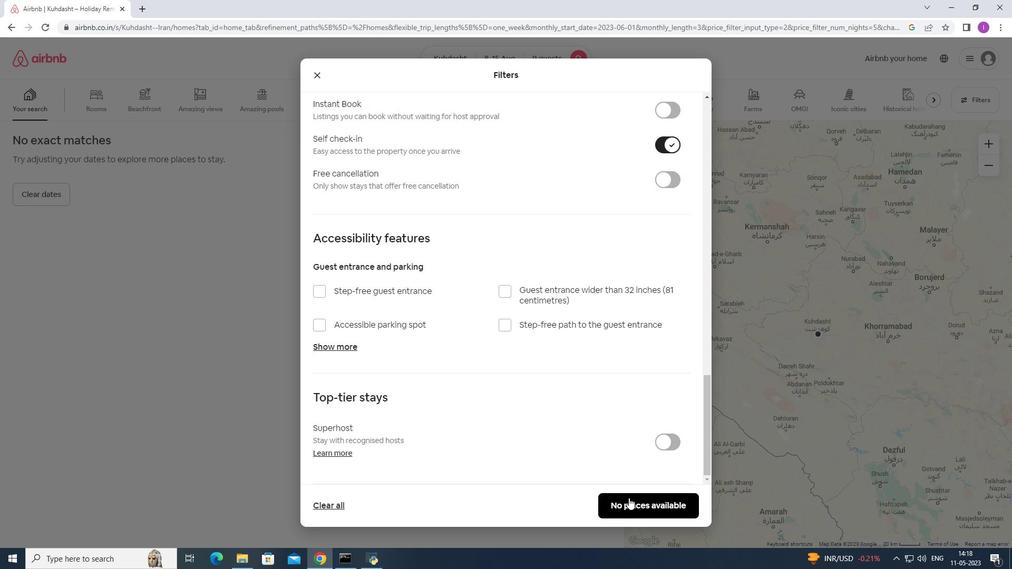 
Action: Mouse moved to (510, 467)
Screenshot: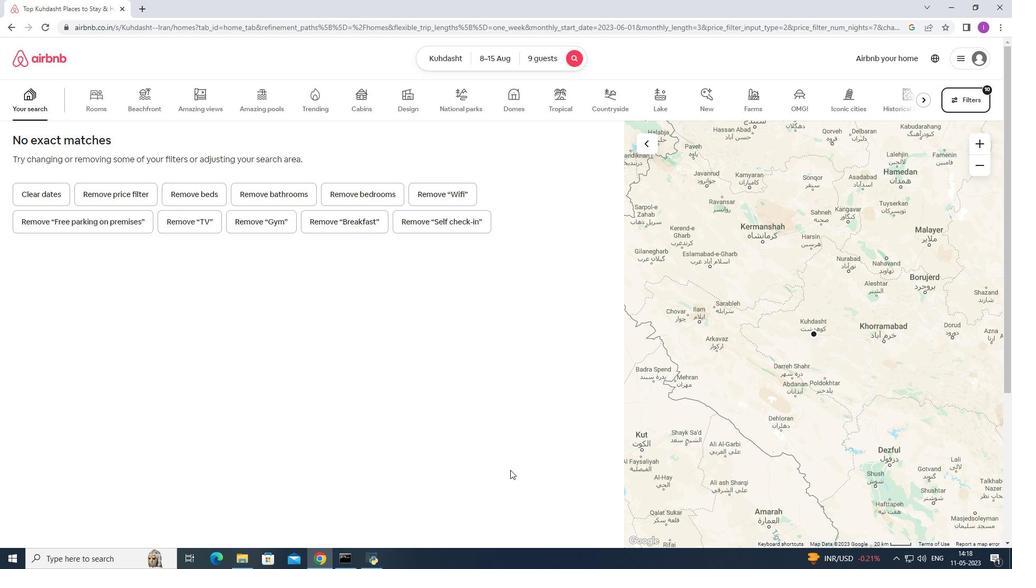 
